 Task: Search one way flight ticket for 2 adults, 4 children and 1 infant on lap in business from New Orleans: Louis Armstrong New Orleans International Airport to Greensboro: Piedmont Triad International Airport on 5-1-2023. Choice of flights is United. Number of bags: 8 checked bags. Price is upto 98000. Outbound departure time preference is 20:30.
Action: Mouse moved to (230, 236)
Screenshot: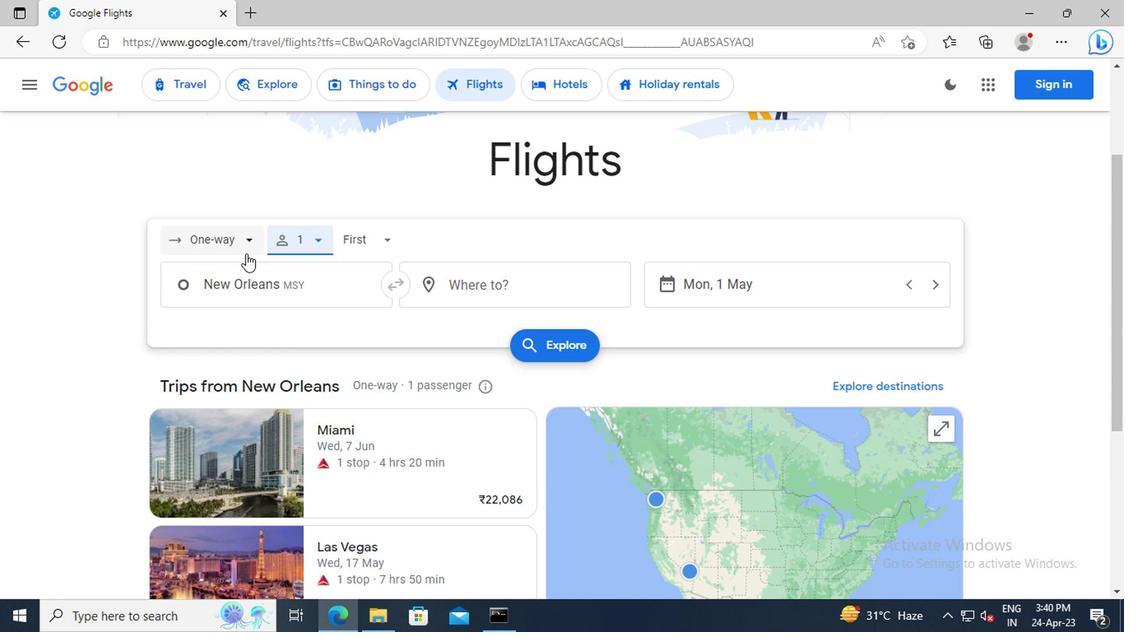 
Action: Mouse pressed left at (230, 236)
Screenshot: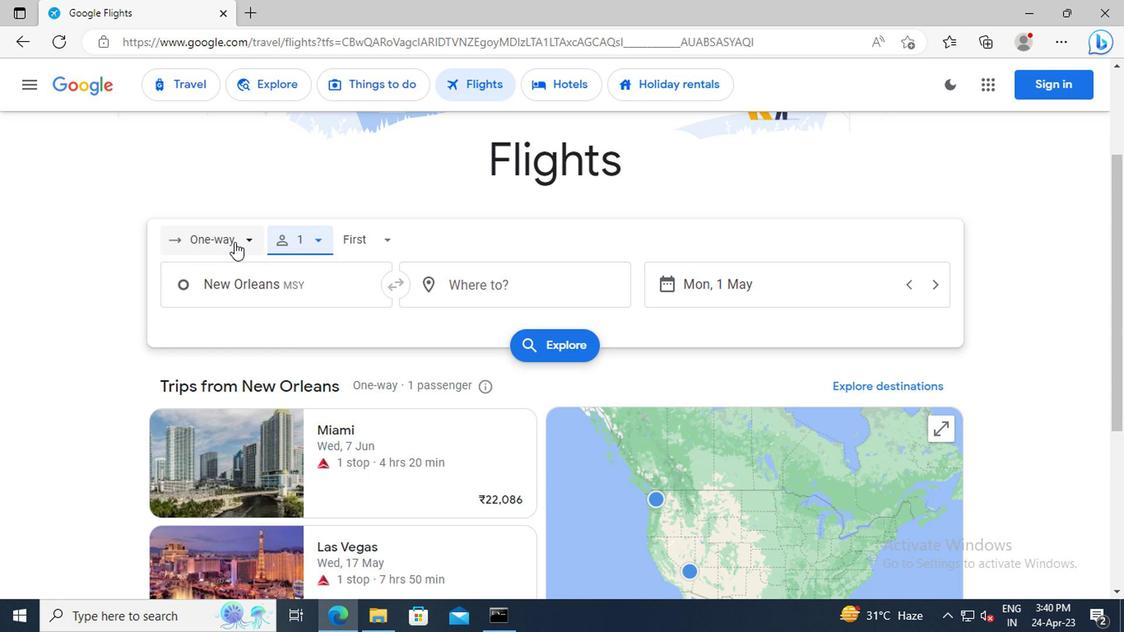 
Action: Mouse moved to (226, 321)
Screenshot: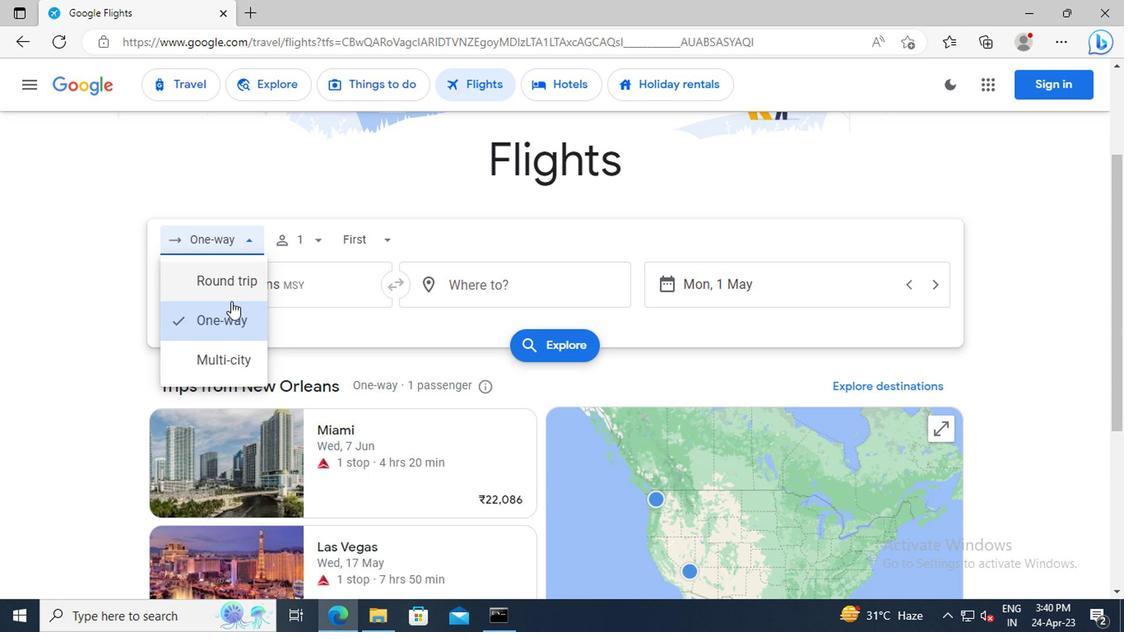
Action: Mouse pressed left at (226, 321)
Screenshot: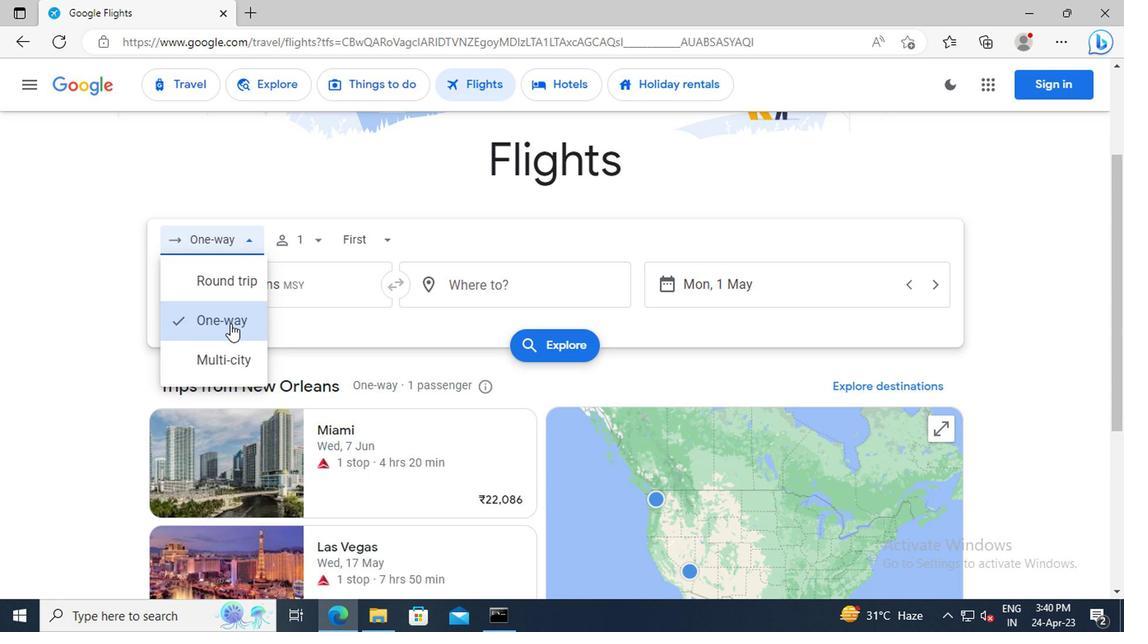 
Action: Mouse moved to (319, 236)
Screenshot: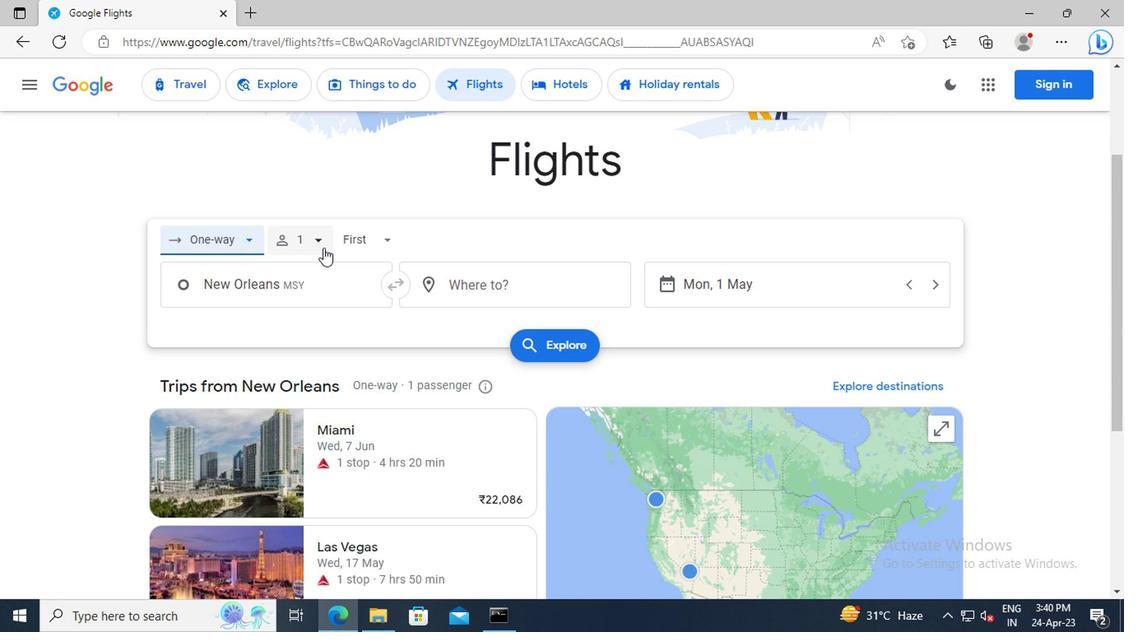 
Action: Mouse pressed left at (319, 236)
Screenshot: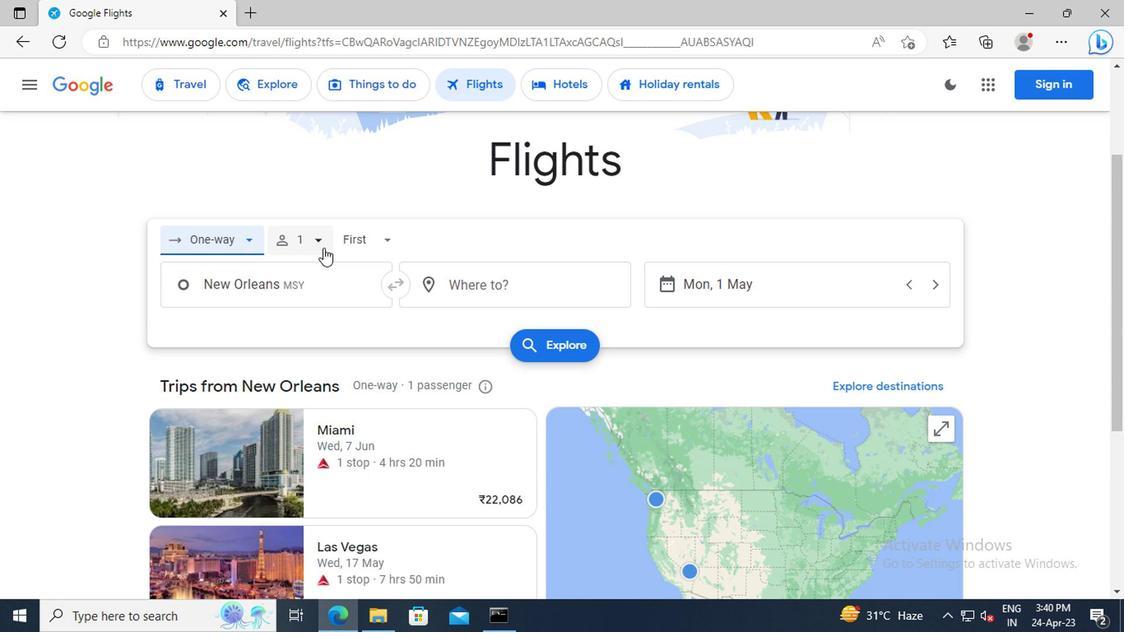 
Action: Mouse moved to (442, 279)
Screenshot: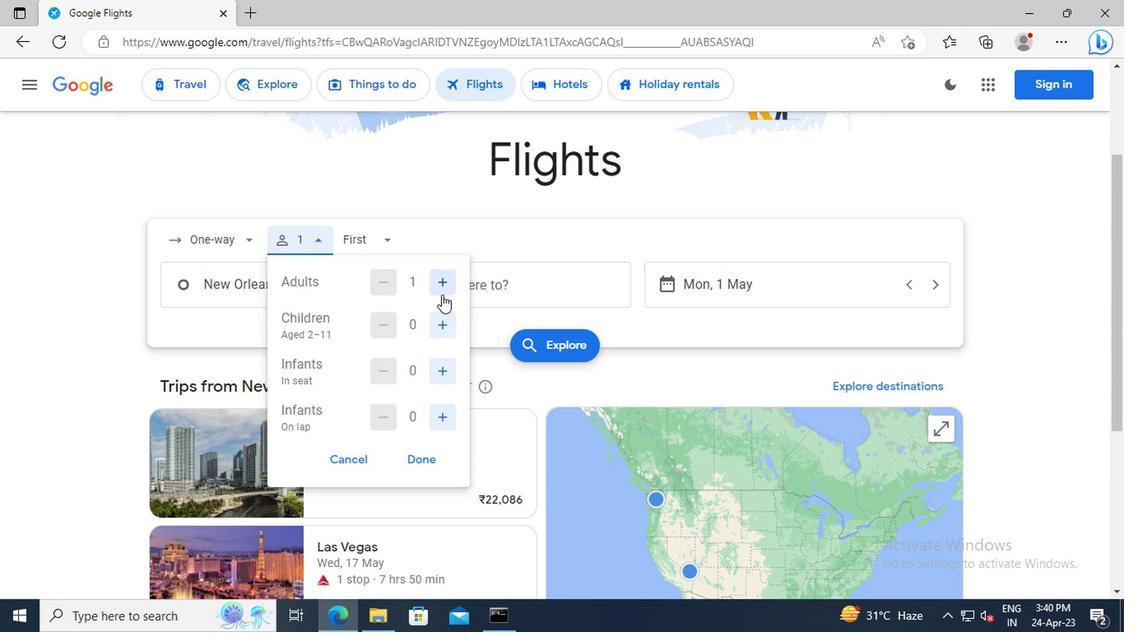 
Action: Mouse pressed left at (442, 279)
Screenshot: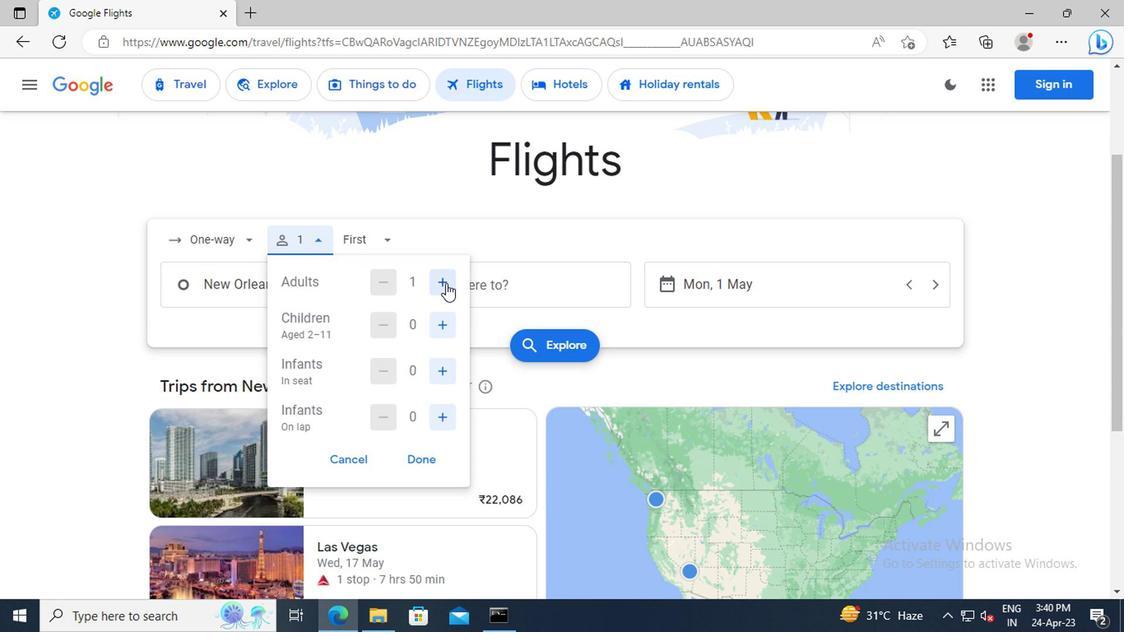 
Action: Mouse moved to (439, 316)
Screenshot: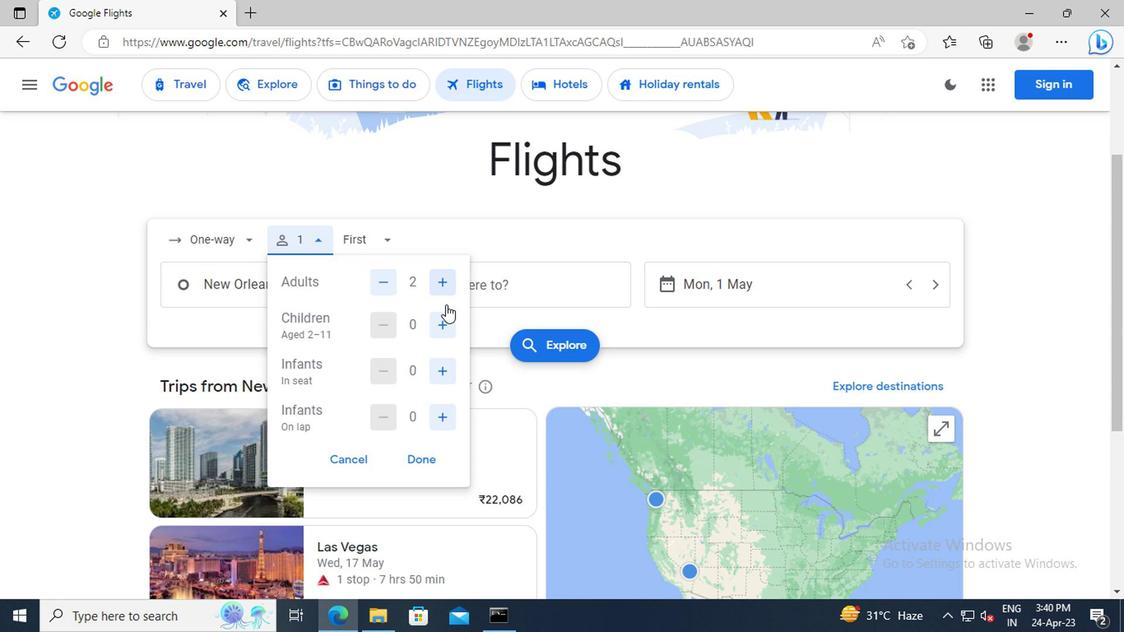 
Action: Mouse pressed left at (439, 316)
Screenshot: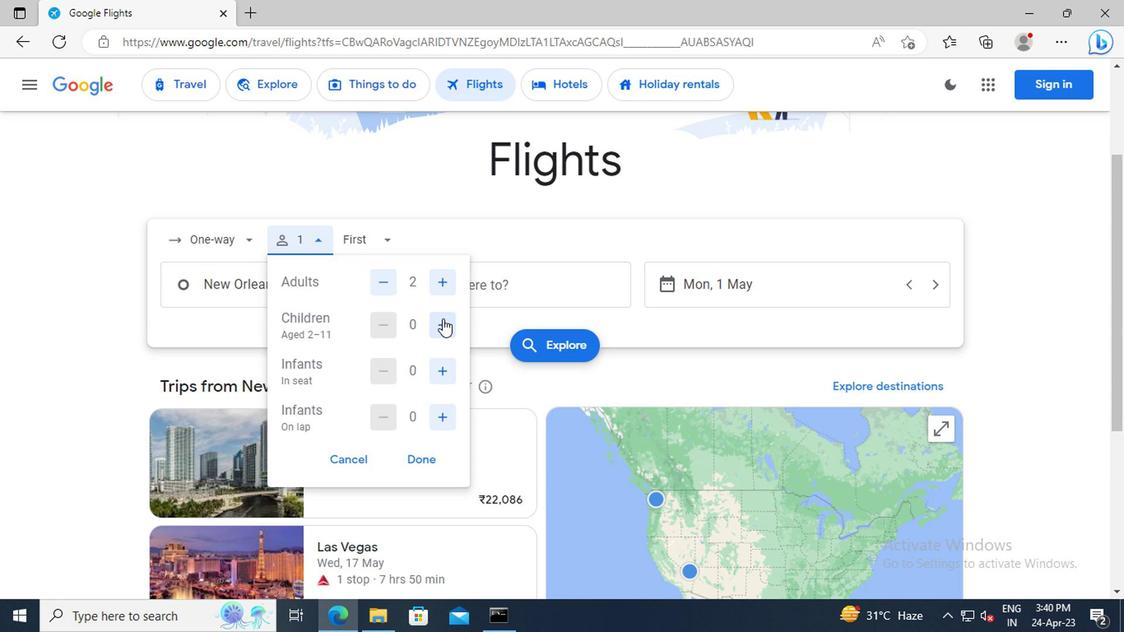 
Action: Mouse pressed left at (439, 316)
Screenshot: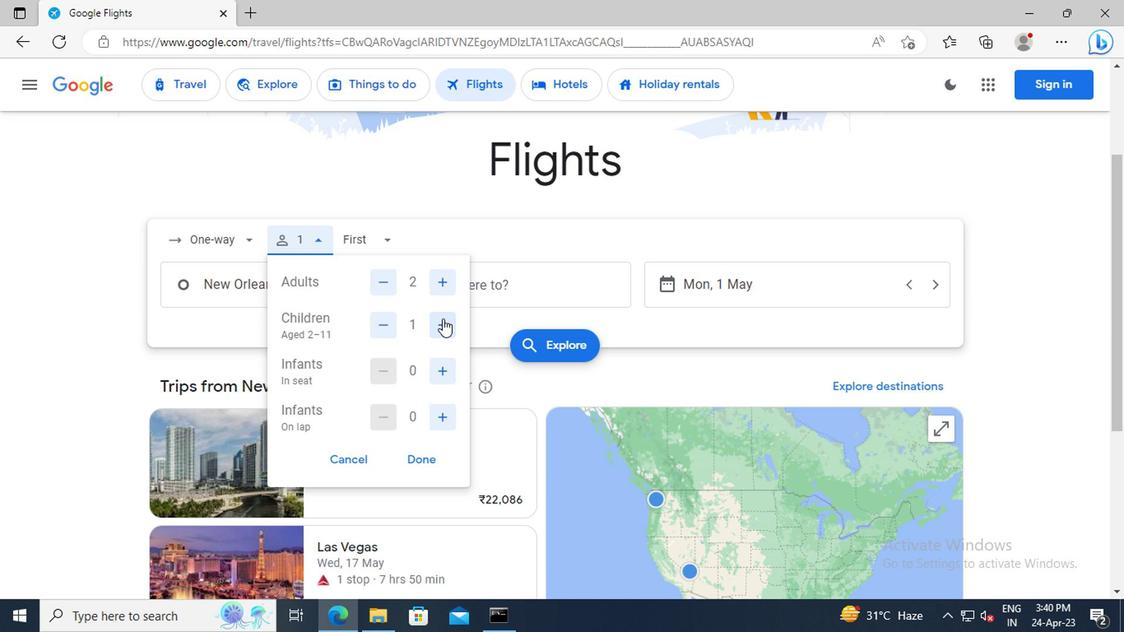 
Action: Mouse pressed left at (439, 316)
Screenshot: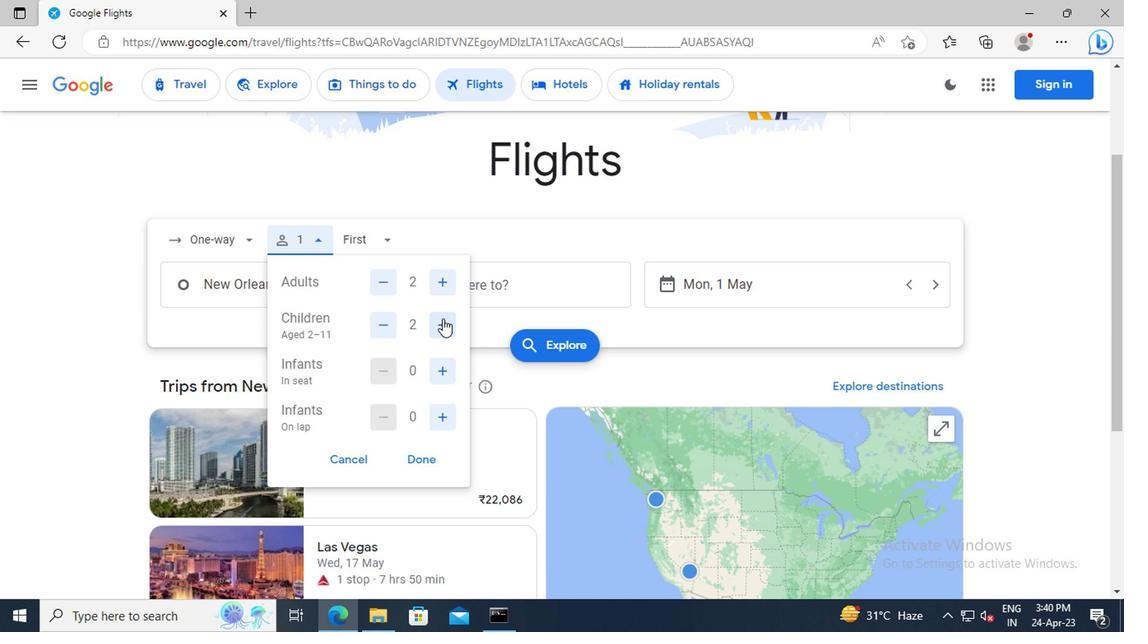 
Action: Mouse pressed left at (439, 316)
Screenshot: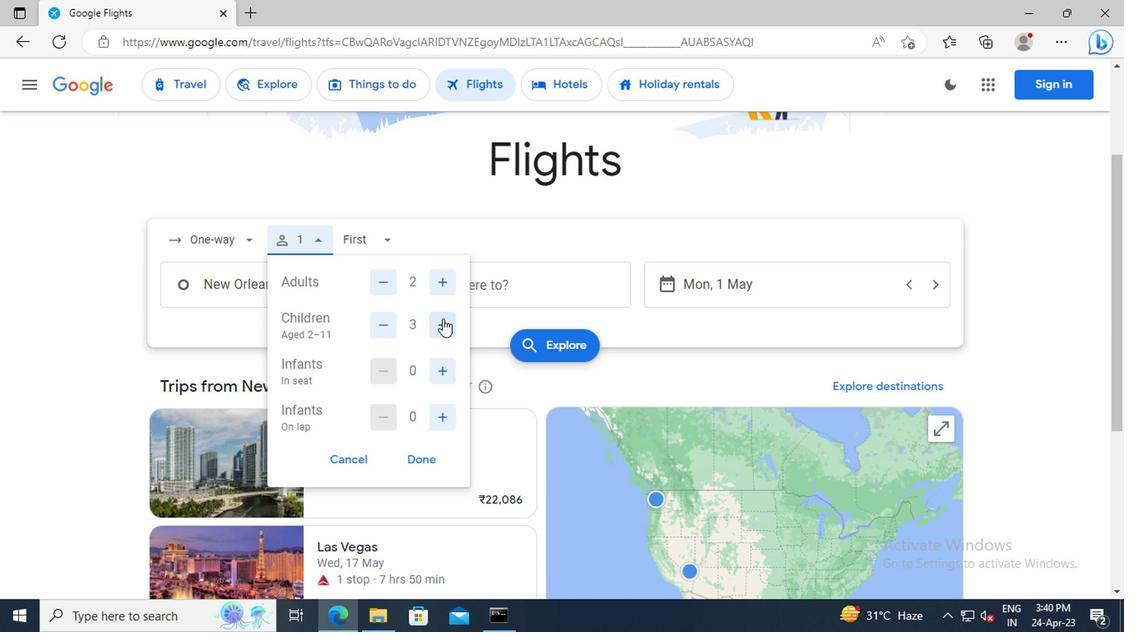 
Action: Mouse moved to (443, 415)
Screenshot: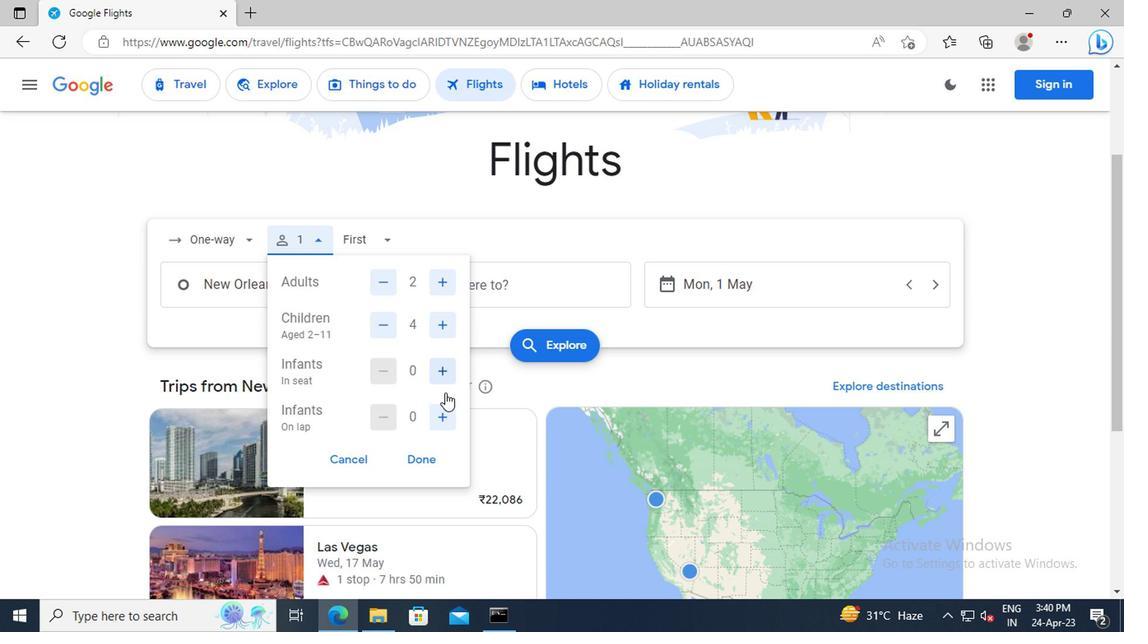 
Action: Mouse pressed left at (443, 415)
Screenshot: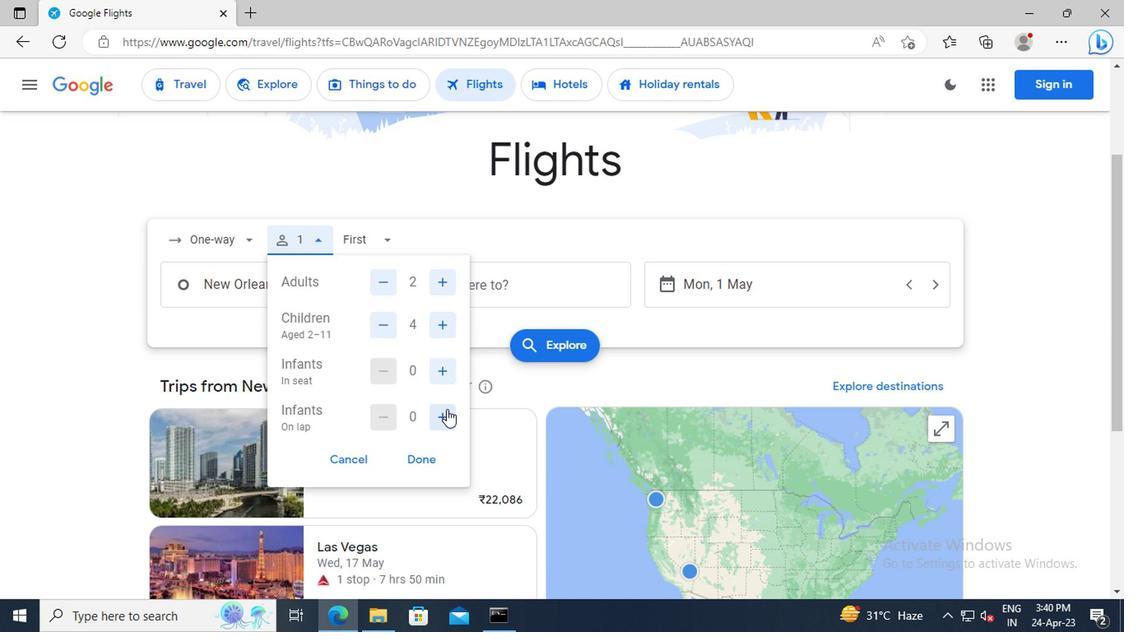 
Action: Mouse moved to (421, 463)
Screenshot: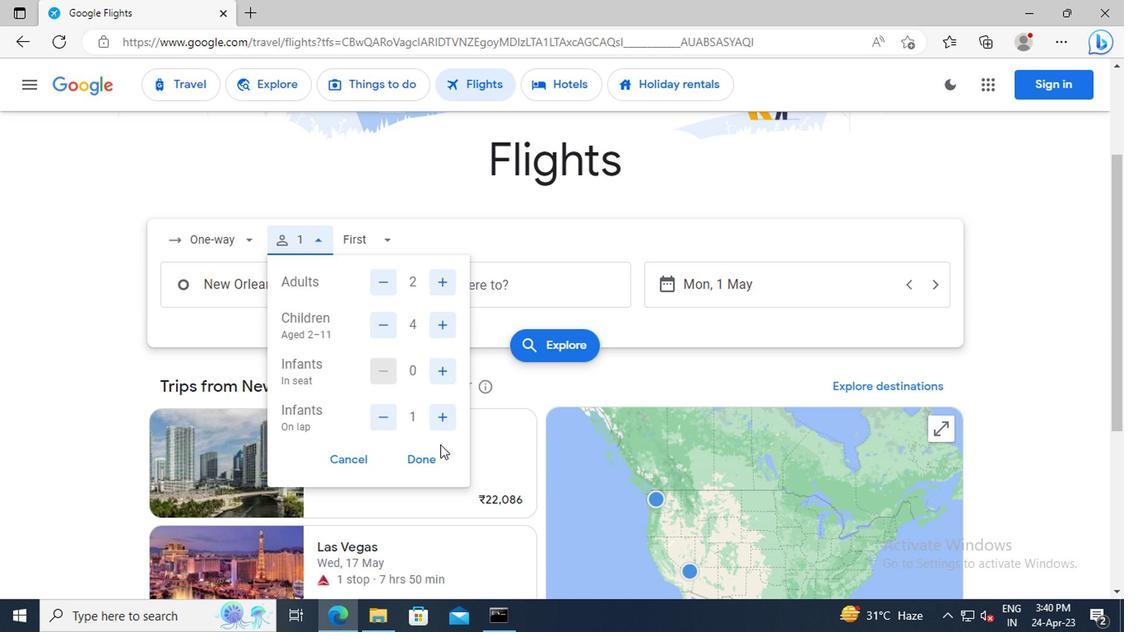 
Action: Mouse pressed left at (421, 463)
Screenshot: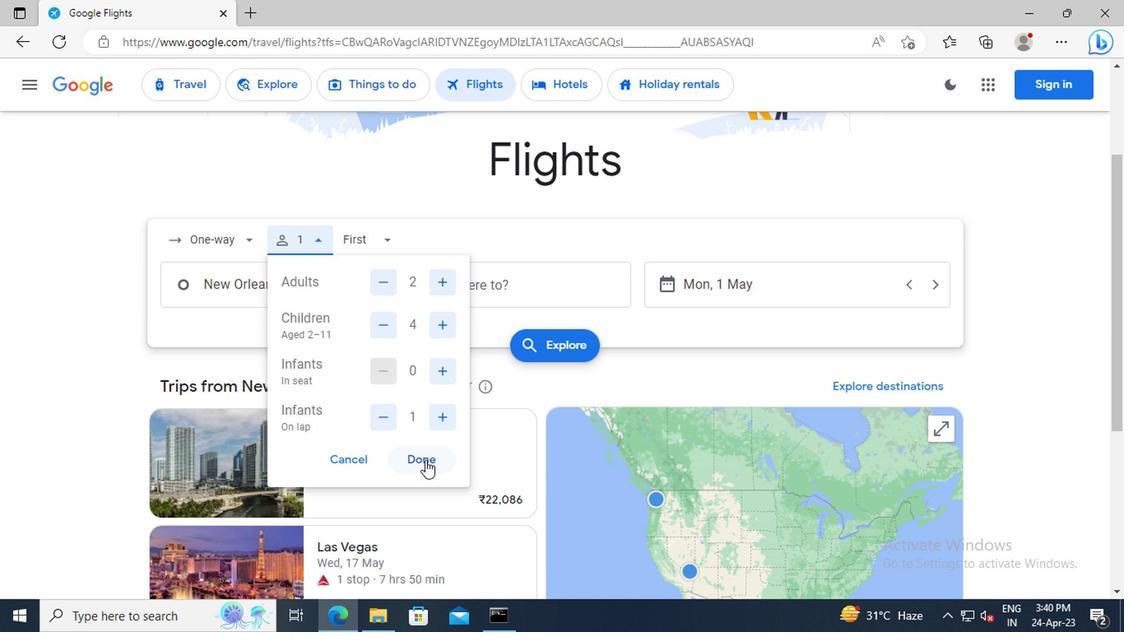 
Action: Mouse moved to (363, 236)
Screenshot: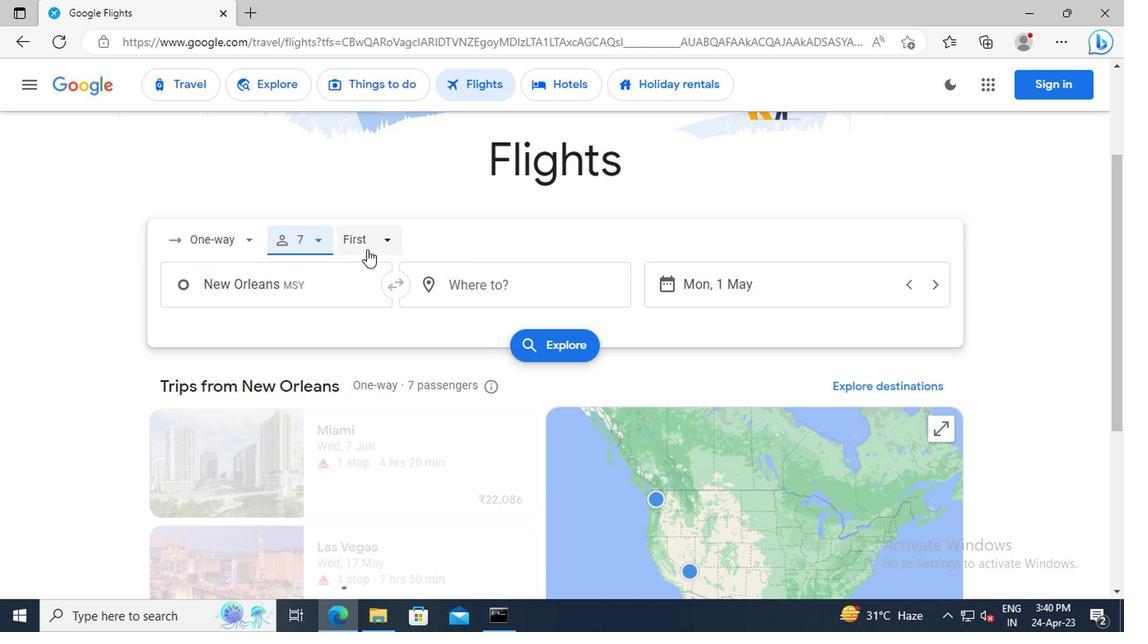 
Action: Mouse pressed left at (363, 236)
Screenshot: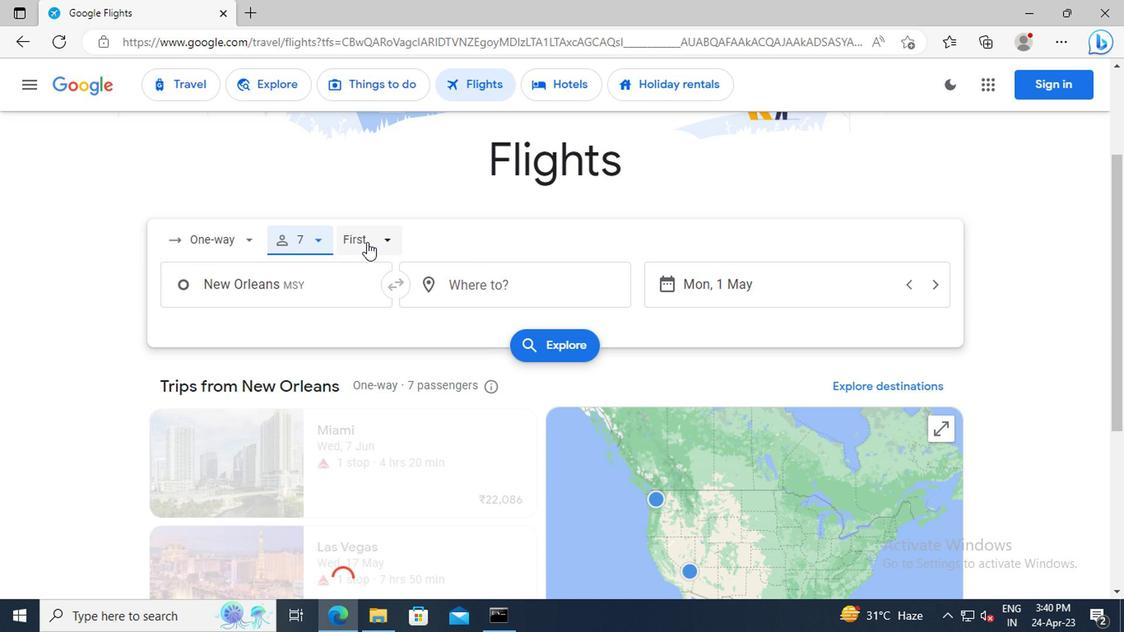 
Action: Mouse moved to (381, 356)
Screenshot: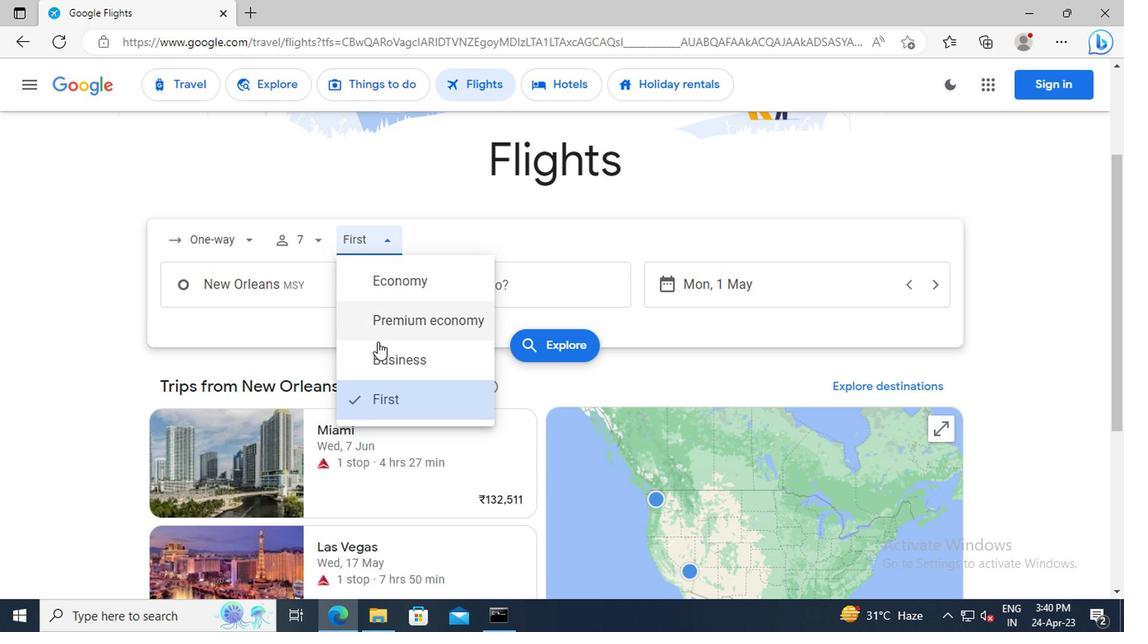 
Action: Mouse pressed left at (381, 356)
Screenshot: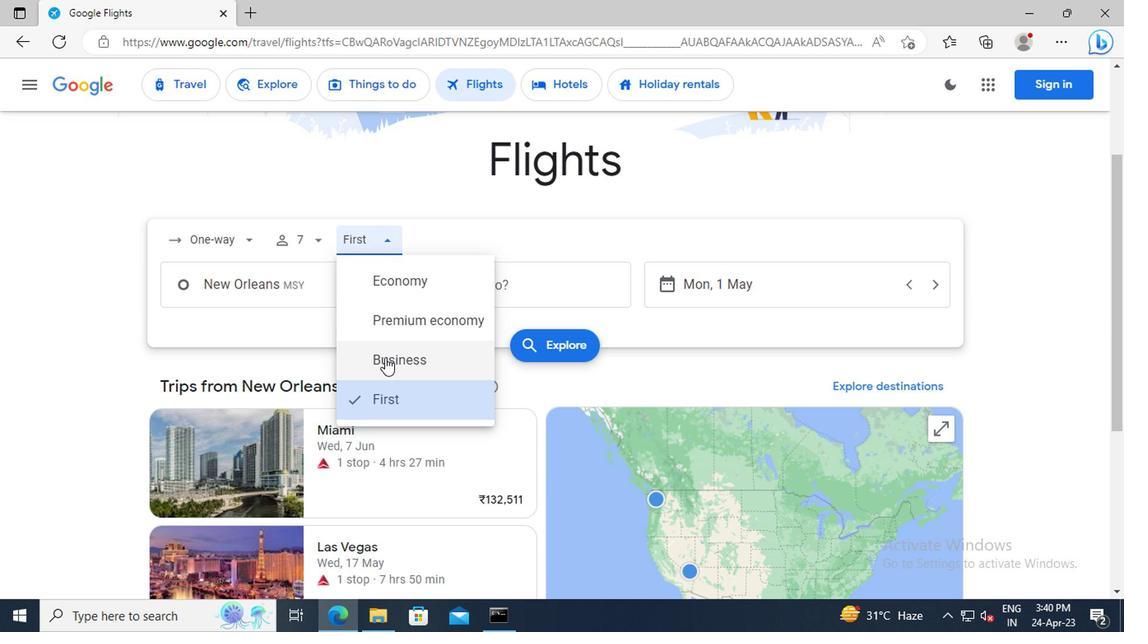 
Action: Mouse moved to (328, 284)
Screenshot: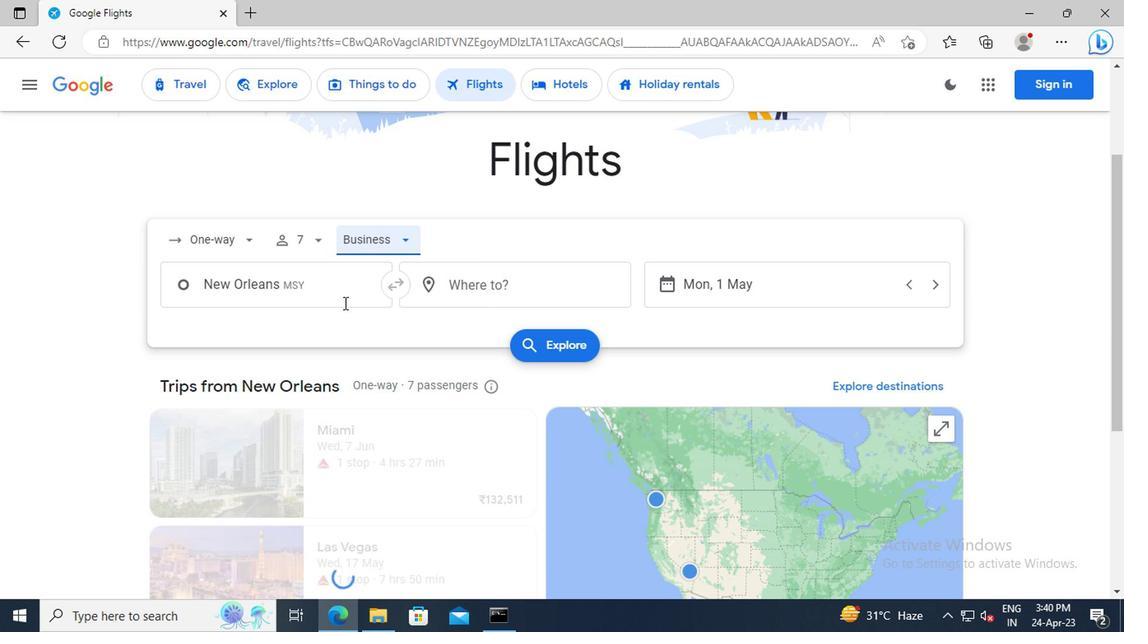 
Action: Mouse pressed left at (328, 284)
Screenshot: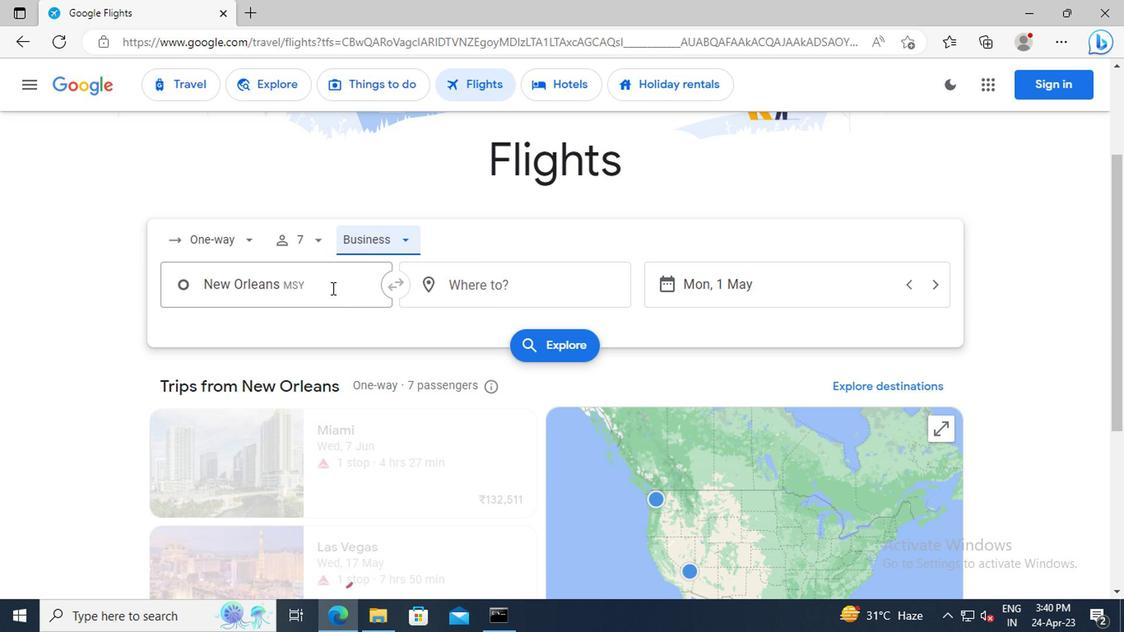 
Action: Key pressed <Key.shift>LOUIS<Key.space><Key.shift_r>ARMSTRONG
Screenshot: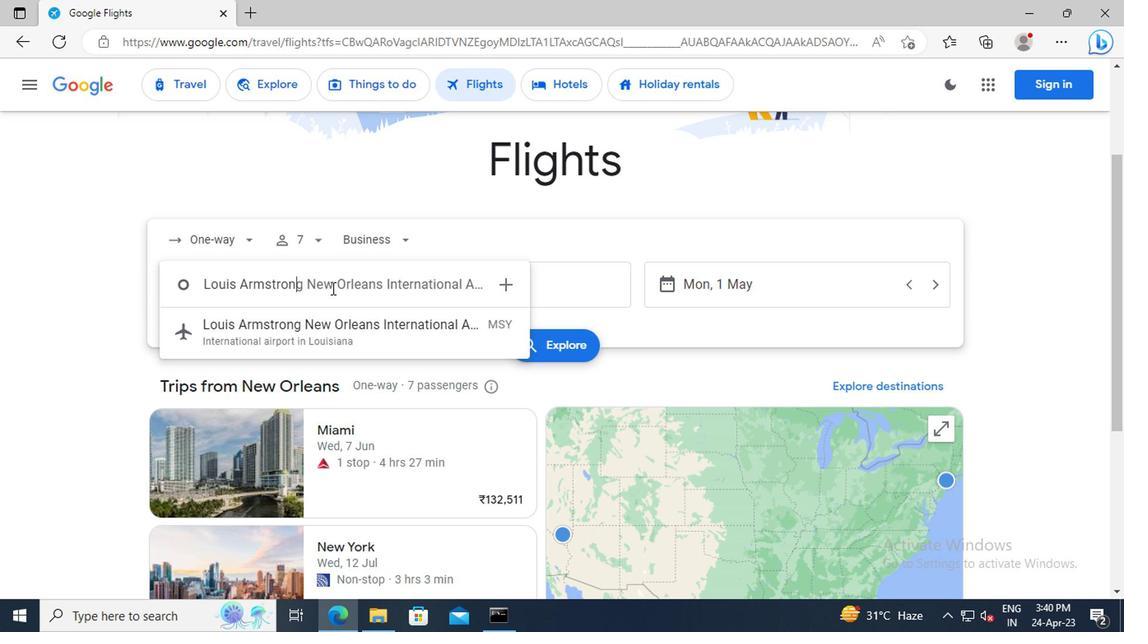 
Action: Mouse moved to (326, 327)
Screenshot: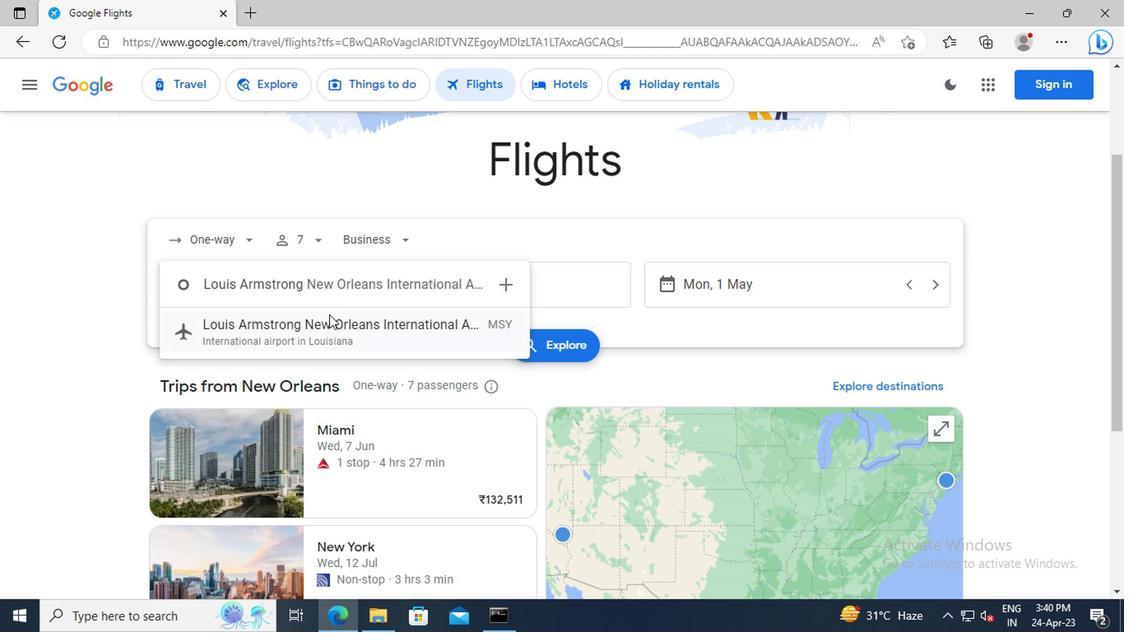 
Action: Mouse pressed left at (326, 327)
Screenshot: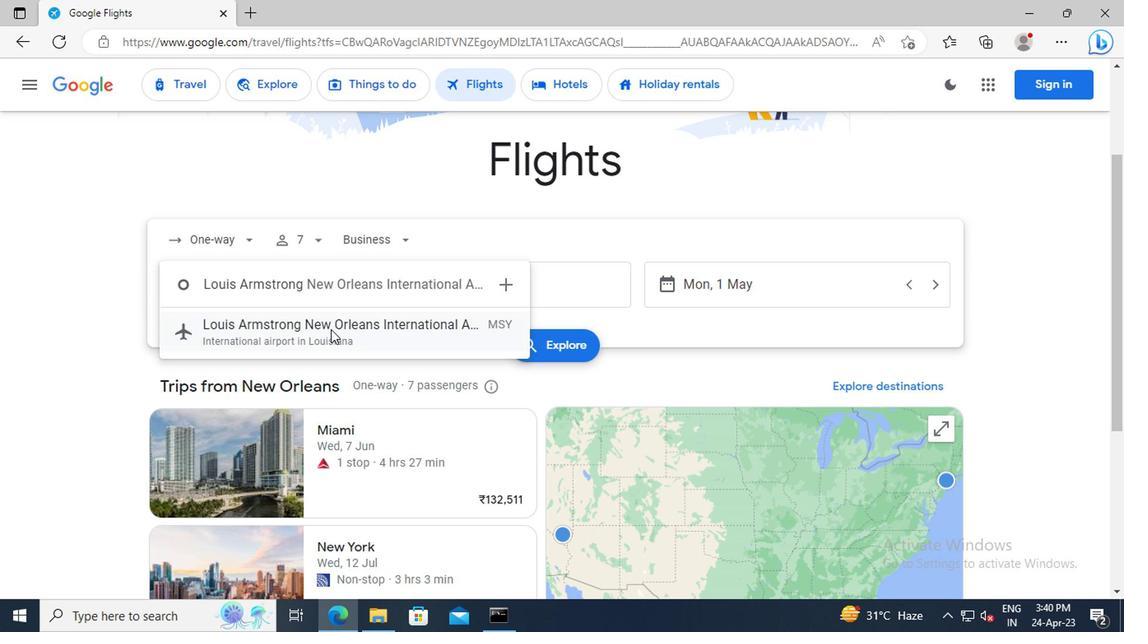 
Action: Mouse moved to (472, 287)
Screenshot: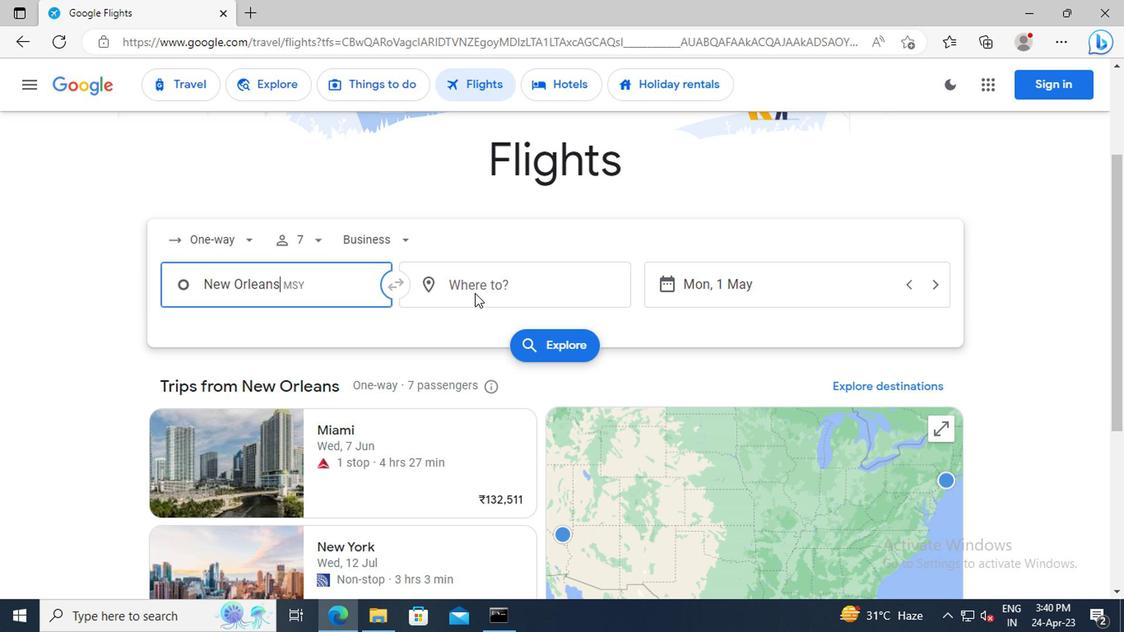 
Action: Mouse pressed left at (472, 287)
Screenshot: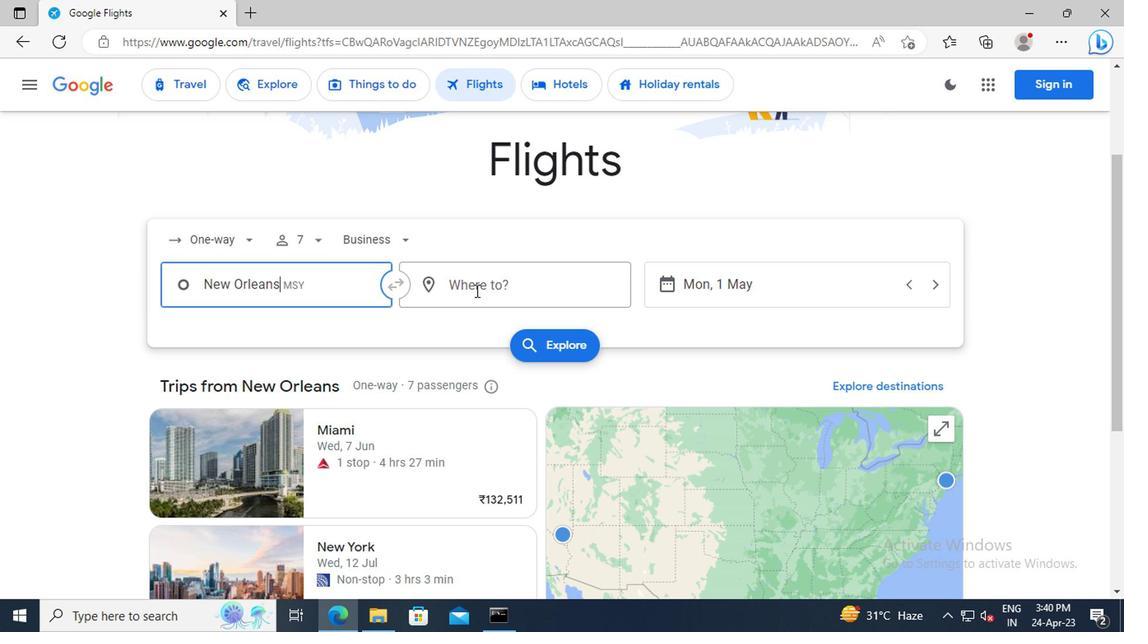 
Action: Key pressed <Key.shift>PIEDMONT<Key.space><Key.shift>TR
Screenshot: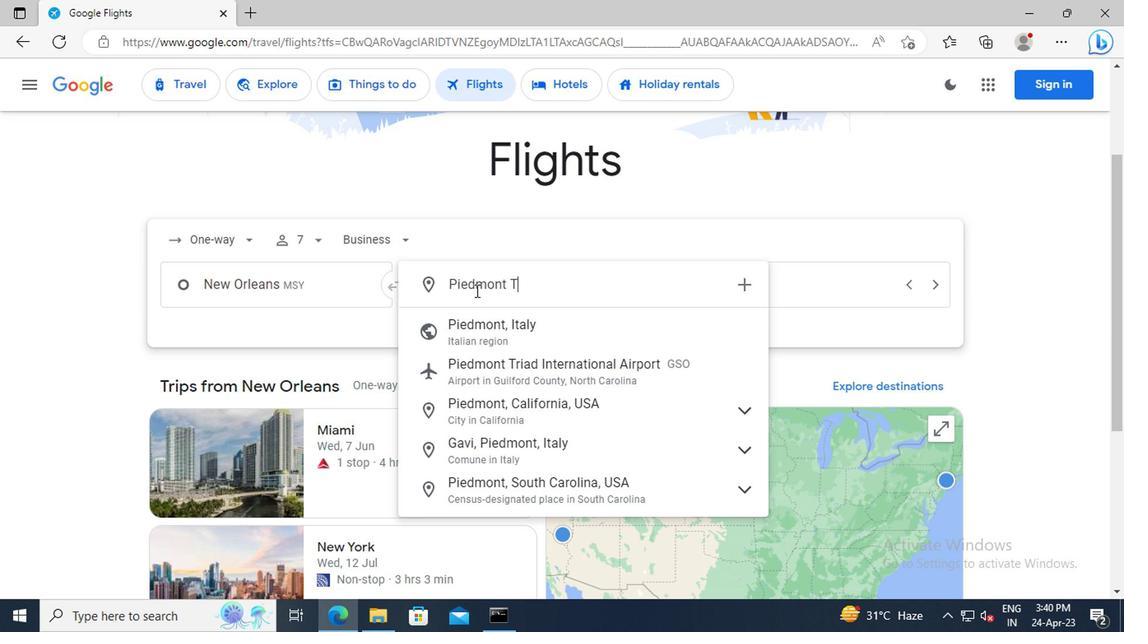 
Action: Mouse moved to (494, 329)
Screenshot: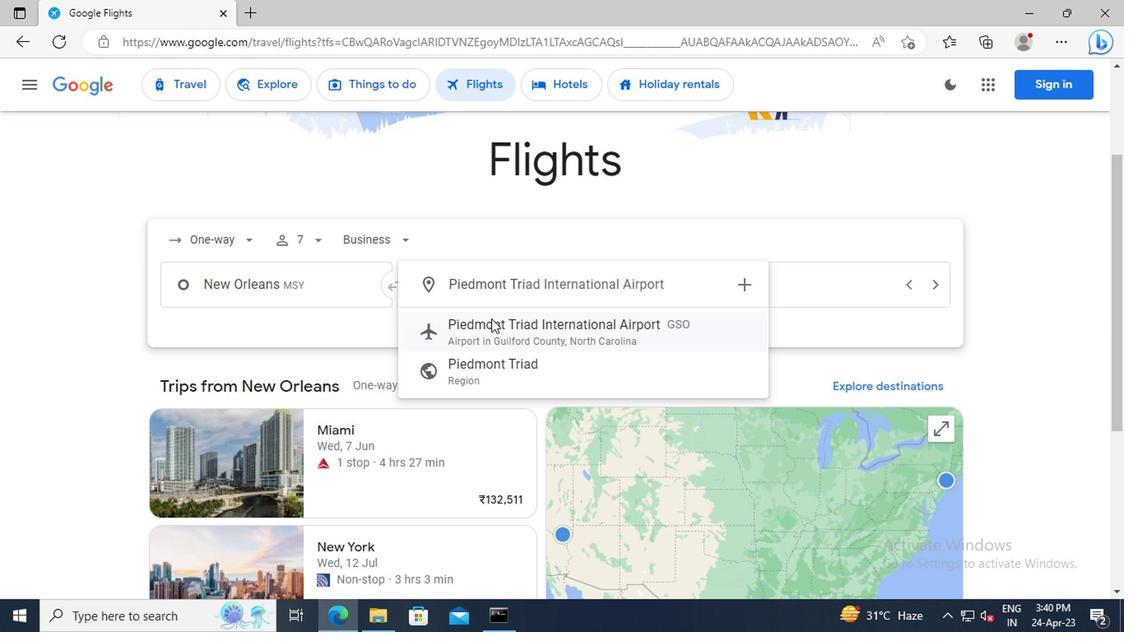 
Action: Mouse pressed left at (494, 329)
Screenshot: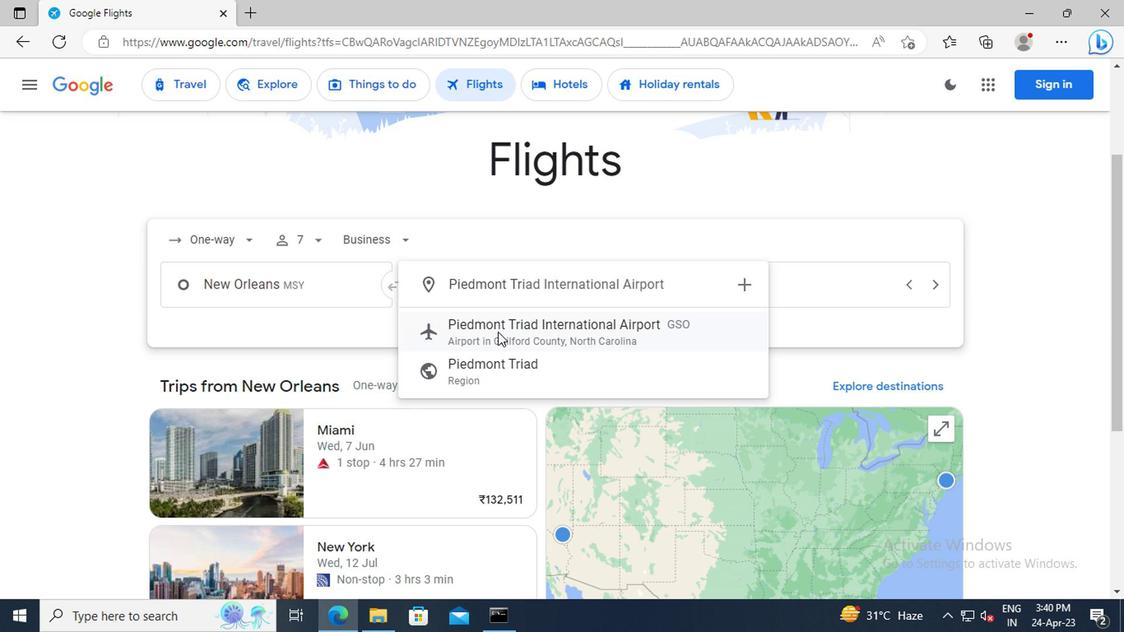
Action: Mouse moved to (724, 294)
Screenshot: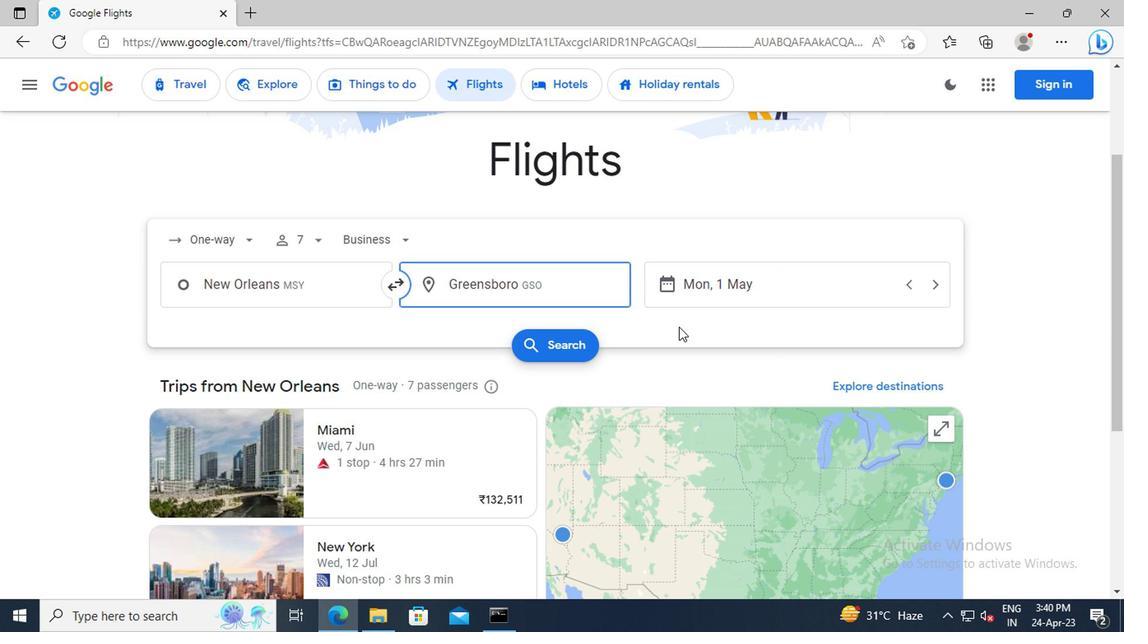 
Action: Mouse pressed left at (724, 294)
Screenshot: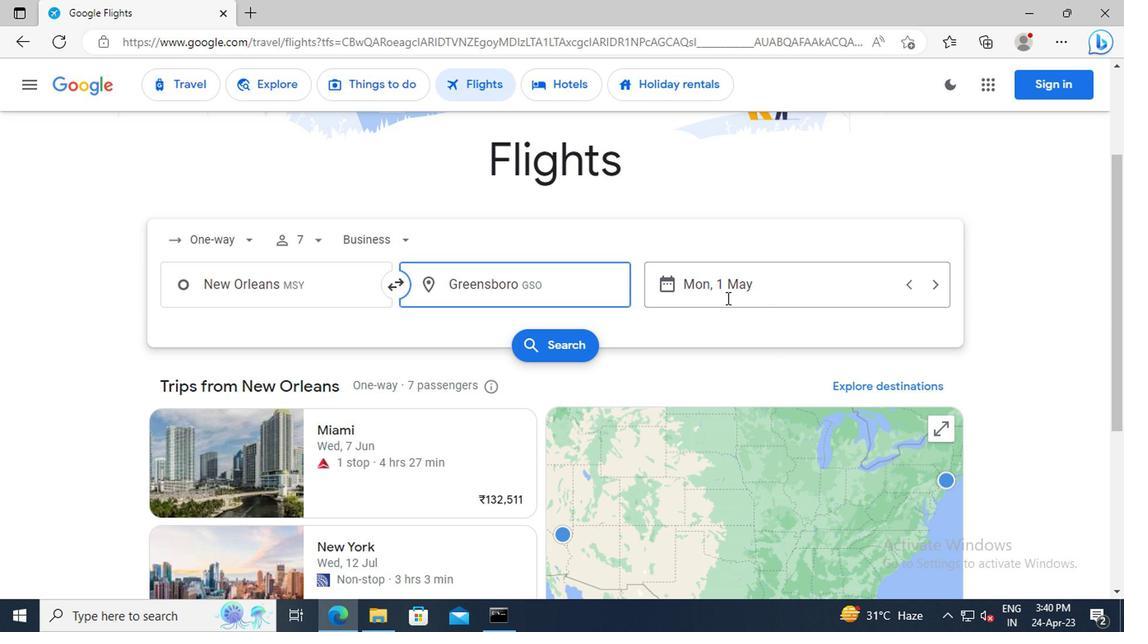 
Action: Key pressed 1<Key.space>MAY<Key.enter>
Screenshot: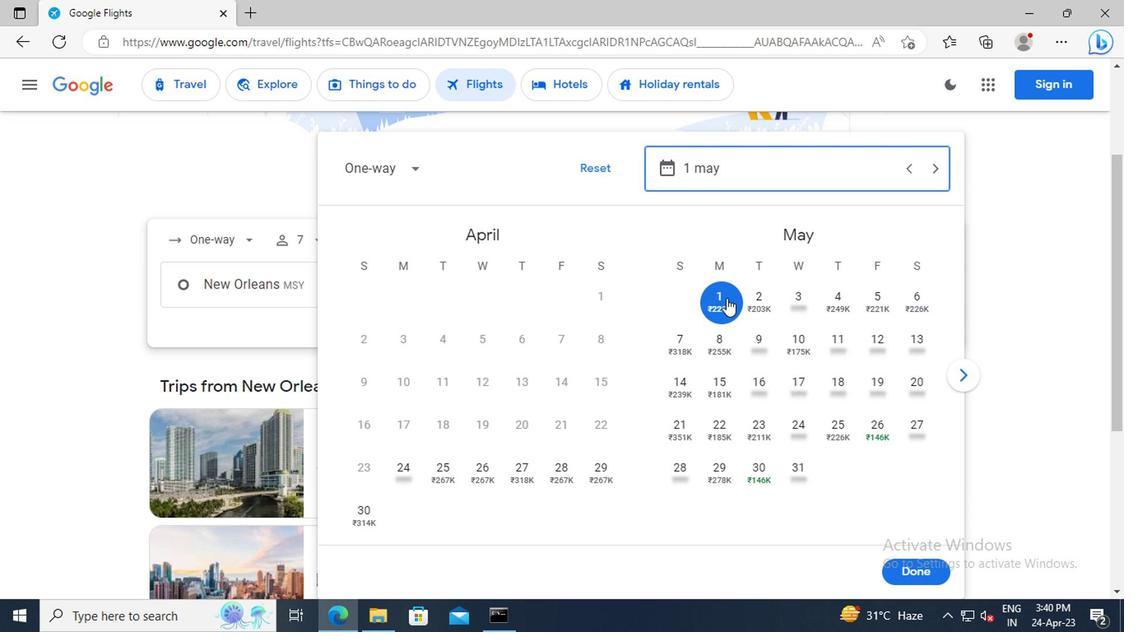 
Action: Mouse moved to (915, 584)
Screenshot: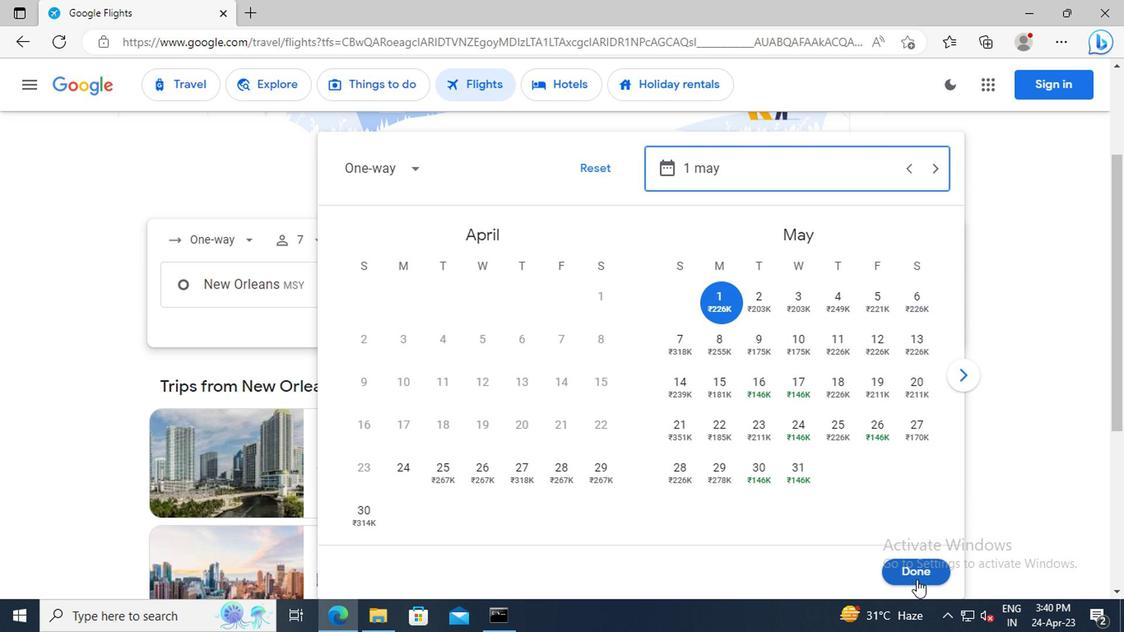 
Action: Mouse pressed left at (915, 584)
Screenshot: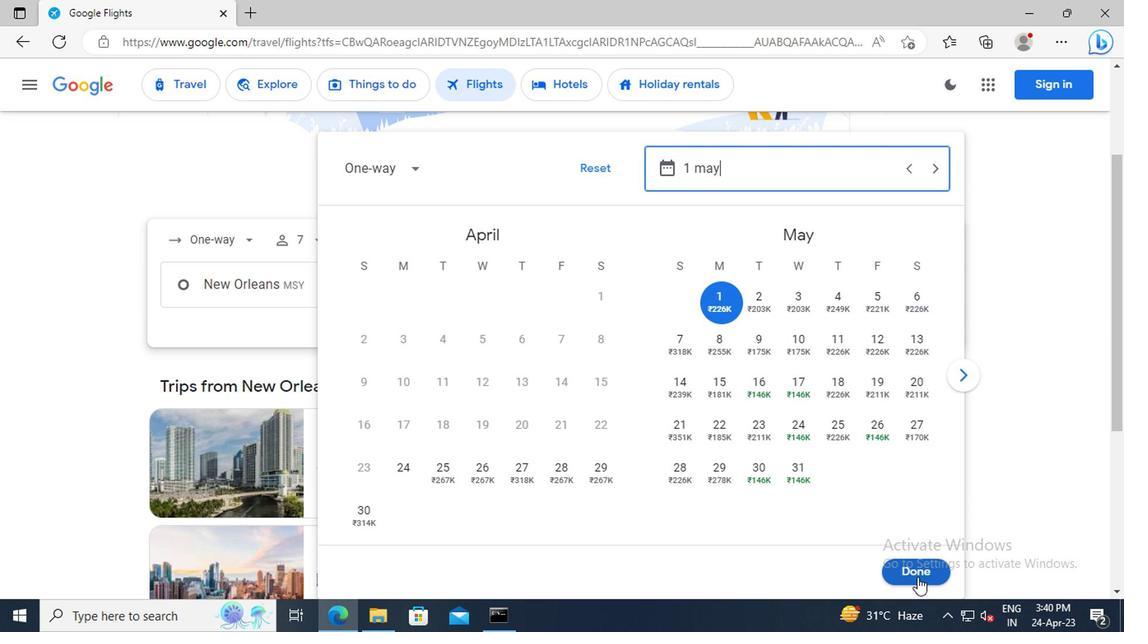 
Action: Mouse moved to (562, 343)
Screenshot: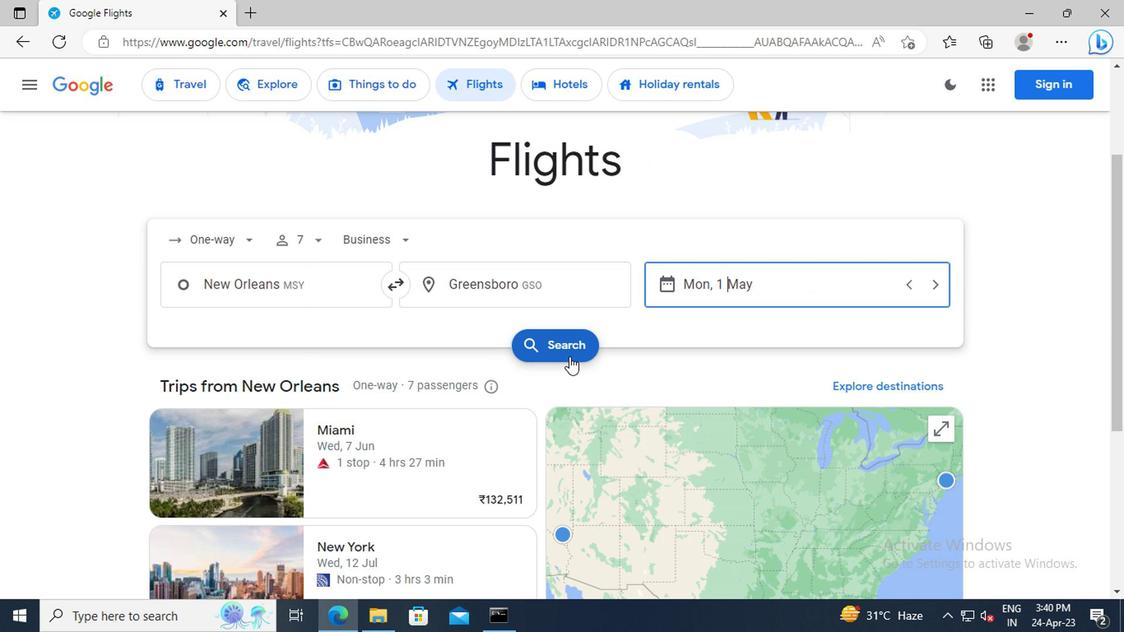 
Action: Mouse pressed left at (562, 343)
Screenshot: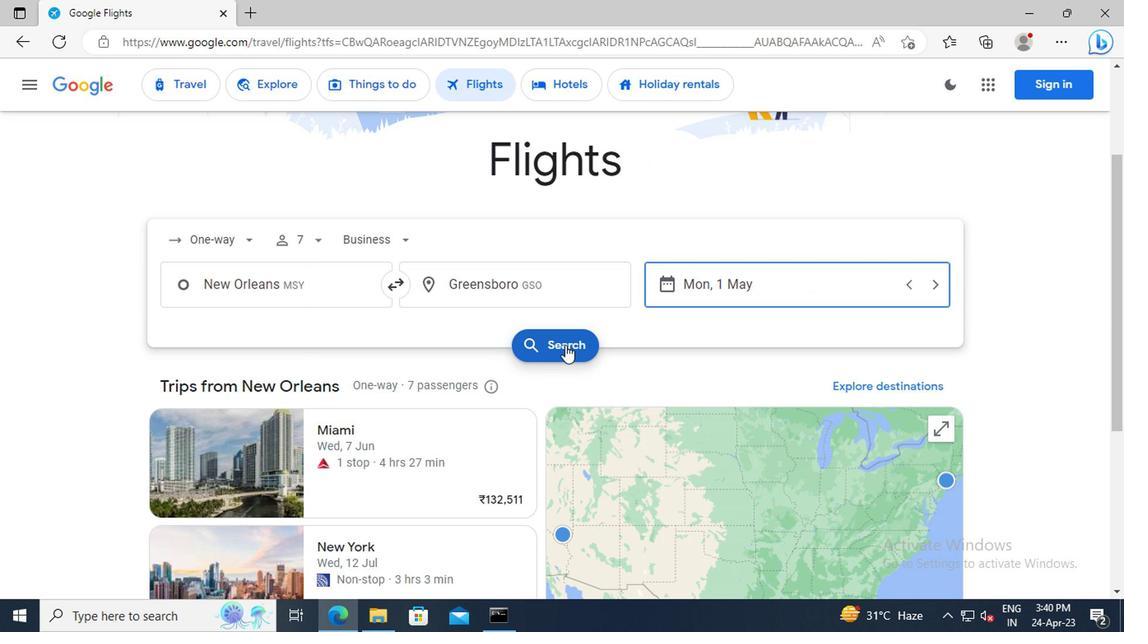 
Action: Mouse moved to (194, 236)
Screenshot: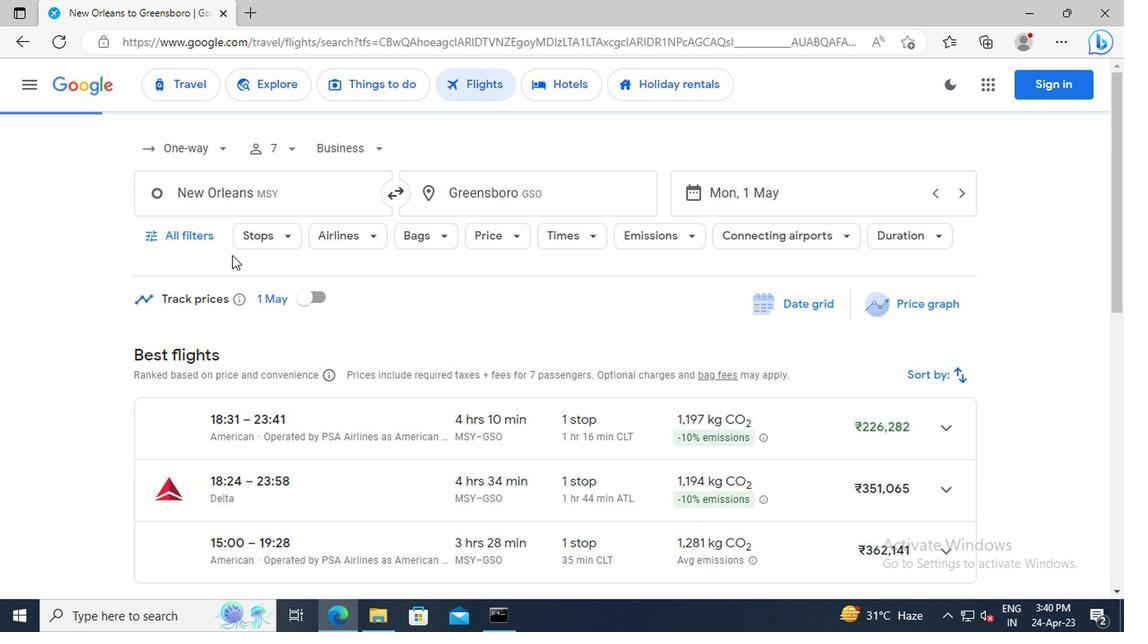 
Action: Mouse pressed left at (194, 236)
Screenshot: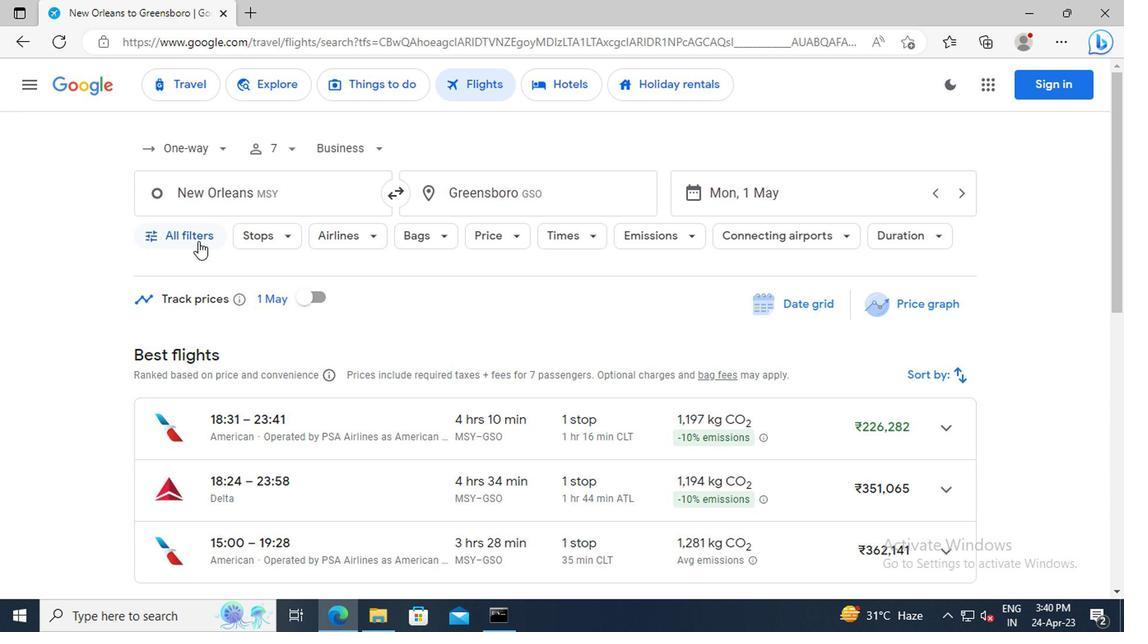 
Action: Mouse moved to (334, 350)
Screenshot: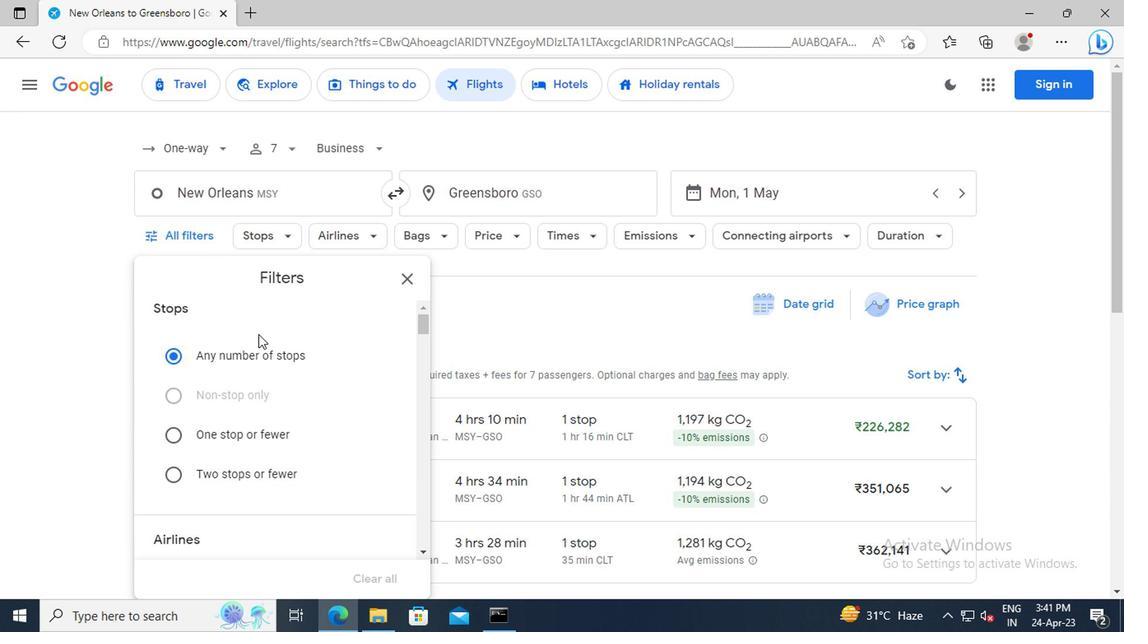 
Action: Mouse scrolled (334, 349) with delta (0, 0)
Screenshot: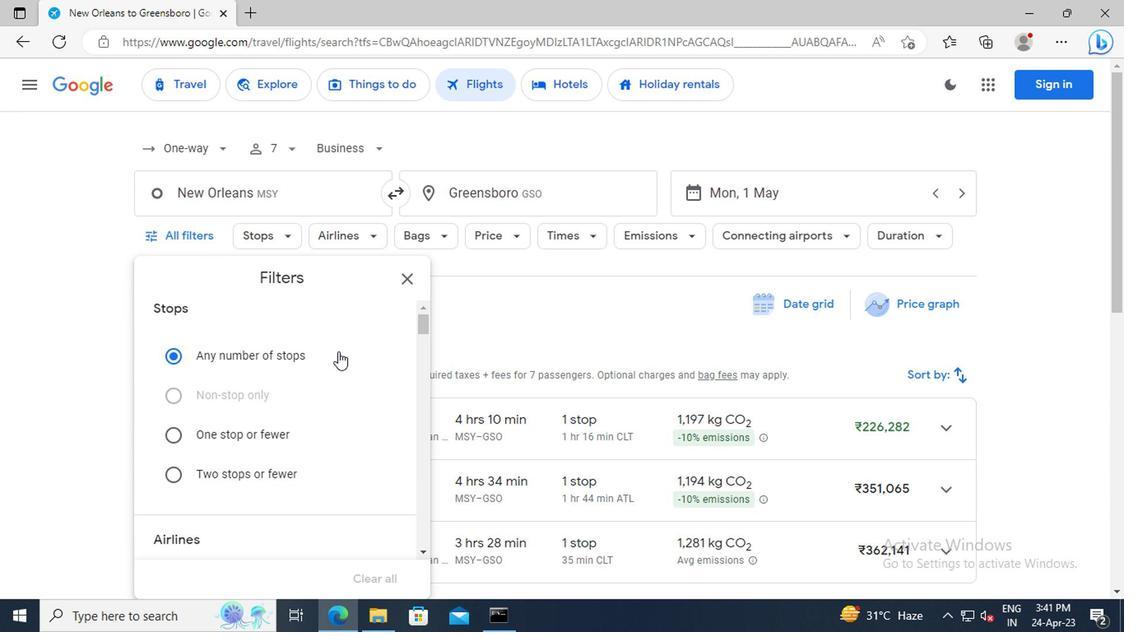 
Action: Mouse scrolled (334, 349) with delta (0, 0)
Screenshot: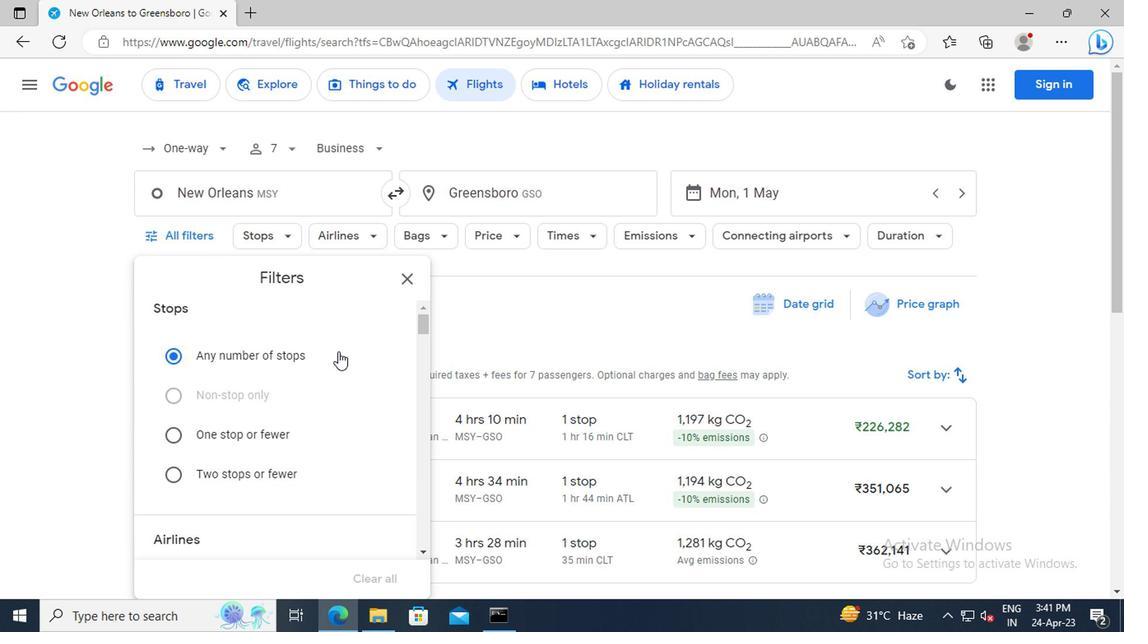 
Action: Mouse scrolled (334, 349) with delta (0, 0)
Screenshot: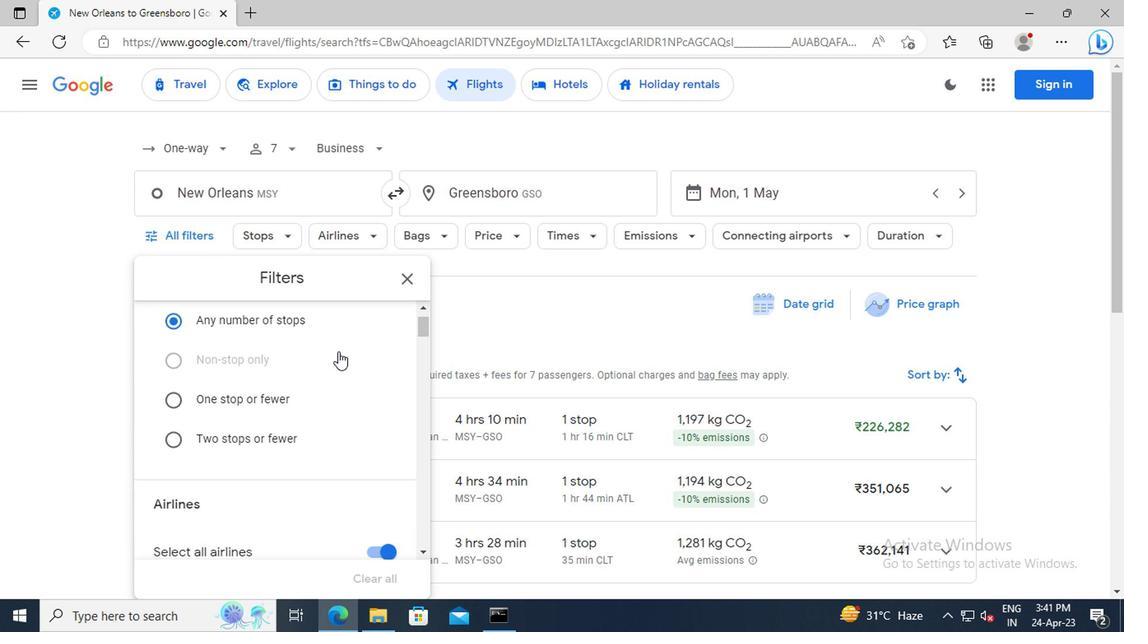 
Action: Mouse scrolled (334, 349) with delta (0, 0)
Screenshot: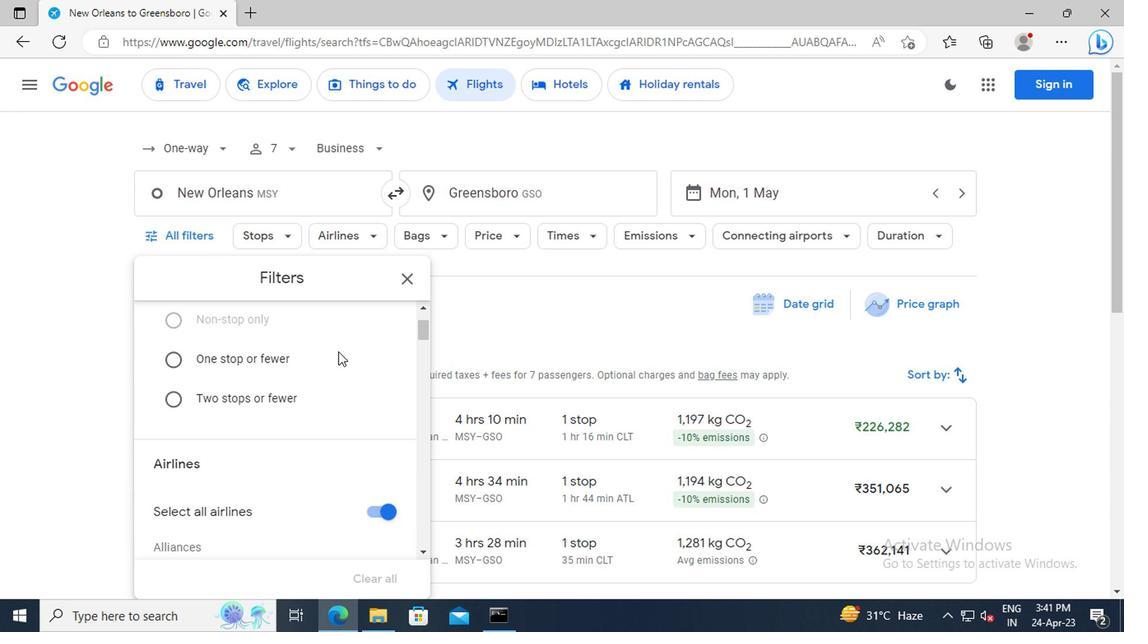 
Action: Mouse moved to (369, 430)
Screenshot: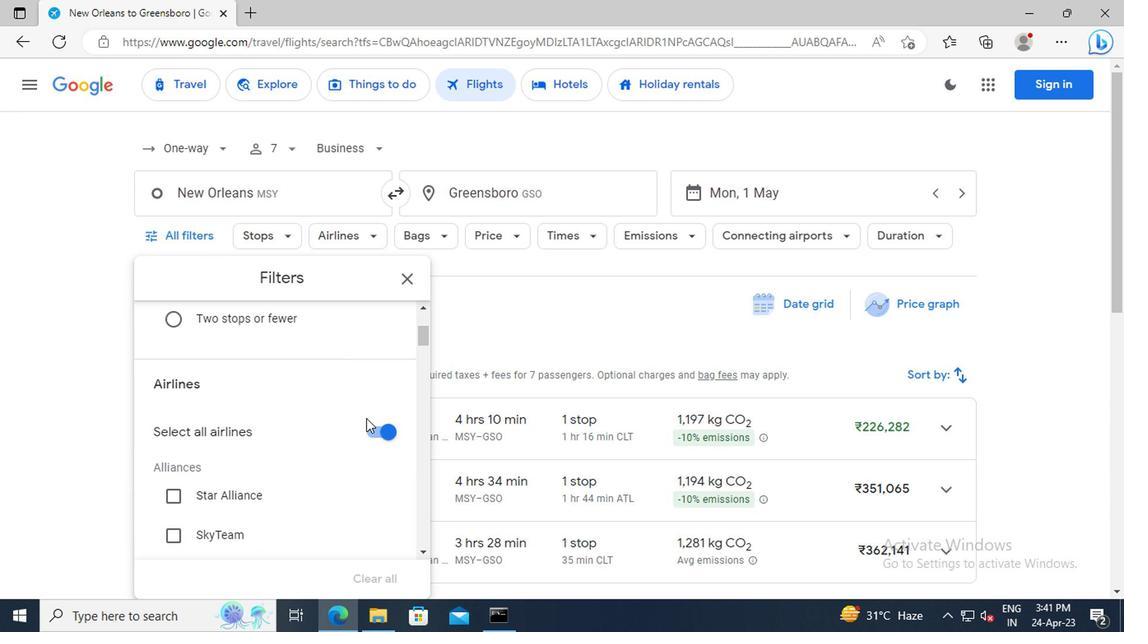 
Action: Mouse pressed left at (369, 430)
Screenshot: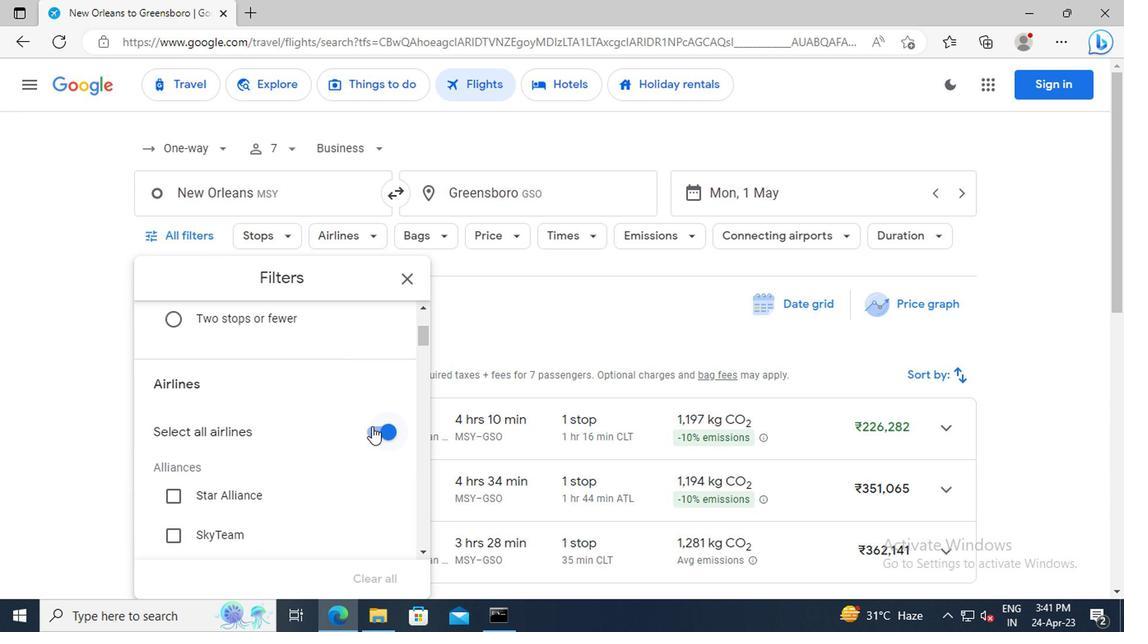 
Action: Mouse moved to (302, 372)
Screenshot: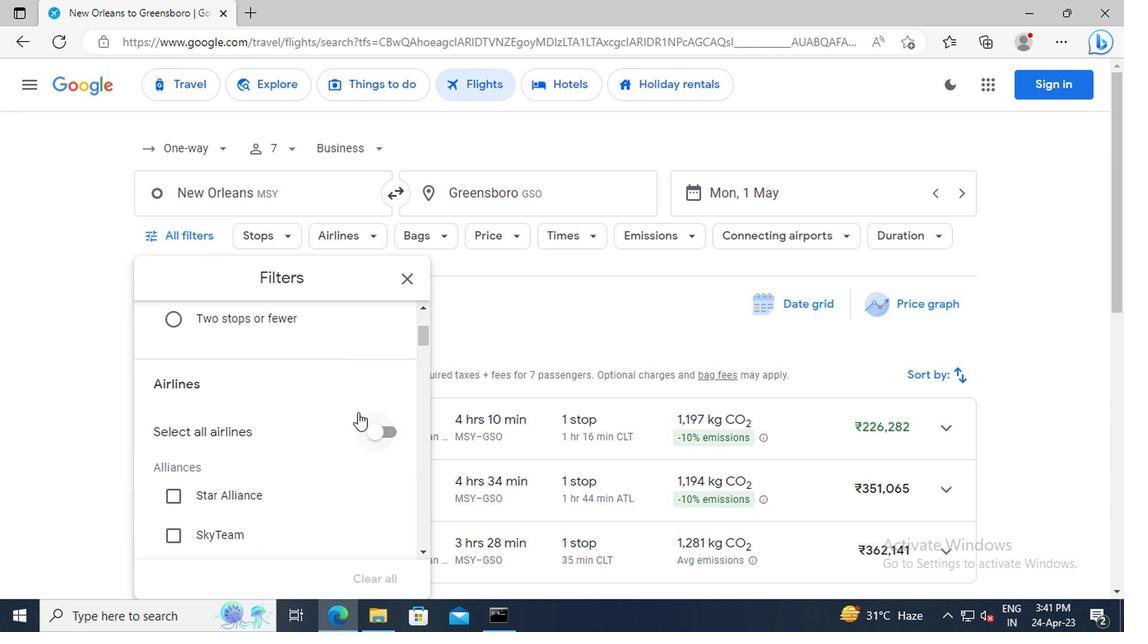 
Action: Mouse scrolled (302, 370) with delta (0, -1)
Screenshot: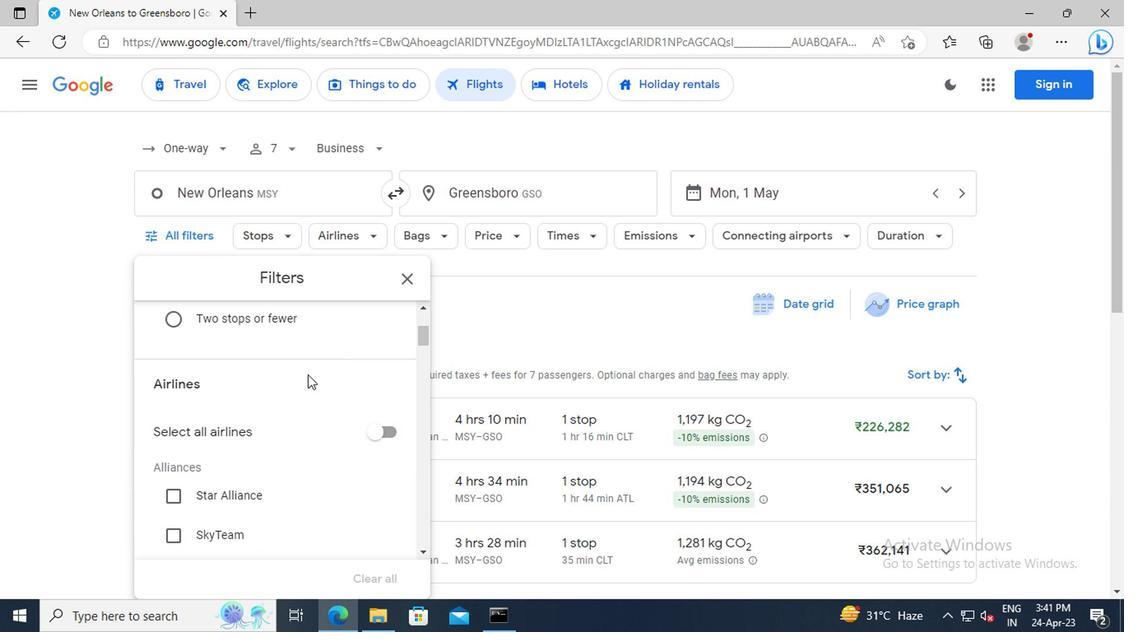 
Action: Mouse scrolled (302, 370) with delta (0, -1)
Screenshot: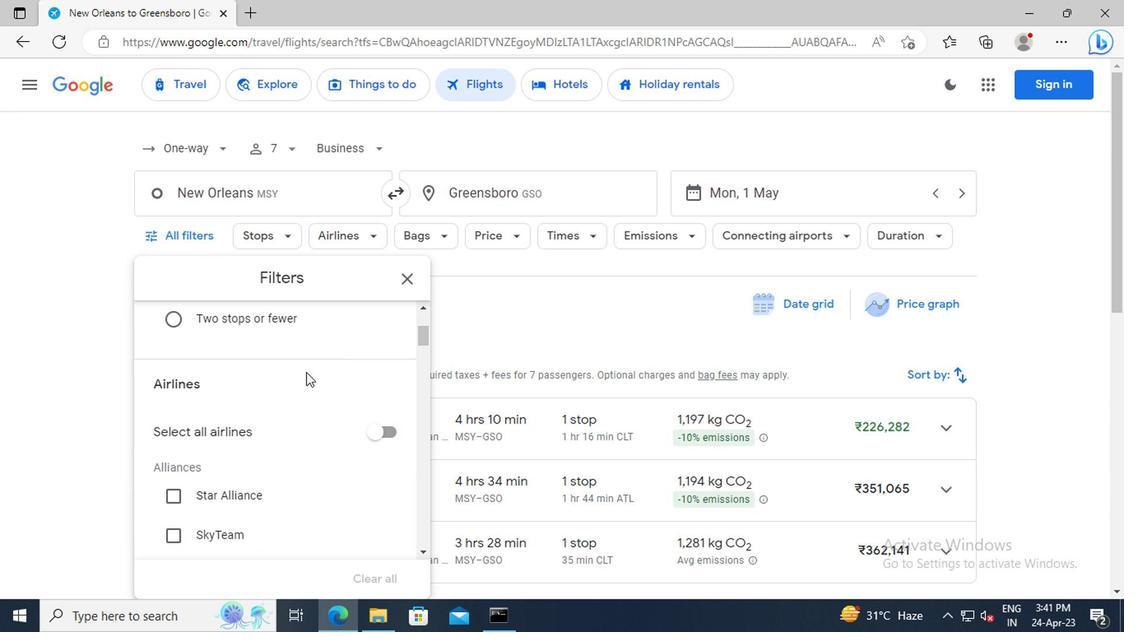 
Action: Mouse scrolled (302, 370) with delta (0, -1)
Screenshot: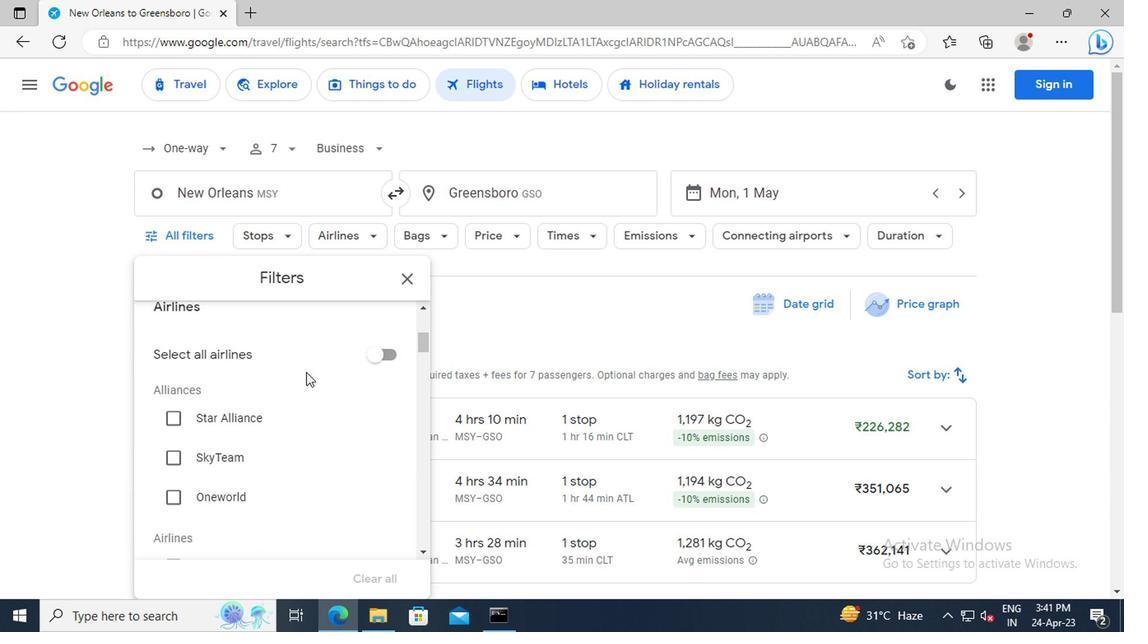 
Action: Mouse scrolled (302, 370) with delta (0, -1)
Screenshot: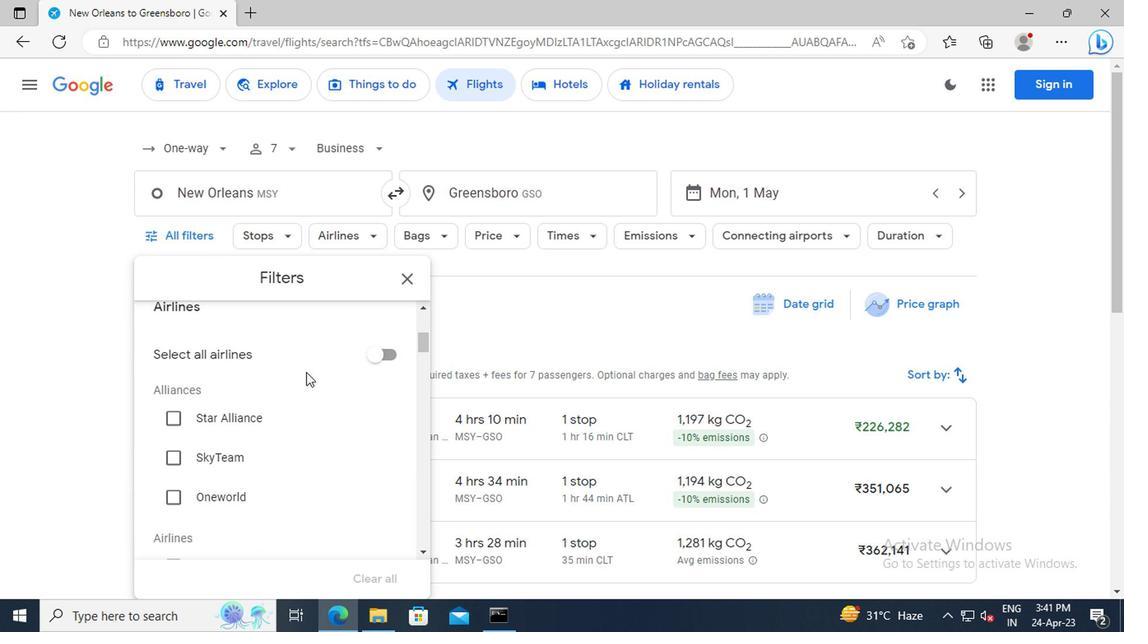 
Action: Mouse scrolled (302, 370) with delta (0, -1)
Screenshot: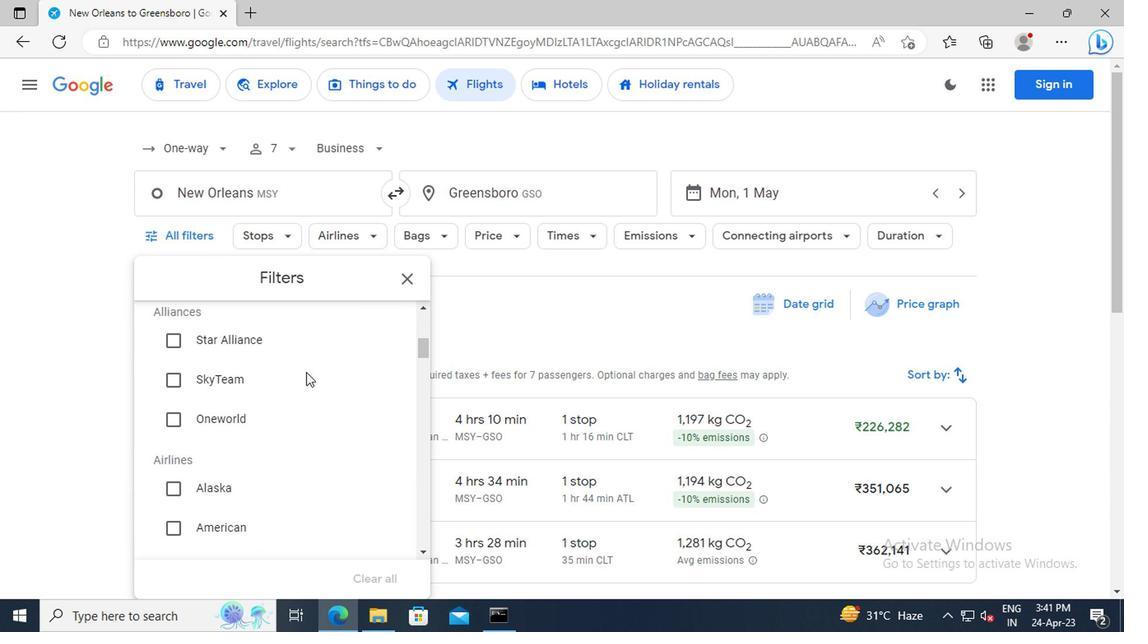
Action: Mouse scrolled (302, 370) with delta (0, -1)
Screenshot: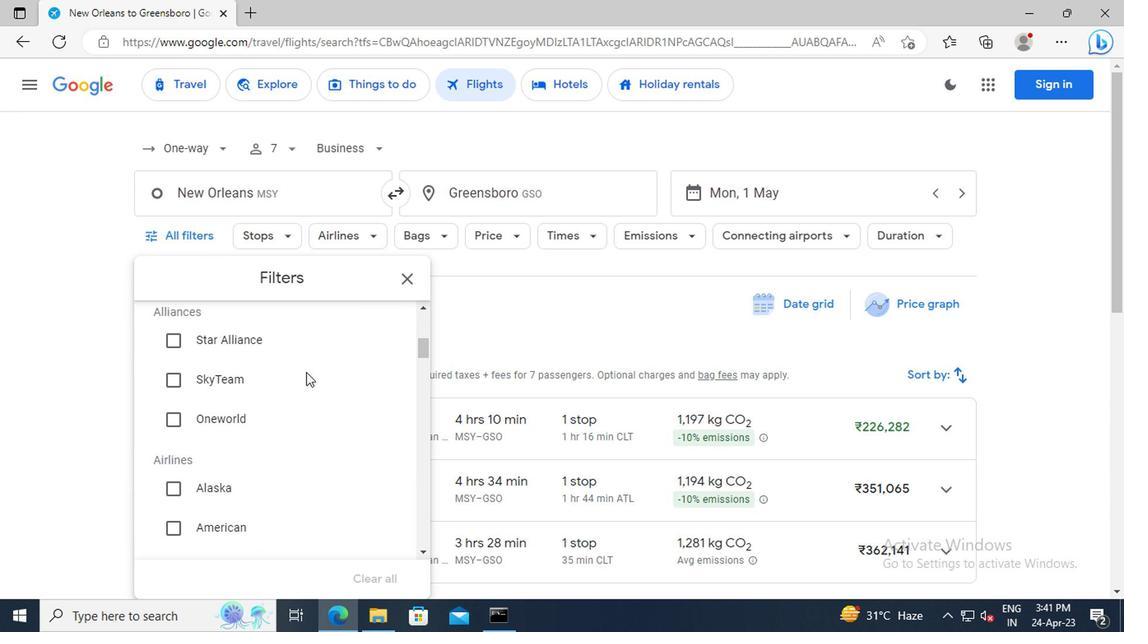 
Action: Mouse scrolled (302, 370) with delta (0, -1)
Screenshot: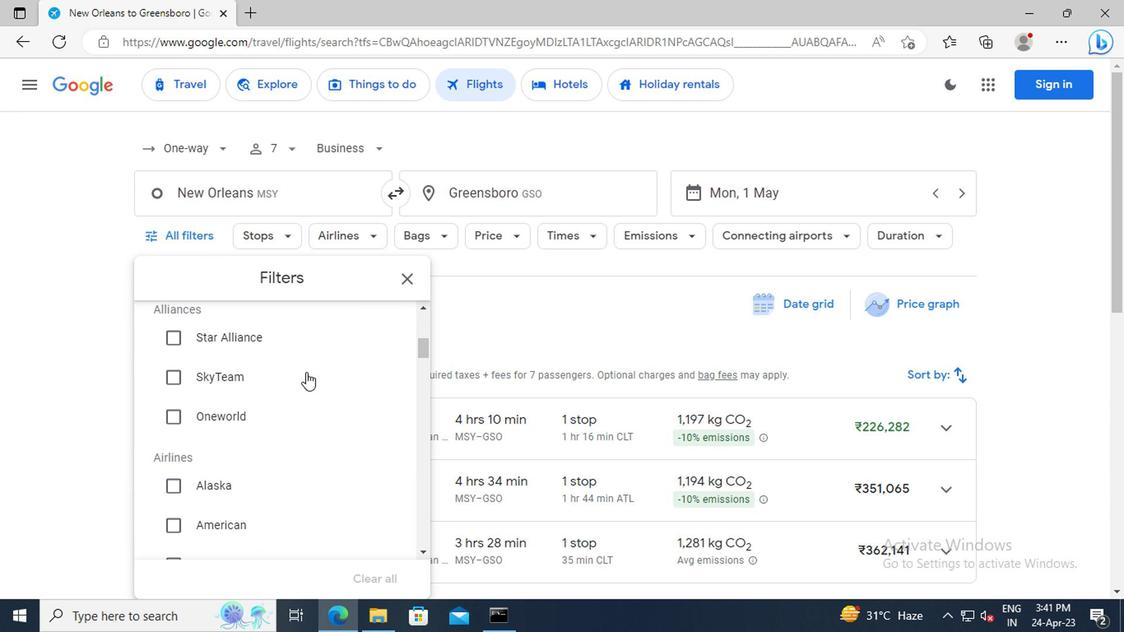 
Action: Mouse scrolled (302, 370) with delta (0, -1)
Screenshot: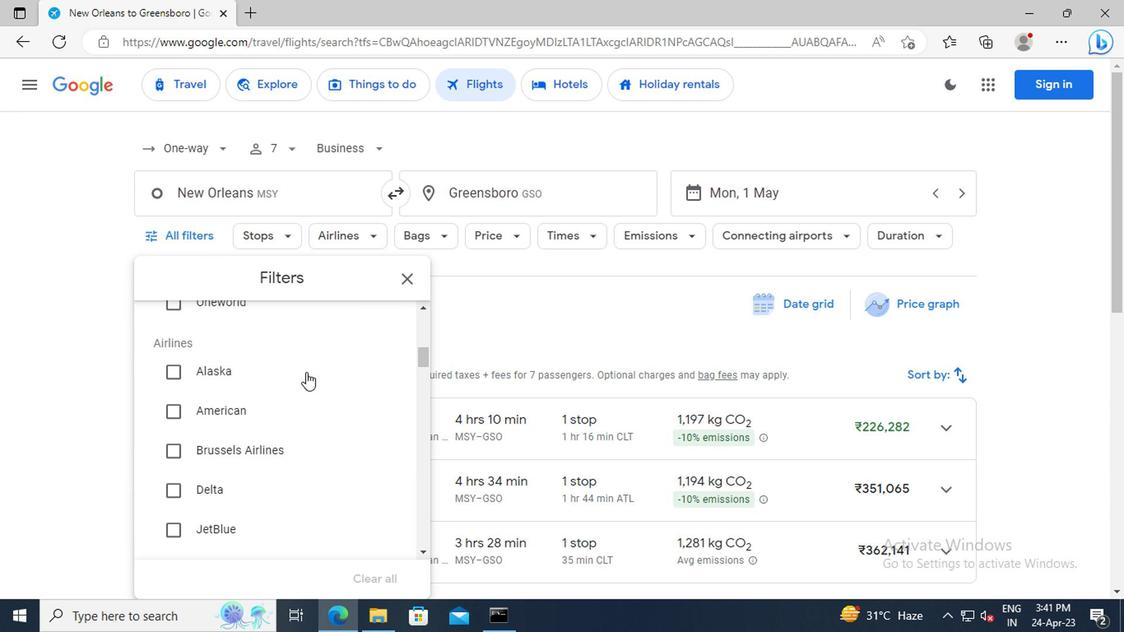 
Action: Mouse scrolled (302, 370) with delta (0, -1)
Screenshot: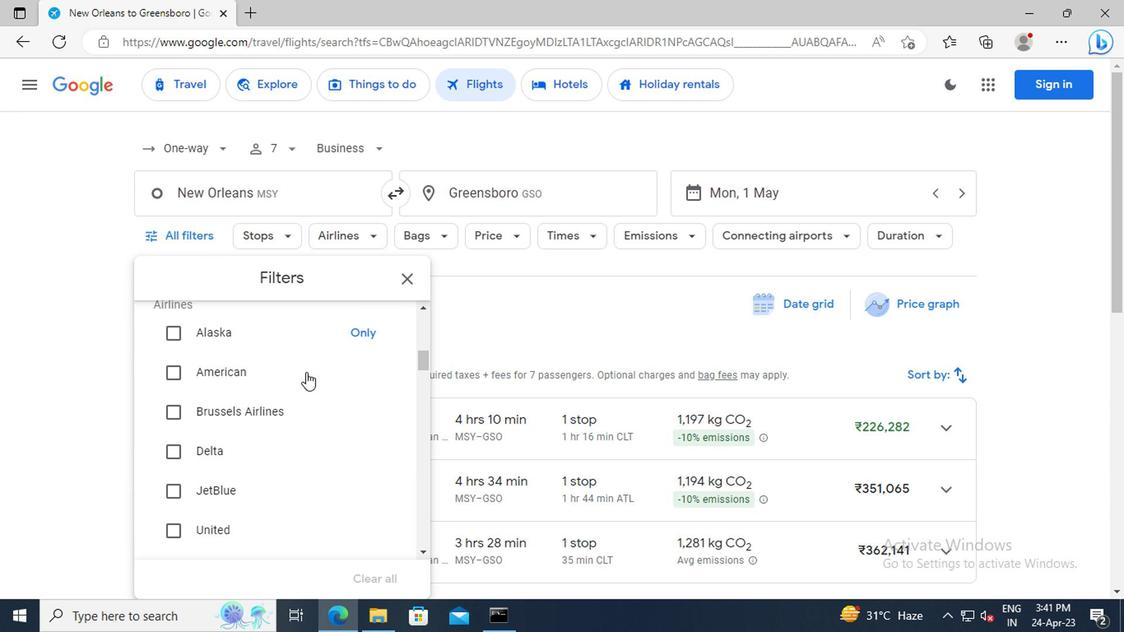 
Action: Mouse scrolled (302, 370) with delta (0, -1)
Screenshot: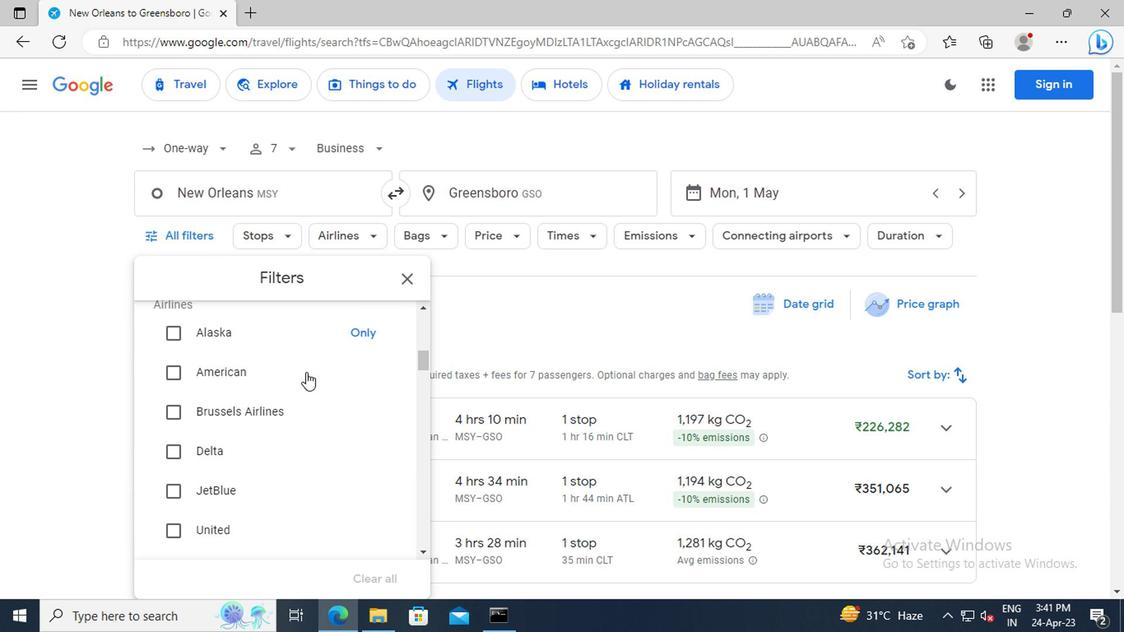 
Action: Mouse scrolled (302, 370) with delta (0, -1)
Screenshot: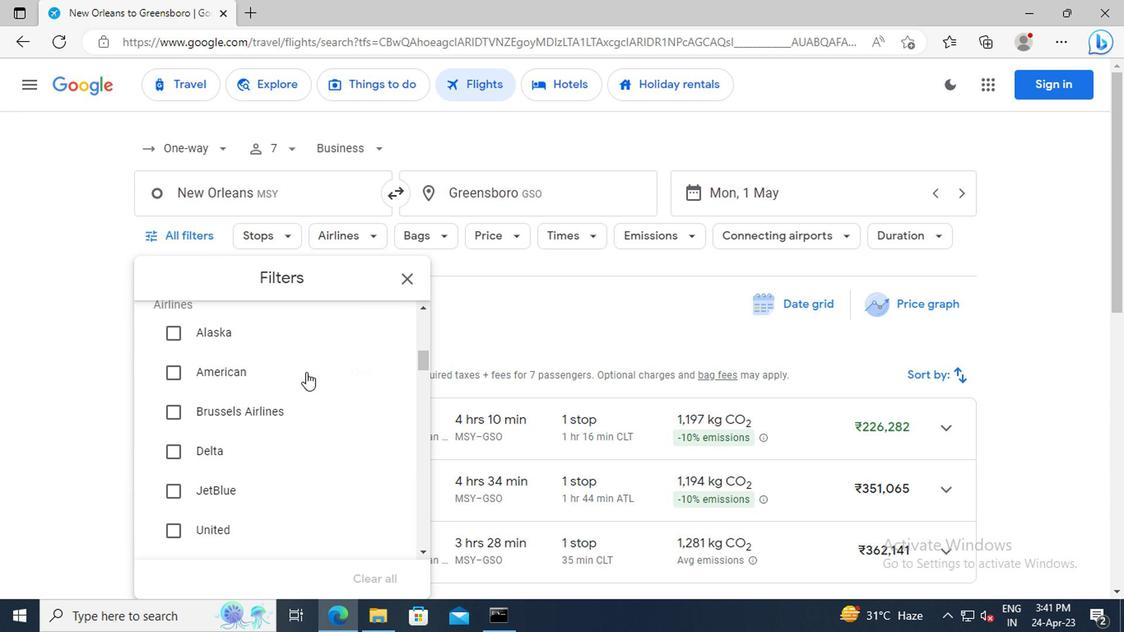 
Action: Mouse moved to (173, 414)
Screenshot: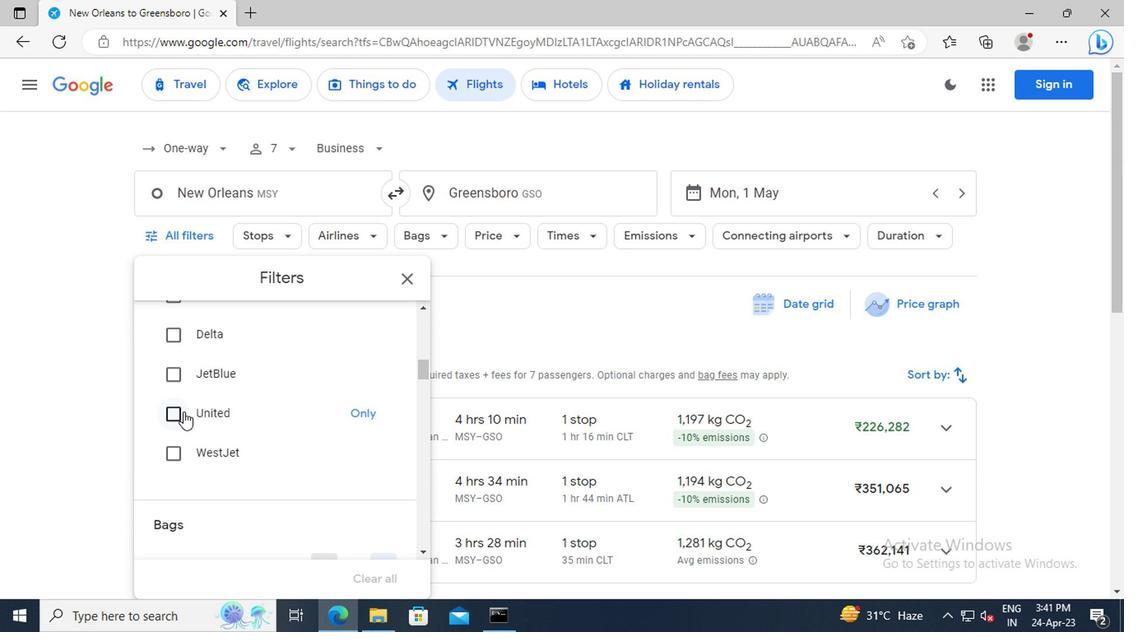 
Action: Mouse pressed left at (173, 414)
Screenshot: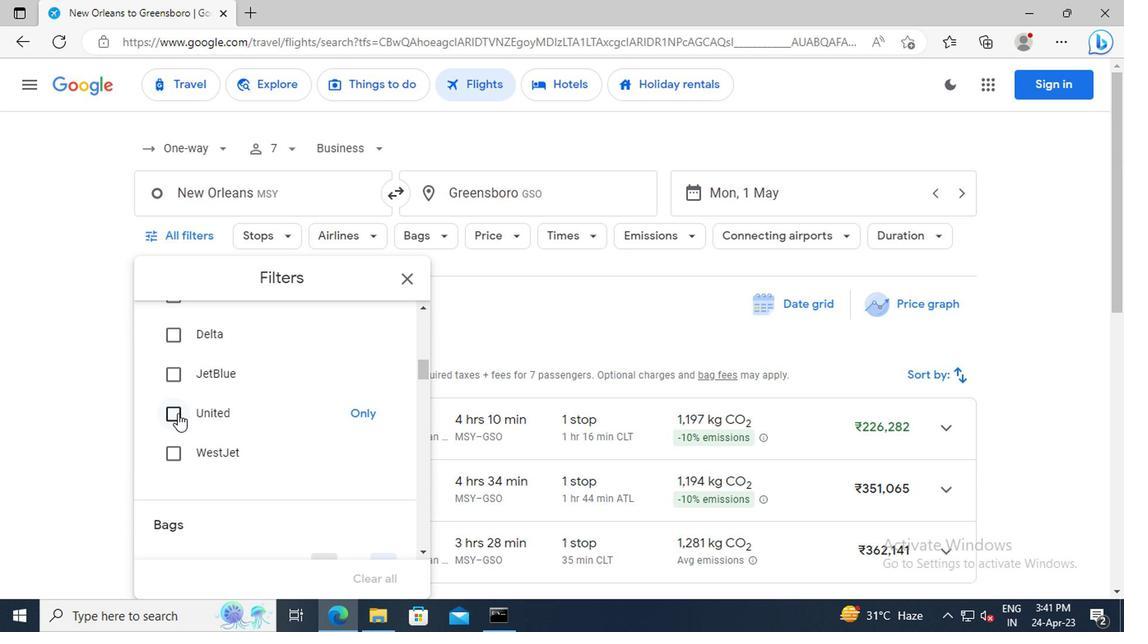 
Action: Mouse moved to (311, 375)
Screenshot: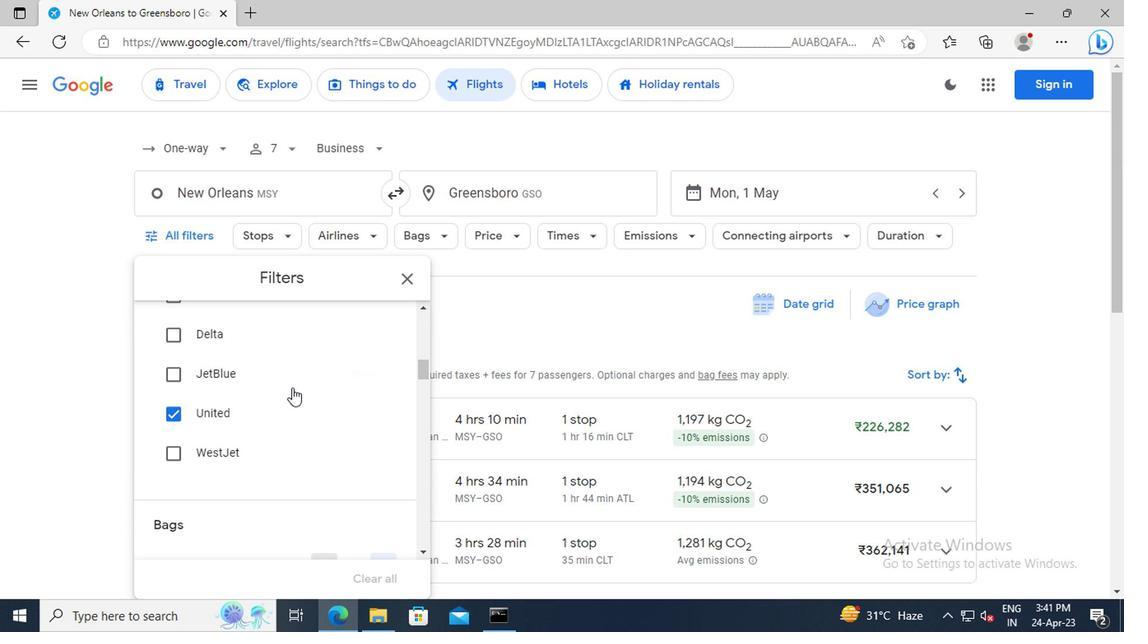 
Action: Mouse scrolled (311, 374) with delta (0, -1)
Screenshot: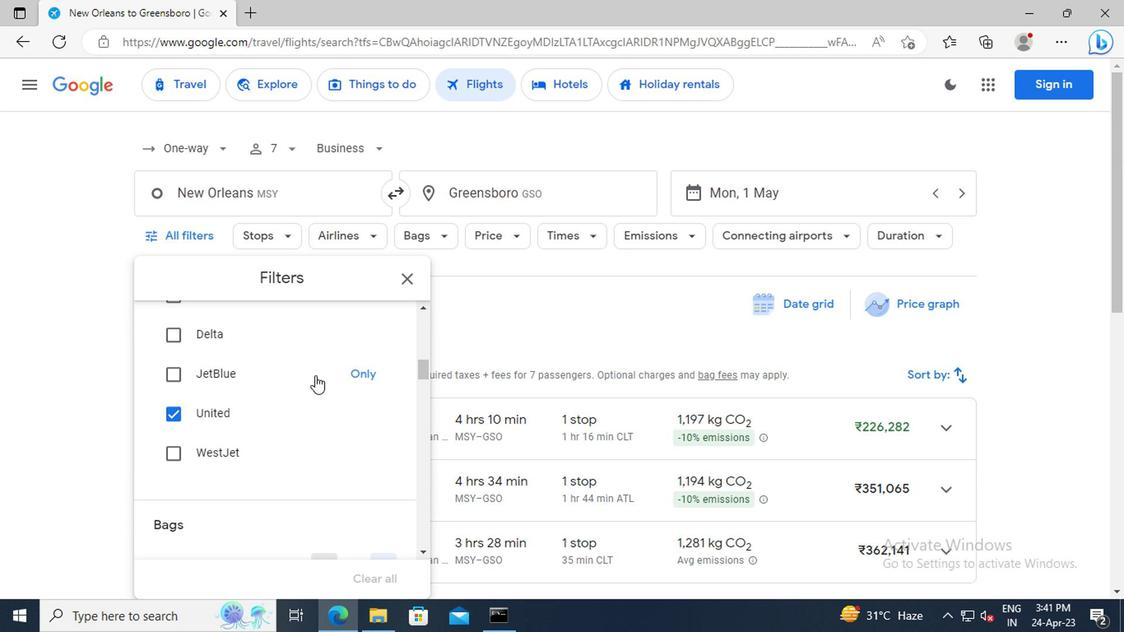
Action: Mouse scrolled (311, 374) with delta (0, -1)
Screenshot: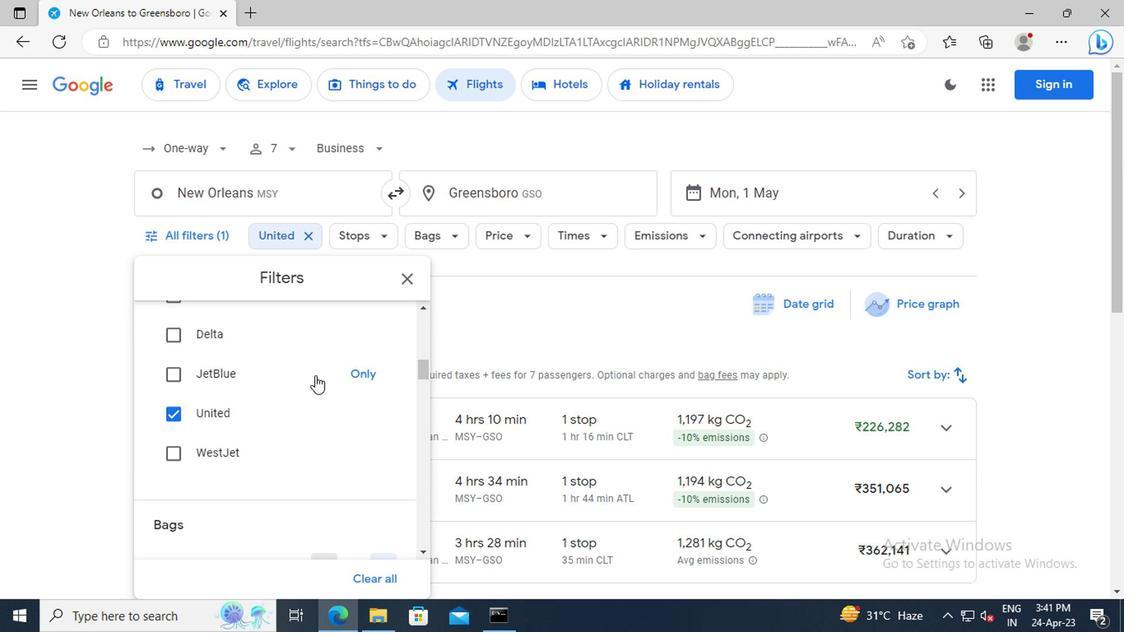 
Action: Mouse scrolled (311, 374) with delta (0, -1)
Screenshot: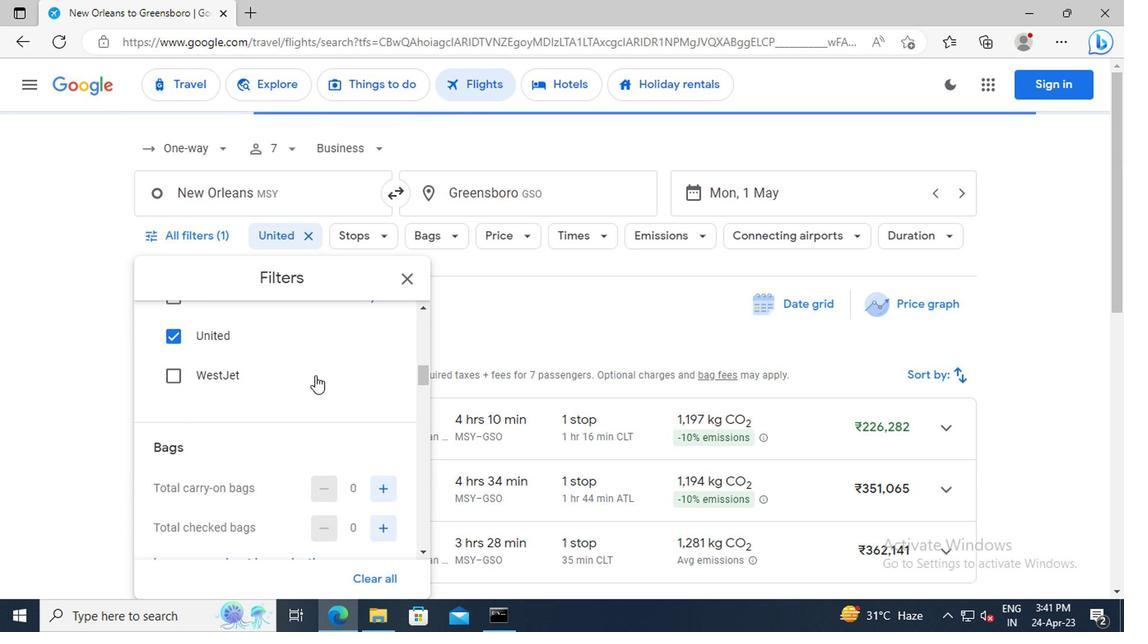 
Action: Mouse scrolled (311, 374) with delta (0, -1)
Screenshot: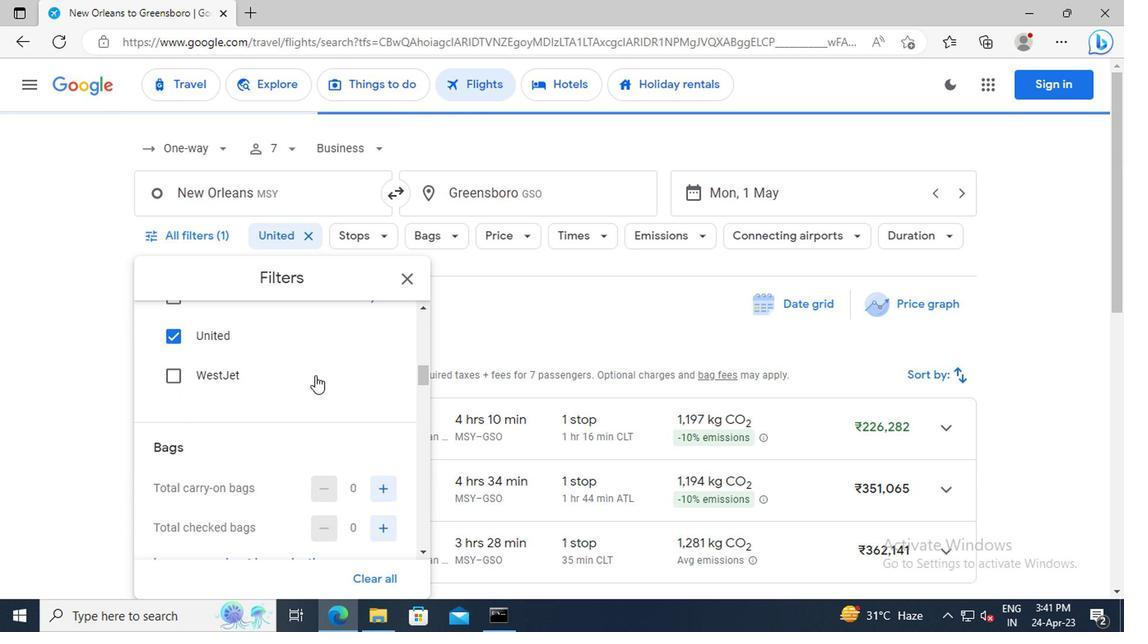 
Action: Mouse moved to (340, 392)
Screenshot: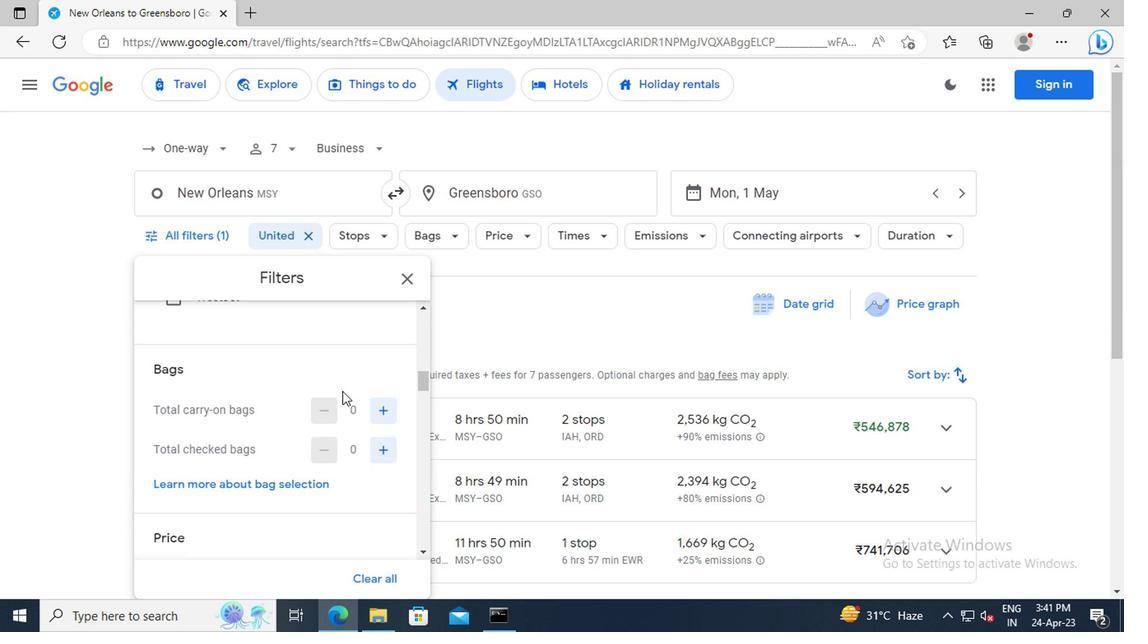 
Action: Mouse scrolled (340, 391) with delta (0, -1)
Screenshot: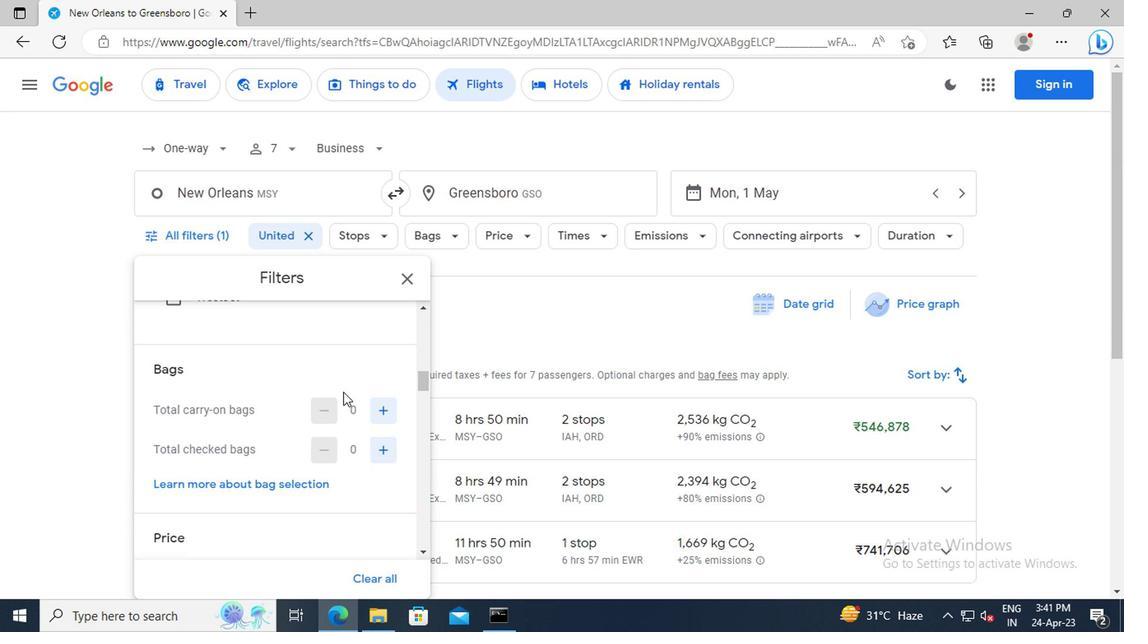 
Action: Mouse moved to (374, 411)
Screenshot: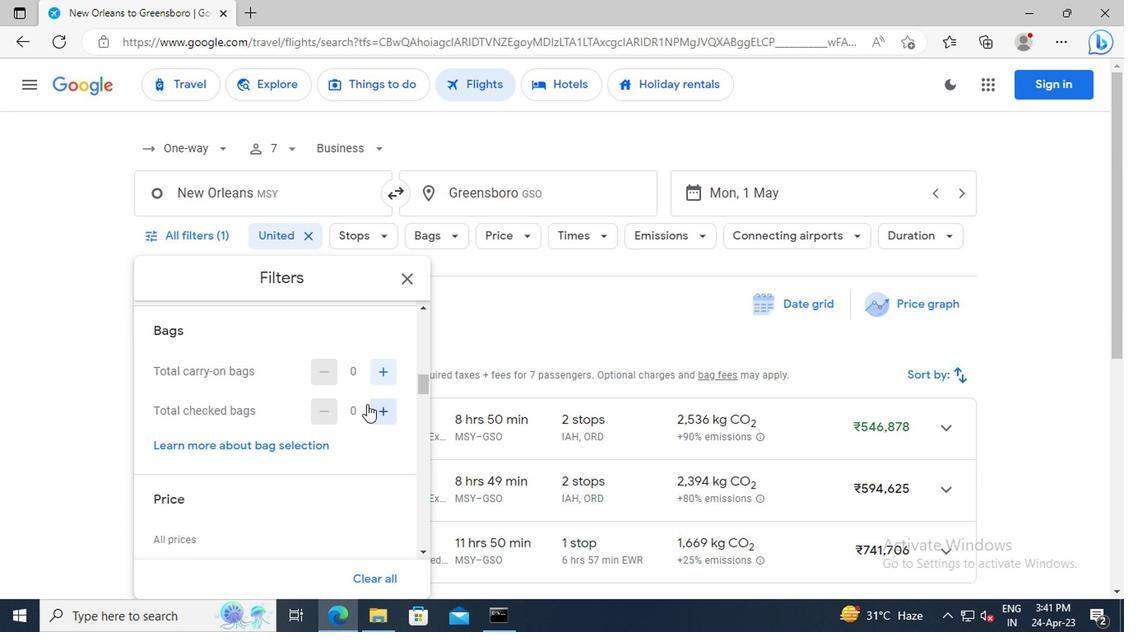 
Action: Mouse pressed left at (374, 411)
Screenshot: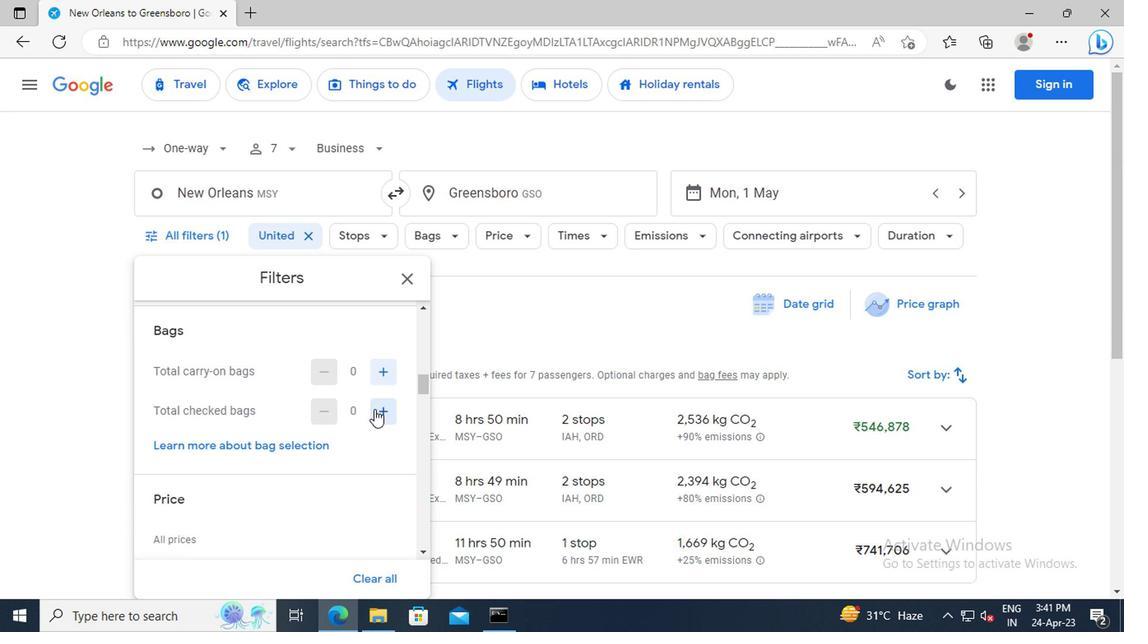 
Action: Mouse pressed left at (374, 411)
Screenshot: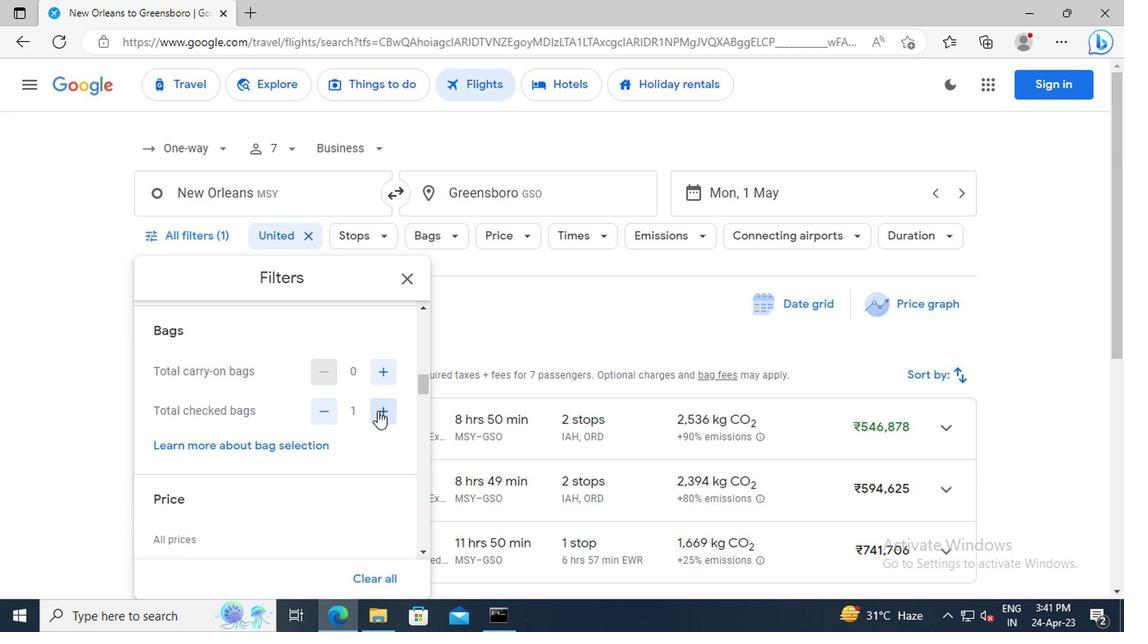 
Action: Mouse pressed left at (374, 411)
Screenshot: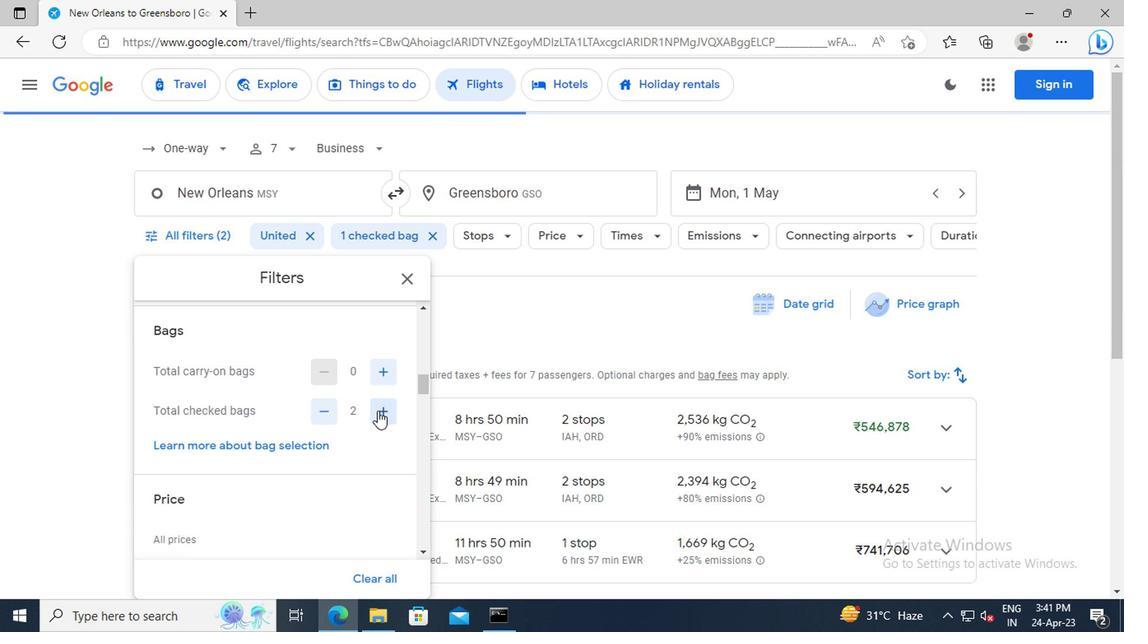 
Action: Mouse pressed left at (374, 411)
Screenshot: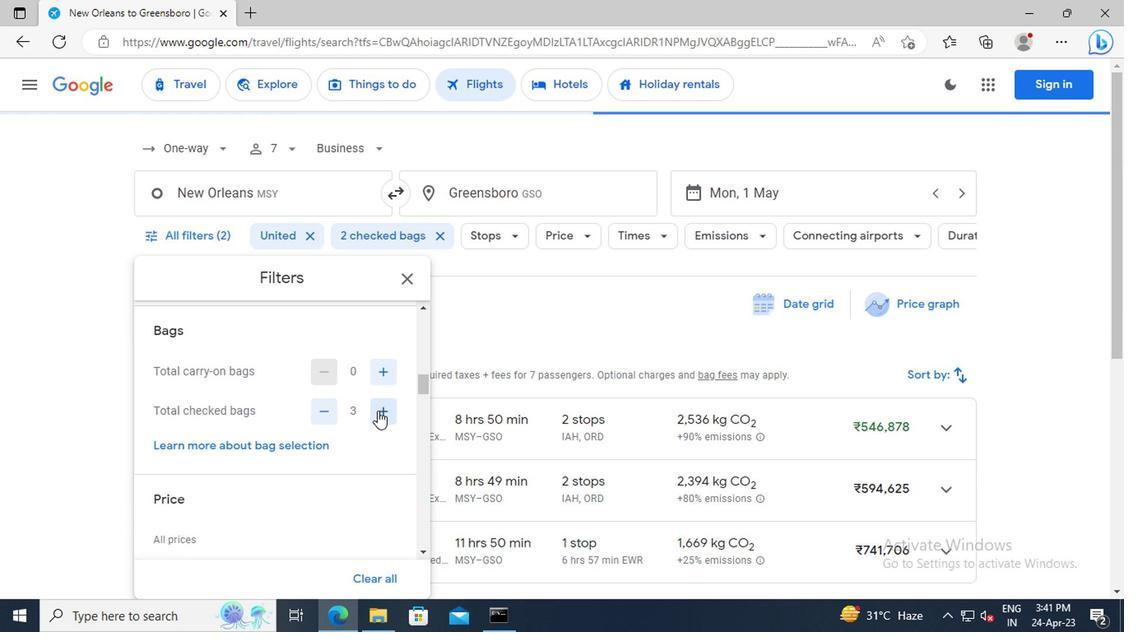 
Action: Mouse pressed left at (374, 411)
Screenshot: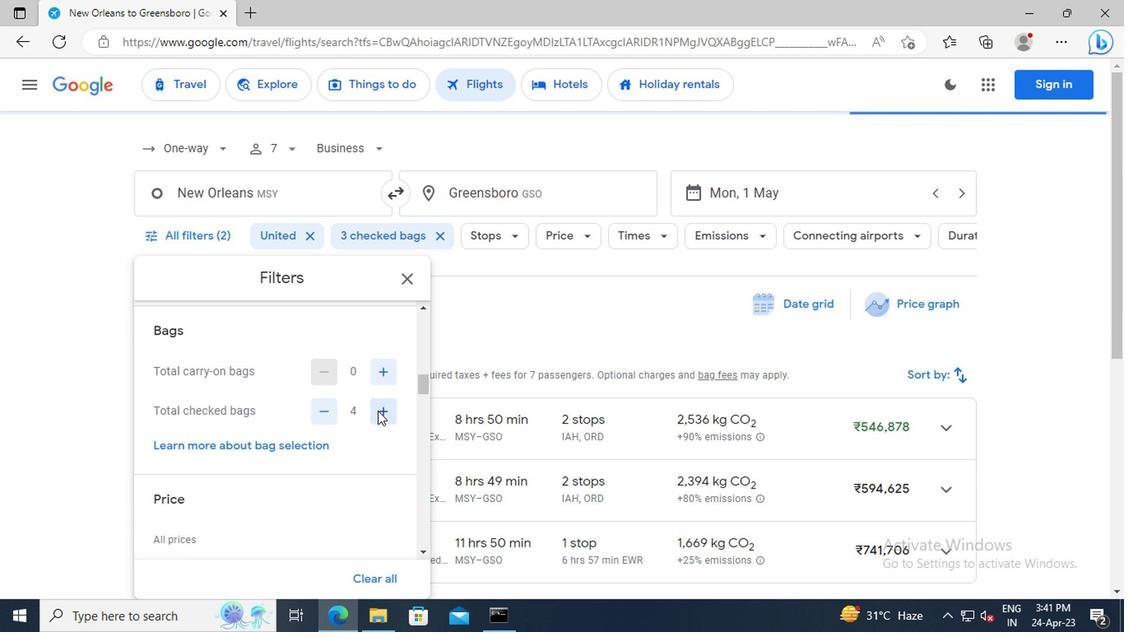 
Action: Mouse pressed left at (374, 411)
Screenshot: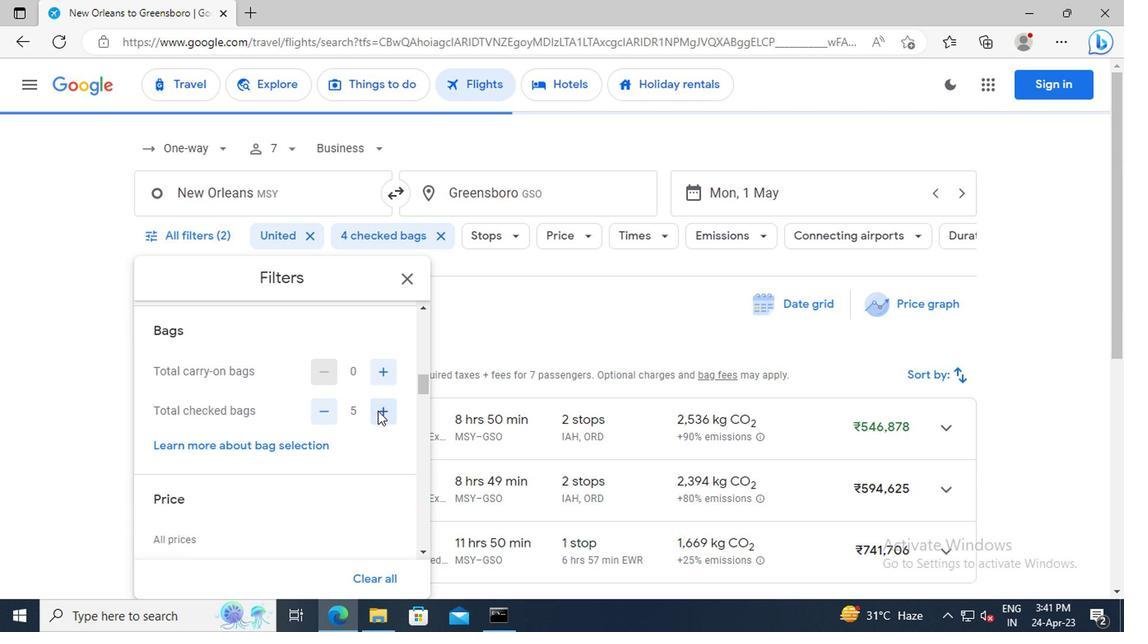 
Action: Mouse moved to (313, 398)
Screenshot: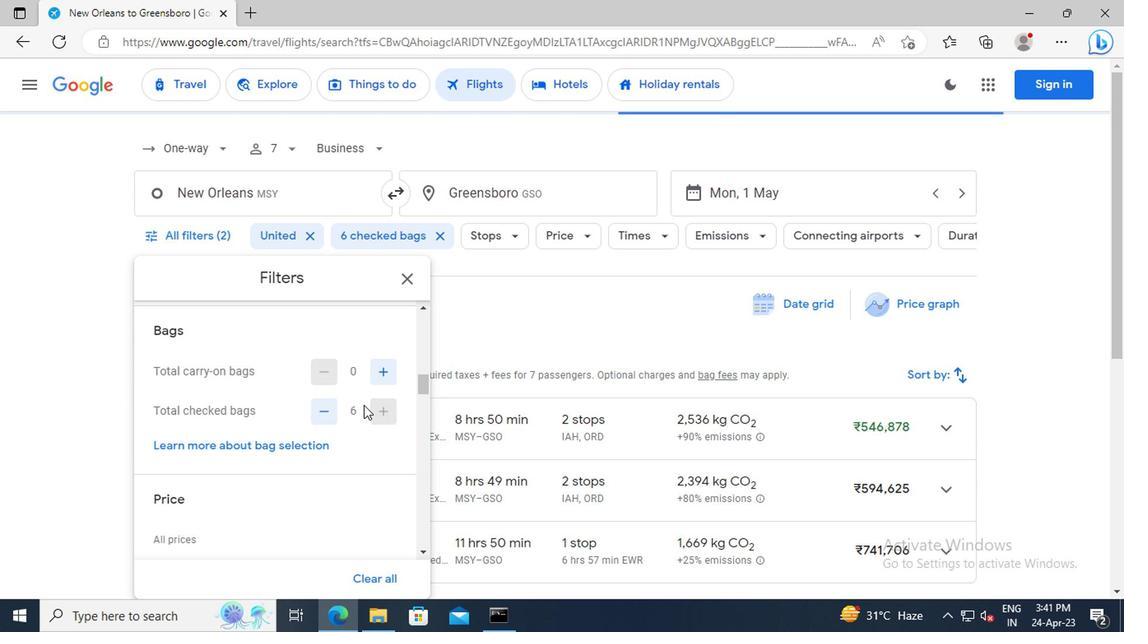
Action: Mouse scrolled (313, 398) with delta (0, 0)
Screenshot: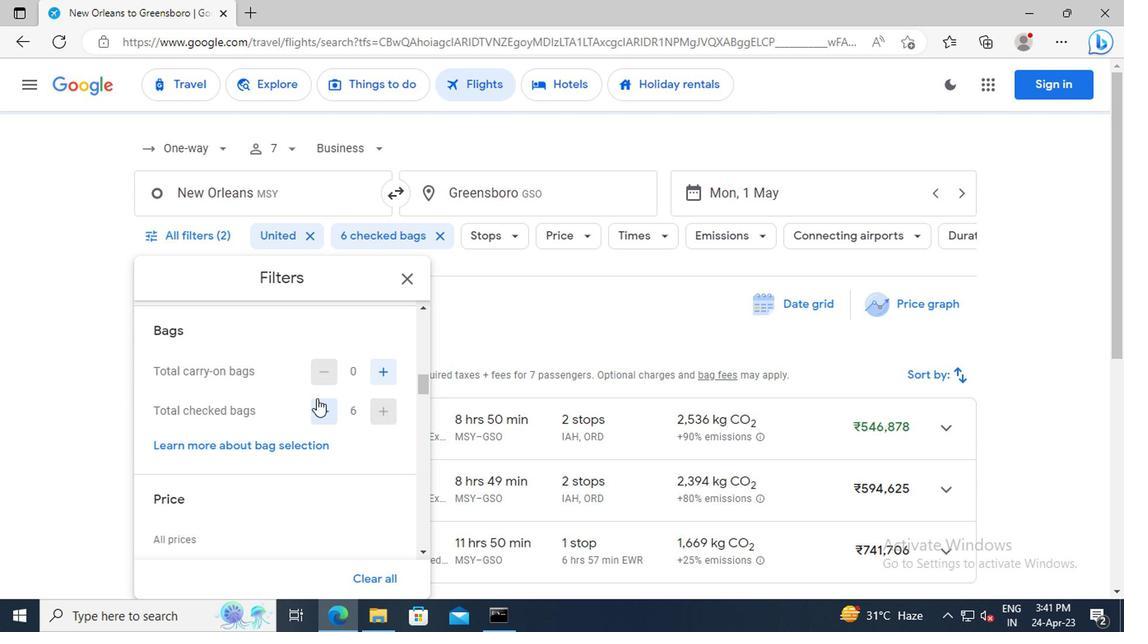 
Action: Mouse scrolled (313, 398) with delta (0, 0)
Screenshot: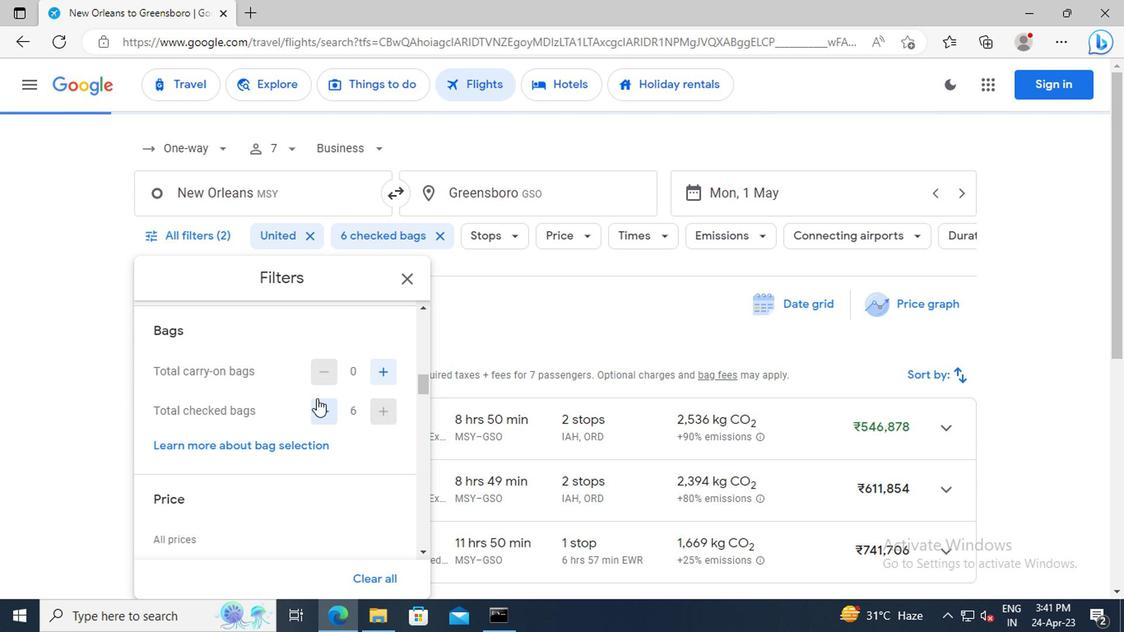 
Action: Mouse scrolled (313, 398) with delta (0, 0)
Screenshot: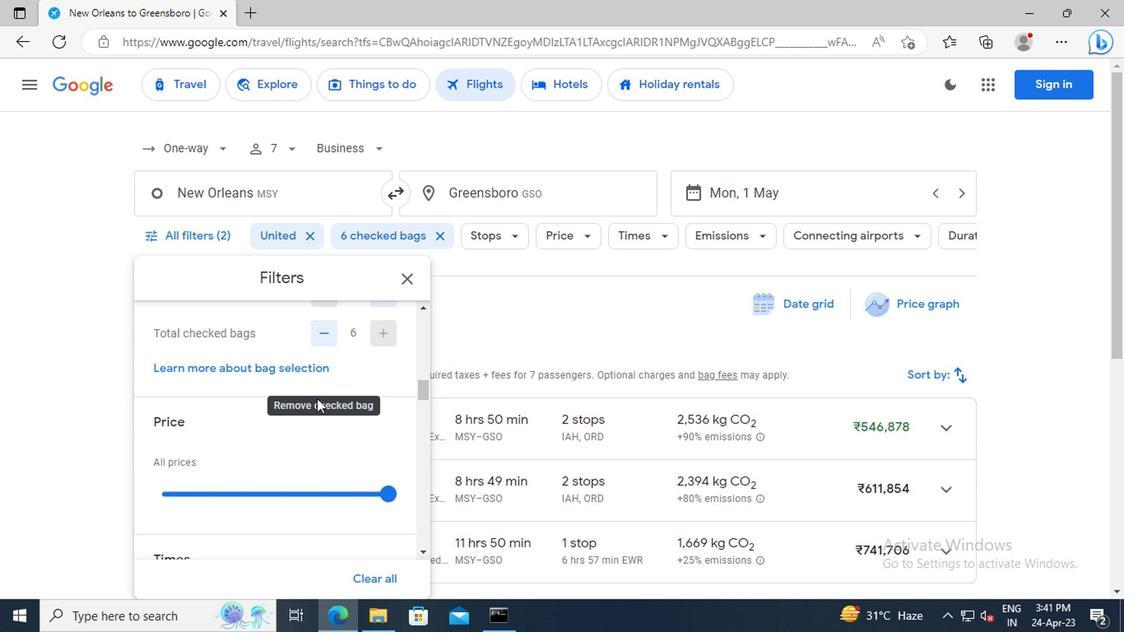 
Action: Mouse moved to (382, 413)
Screenshot: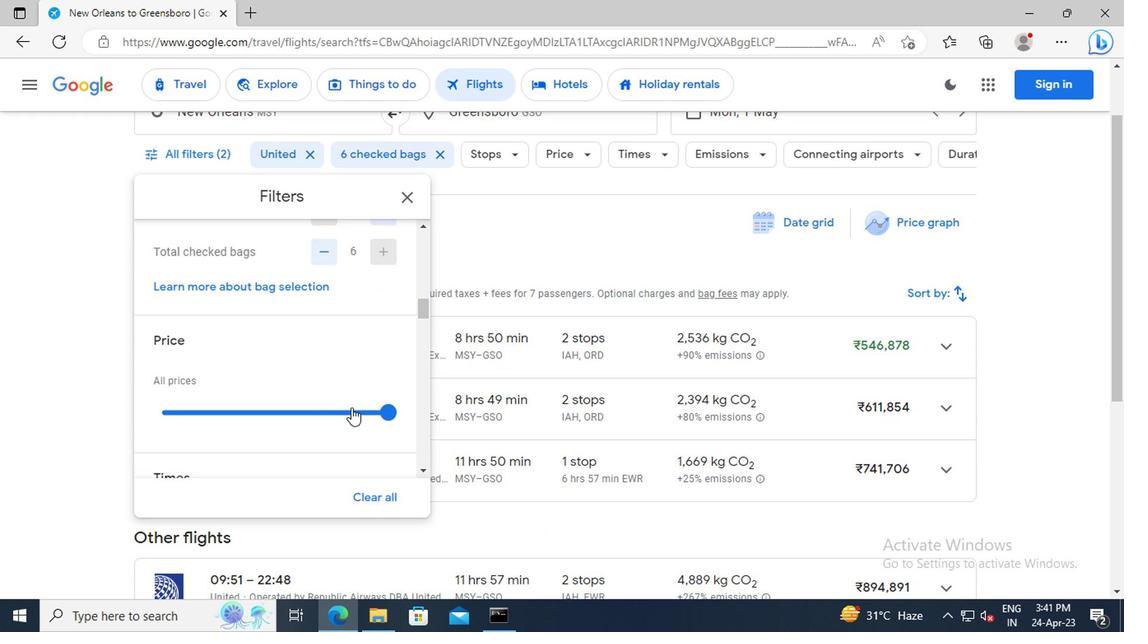 
Action: Mouse pressed left at (382, 413)
Screenshot: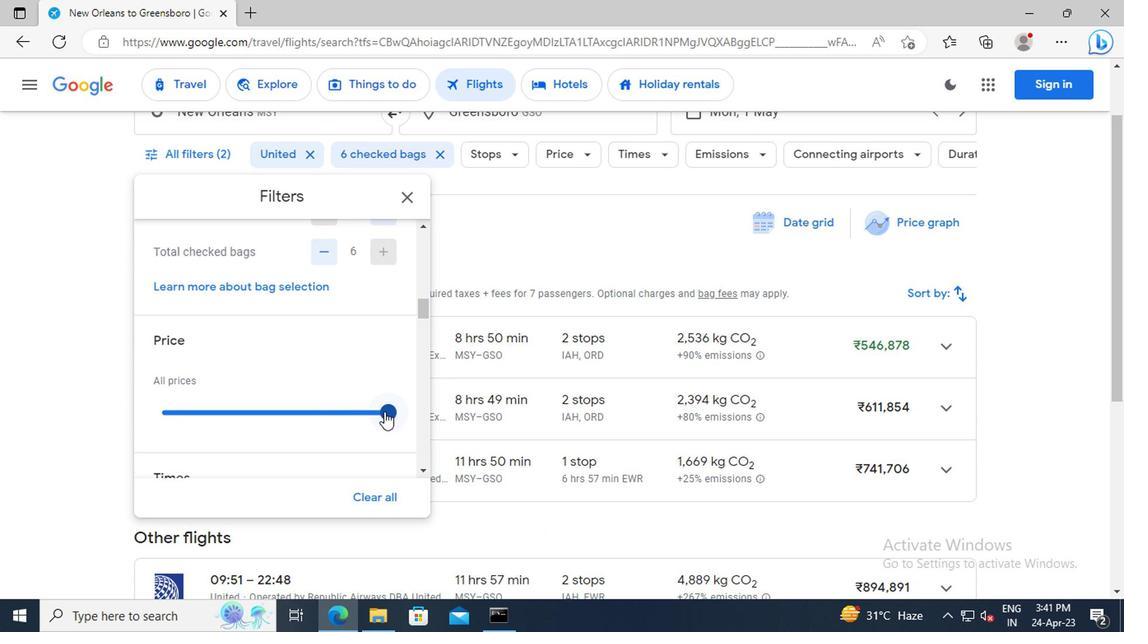 
Action: Mouse moved to (271, 335)
Screenshot: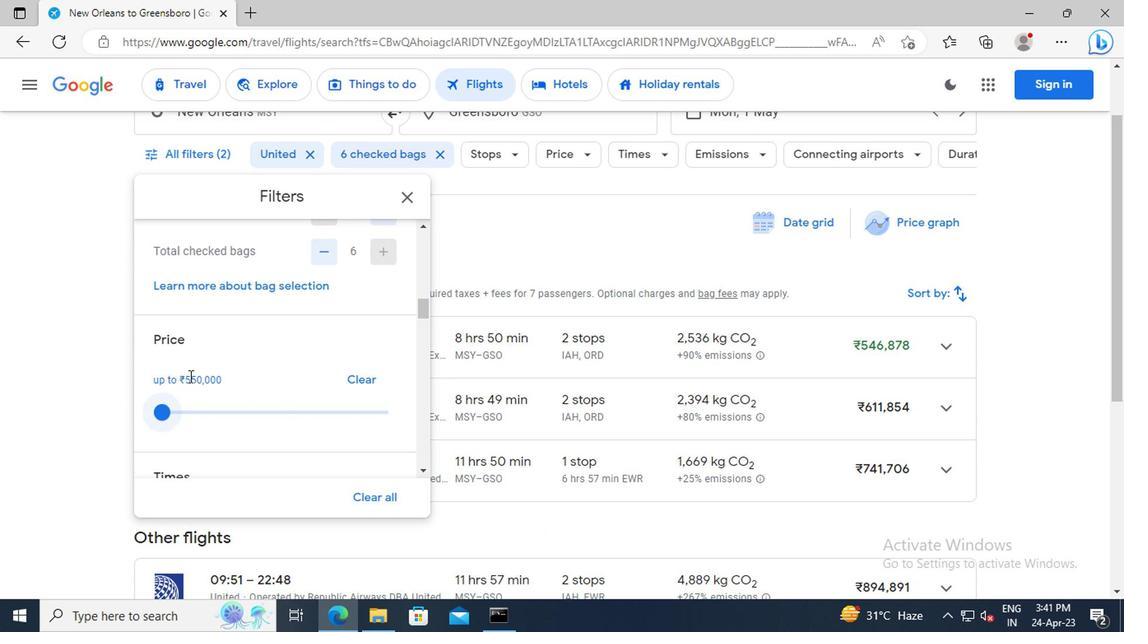
Action: Mouse scrolled (271, 335) with delta (0, 0)
Screenshot: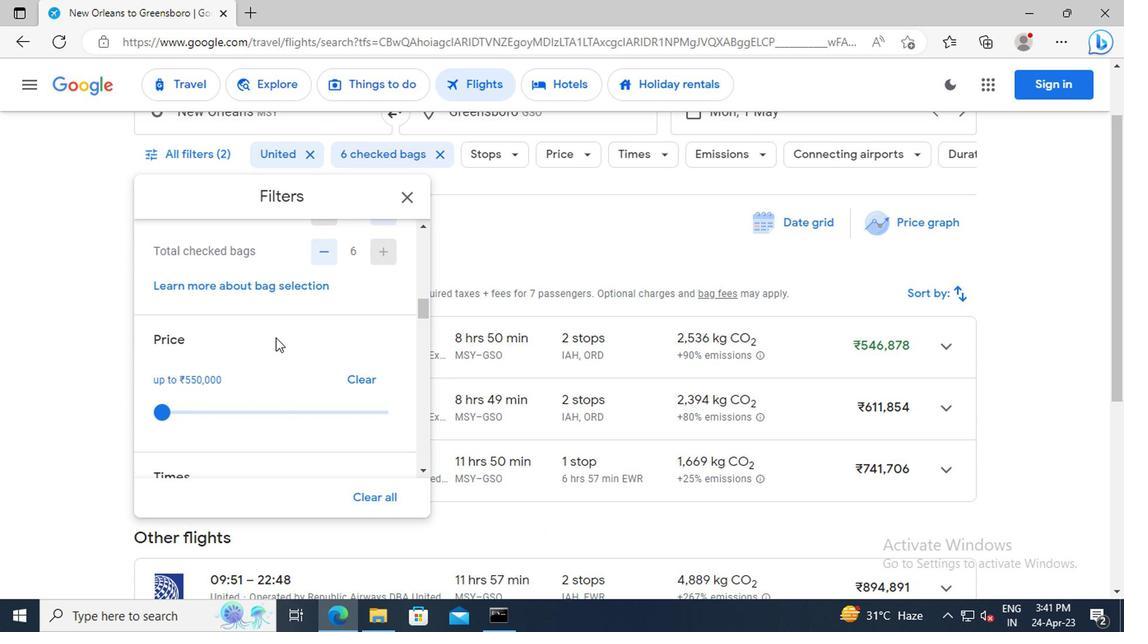 
Action: Mouse scrolled (271, 335) with delta (0, 0)
Screenshot: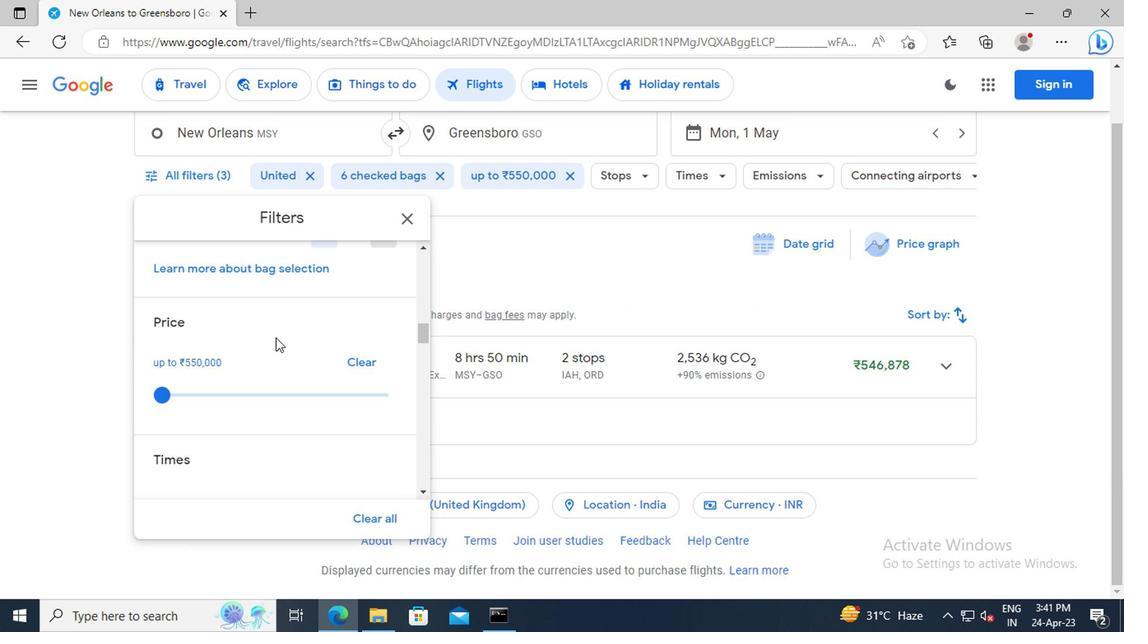 
Action: Mouse scrolled (271, 335) with delta (0, 0)
Screenshot: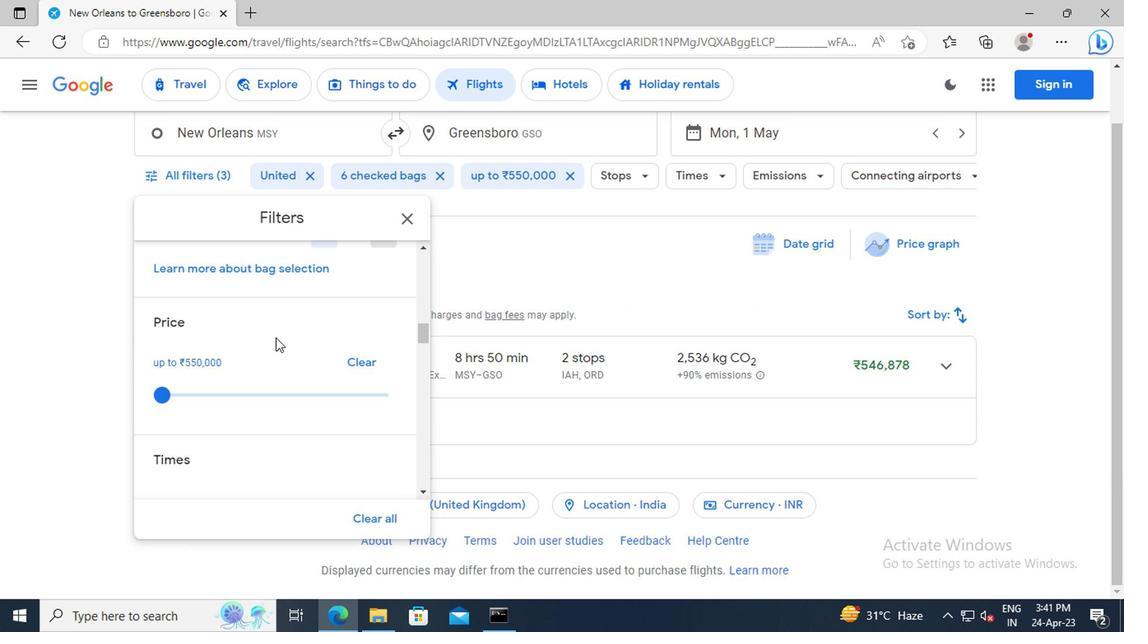 
Action: Mouse scrolled (271, 335) with delta (0, 0)
Screenshot: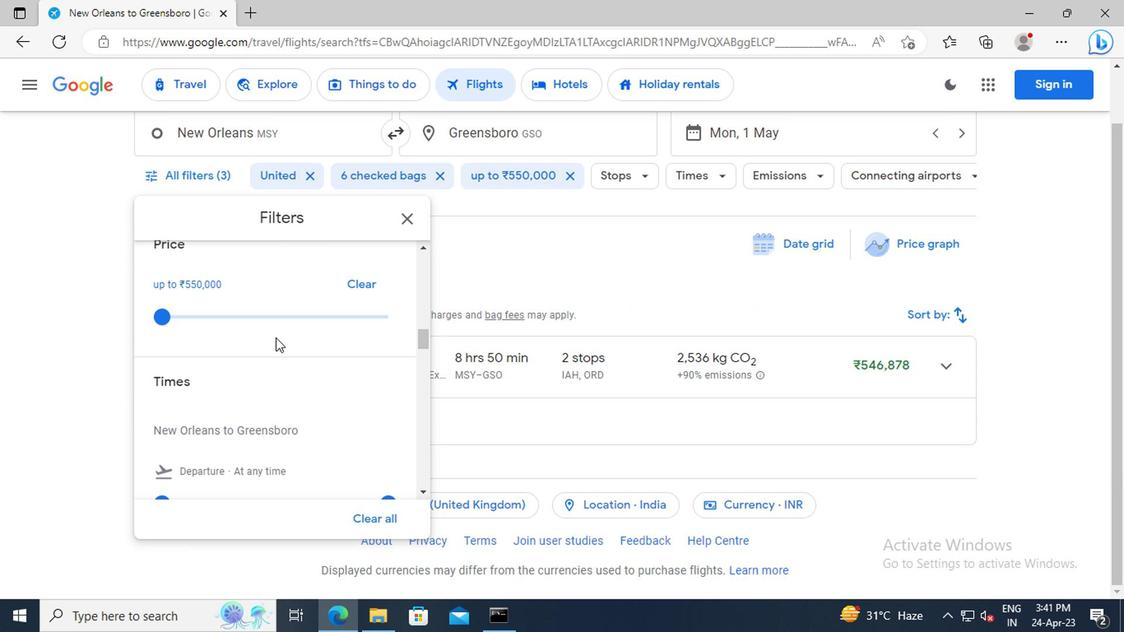 
Action: Mouse moved to (273, 335)
Screenshot: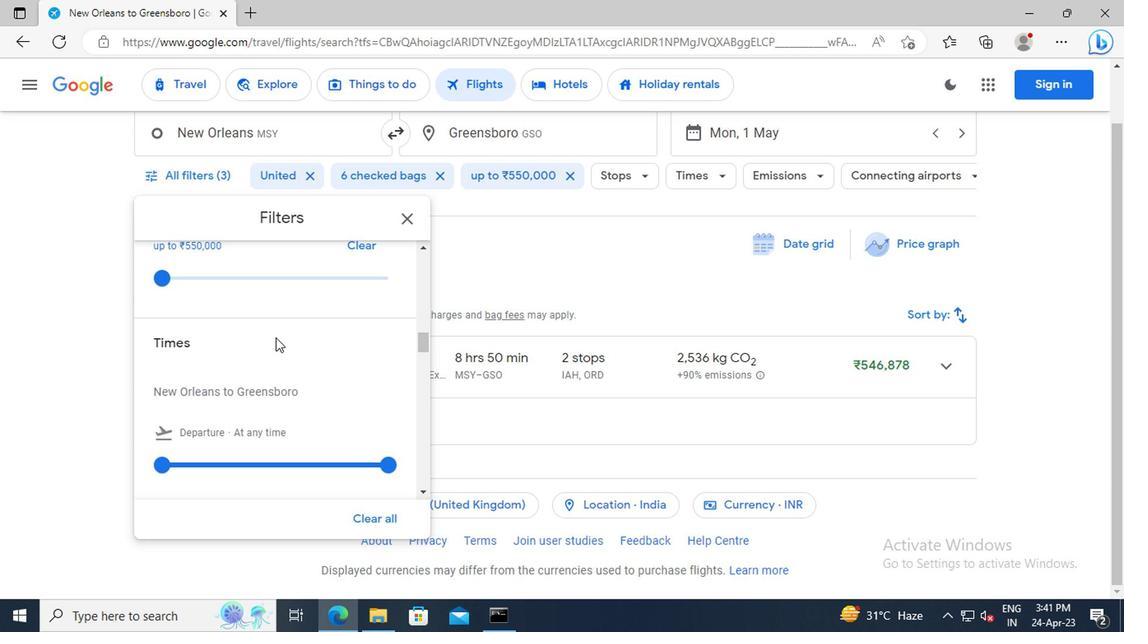 
Action: Mouse scrolled (273, 334) with delta (0, 0)
Screenshot: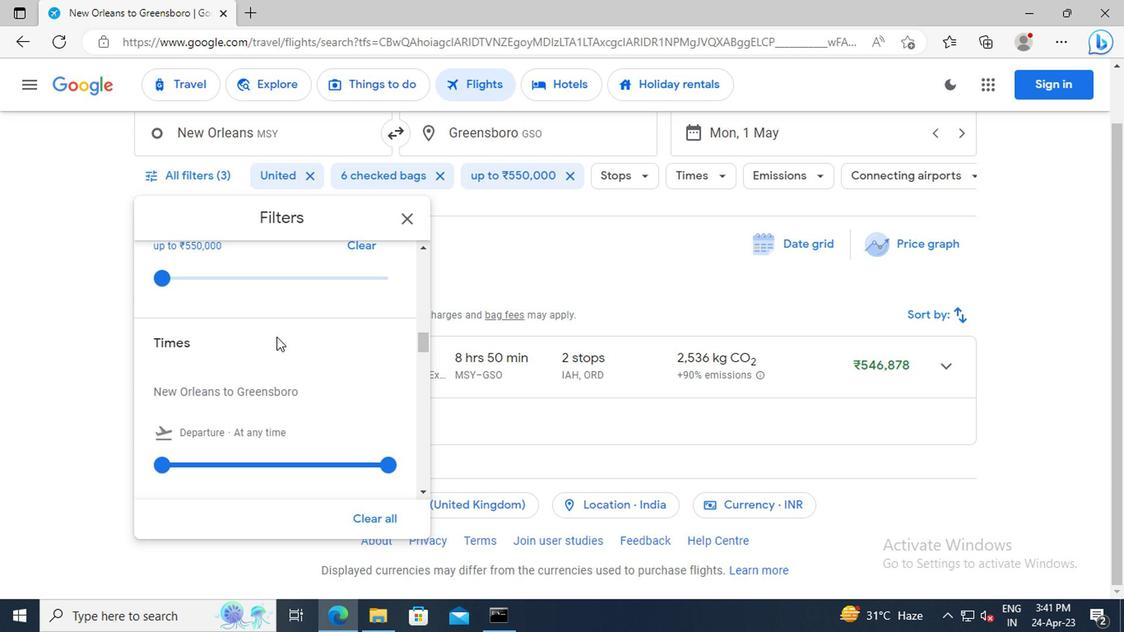 
Action: Mouse scrolled (273, 334) with delta (0, 0)
Screenshot: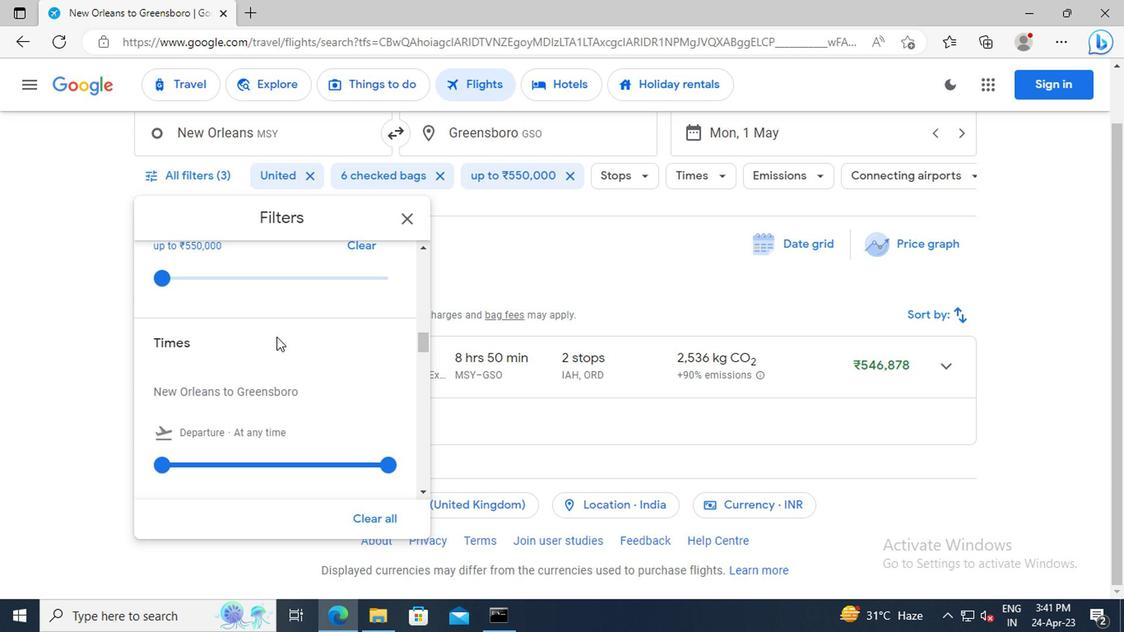 
Action: Mouse scrolled (273, 334) with delta (0, 0)
Screenshot: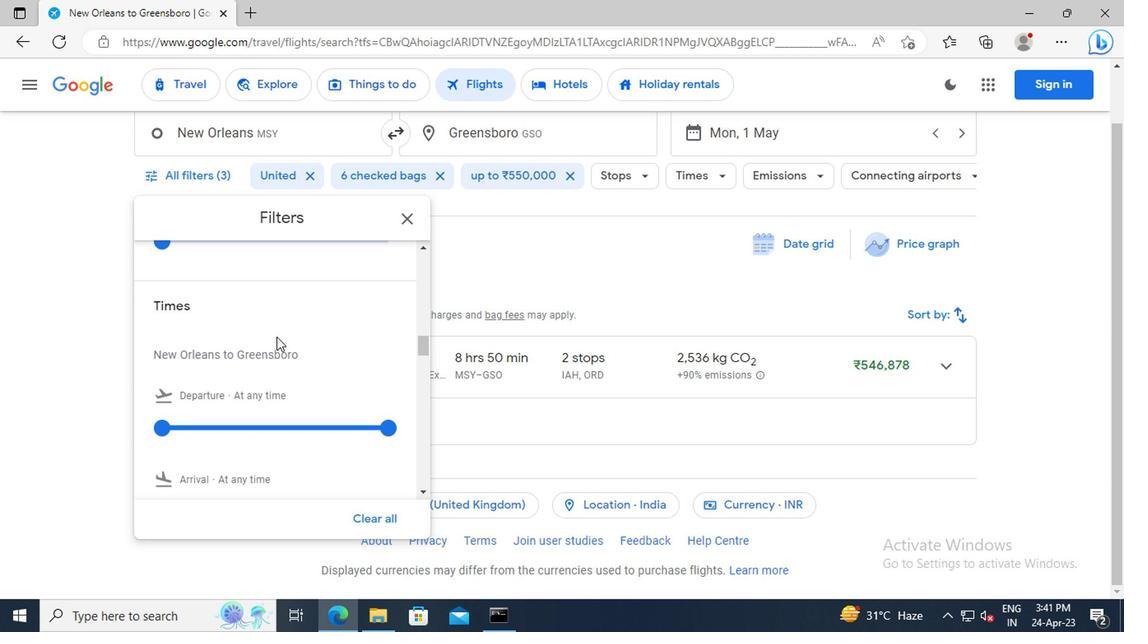 
Action: Mouse moved to (158, 347)
Screenshot: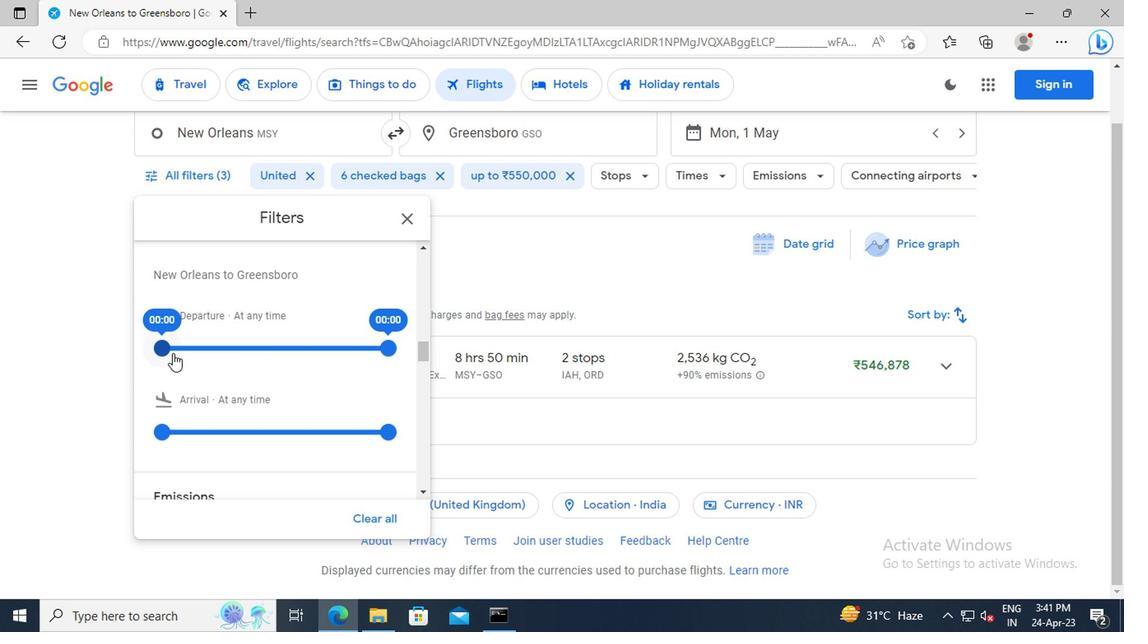 
Action: Mouse pressed left at (158, 347)
Screenshot: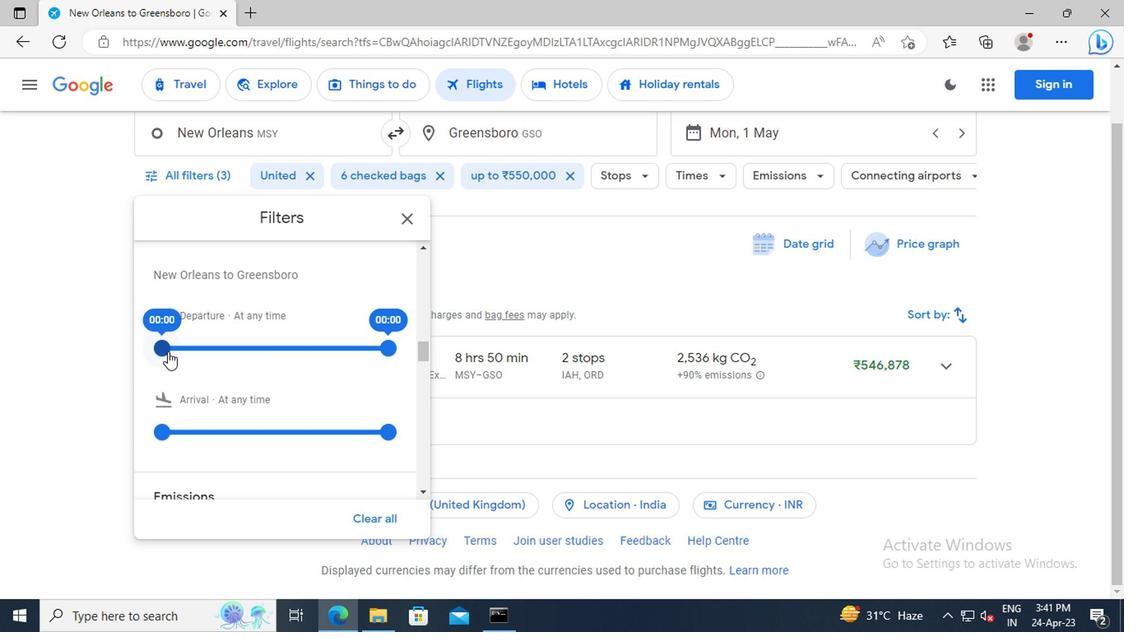 
Action: Mouse moved to (389, 348)
Screenshot: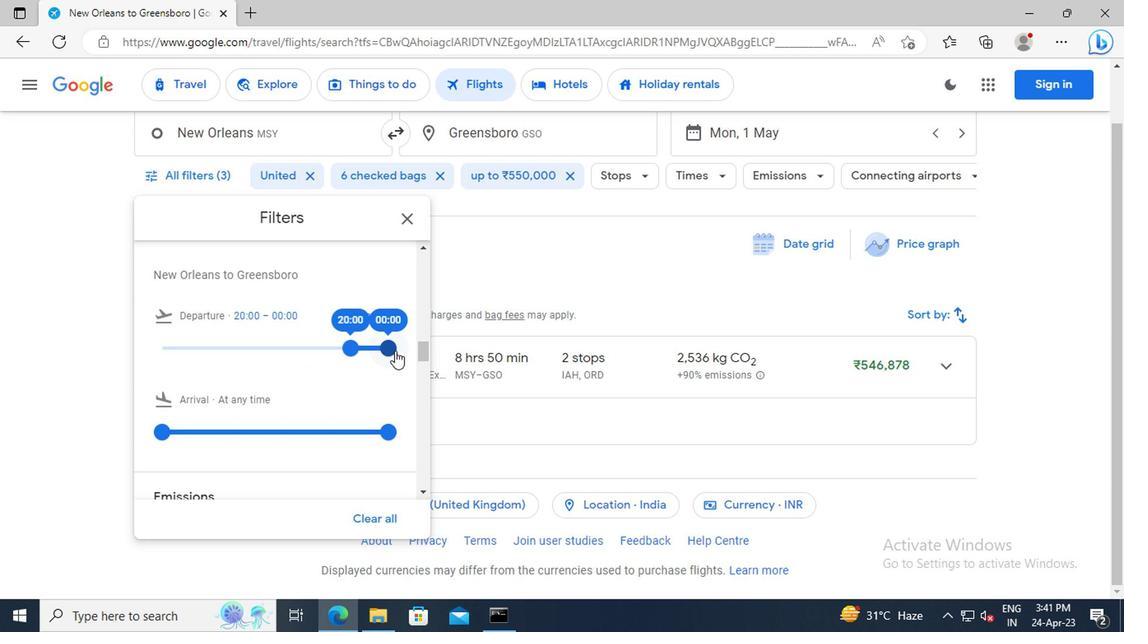 
Action: Mouse pressed left at (389, 348)
Screenshot: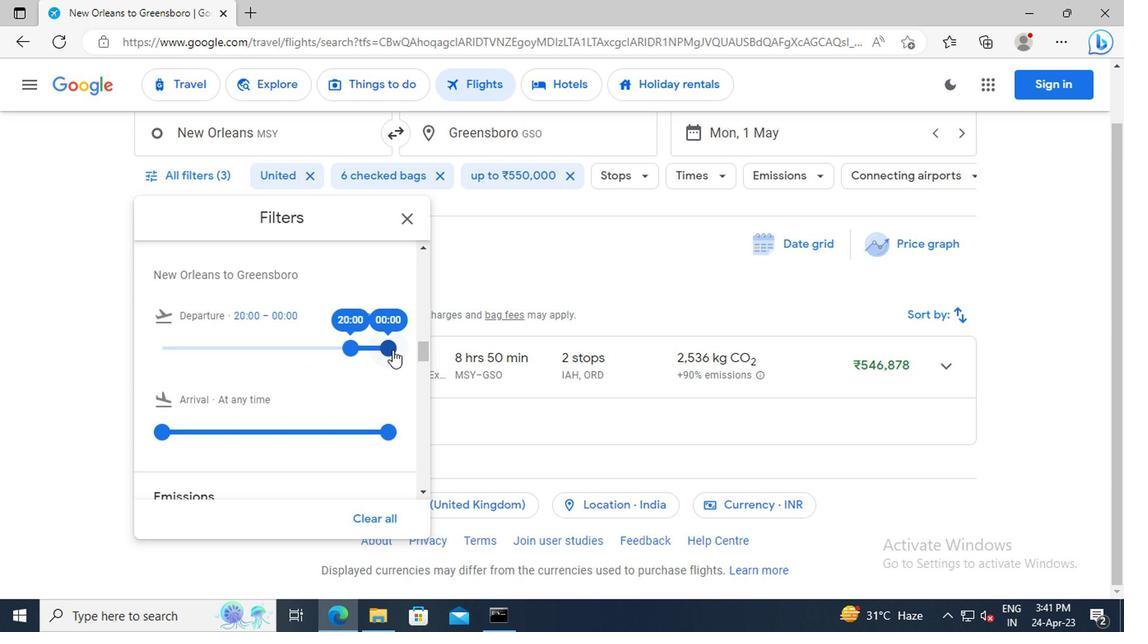
Action: Mouse moved to (402, 215)
Screenshot: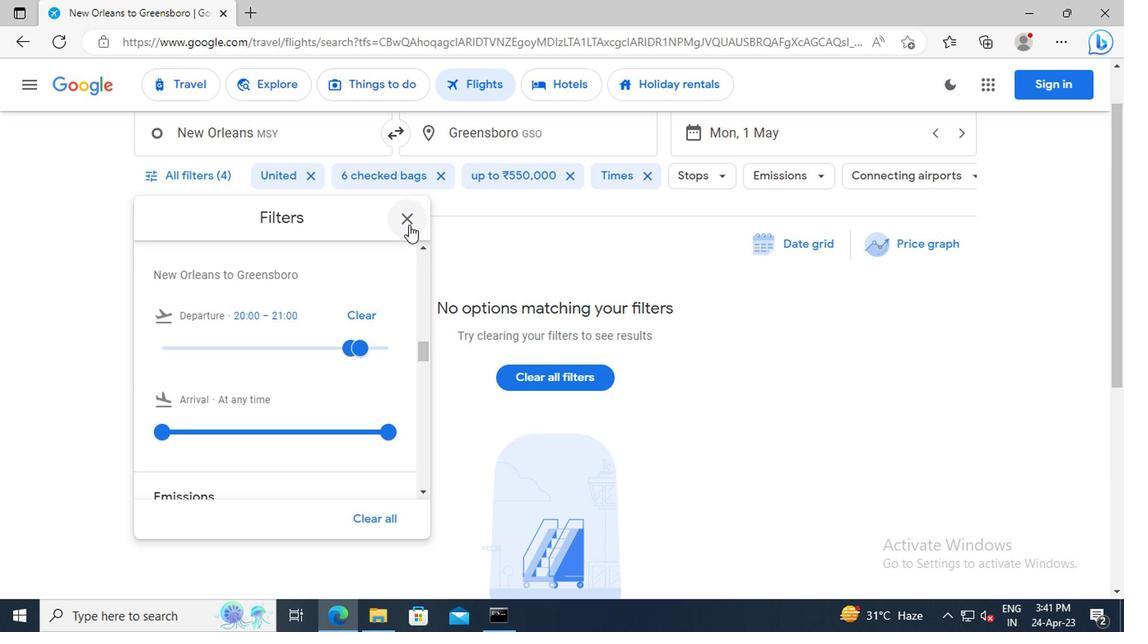 
Action: Mouse pressed left at (402, 215)
Screenshot: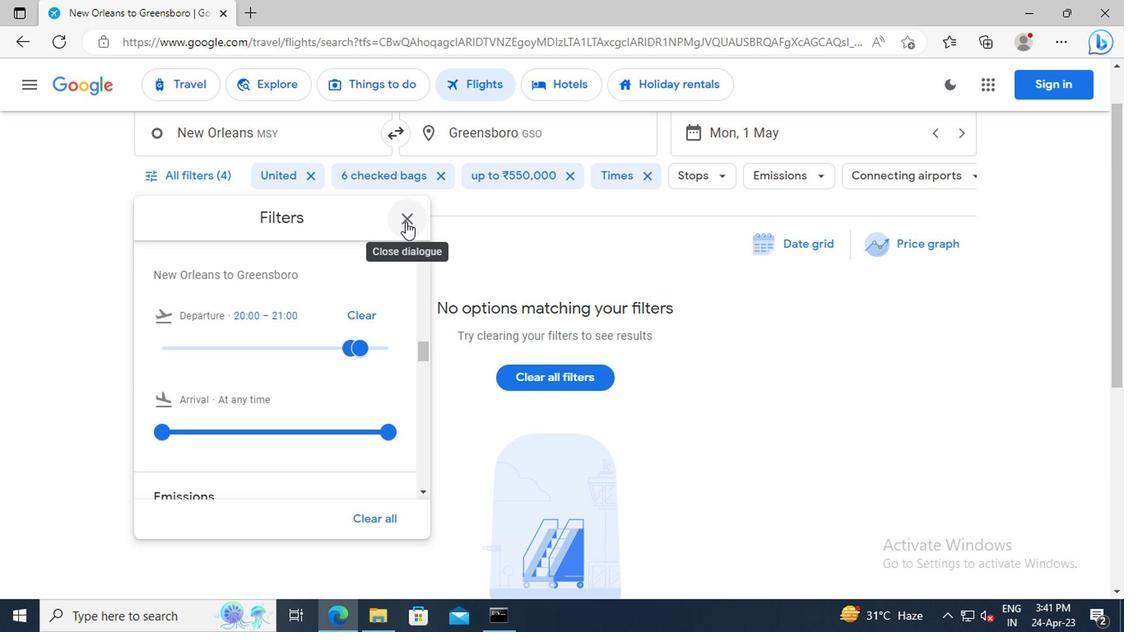 
